 Task: Configure user preferences for a personalized Jira experience.
Action: Mouse moved to (1352, 109)
Screenshot: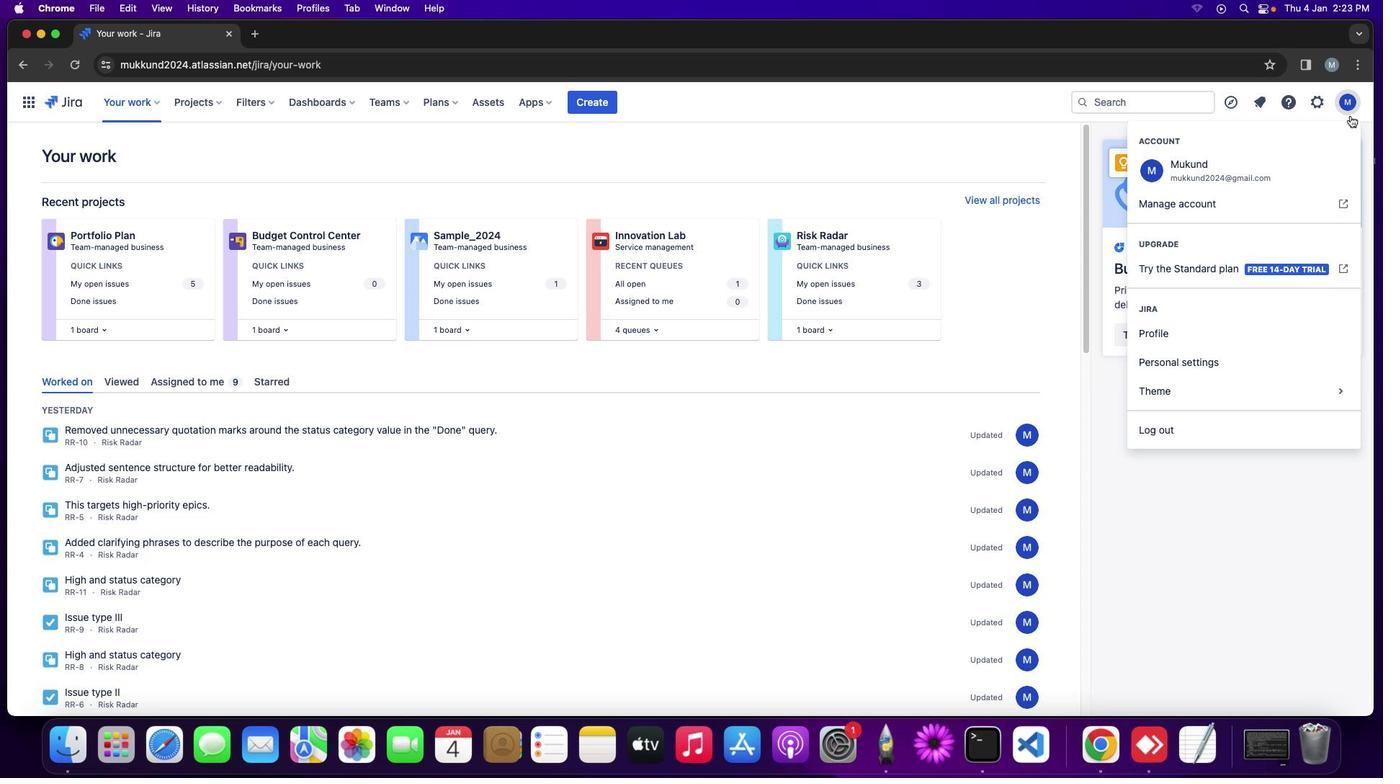 
Action: Mouse pressed left at (1352, 109)
Screenshot: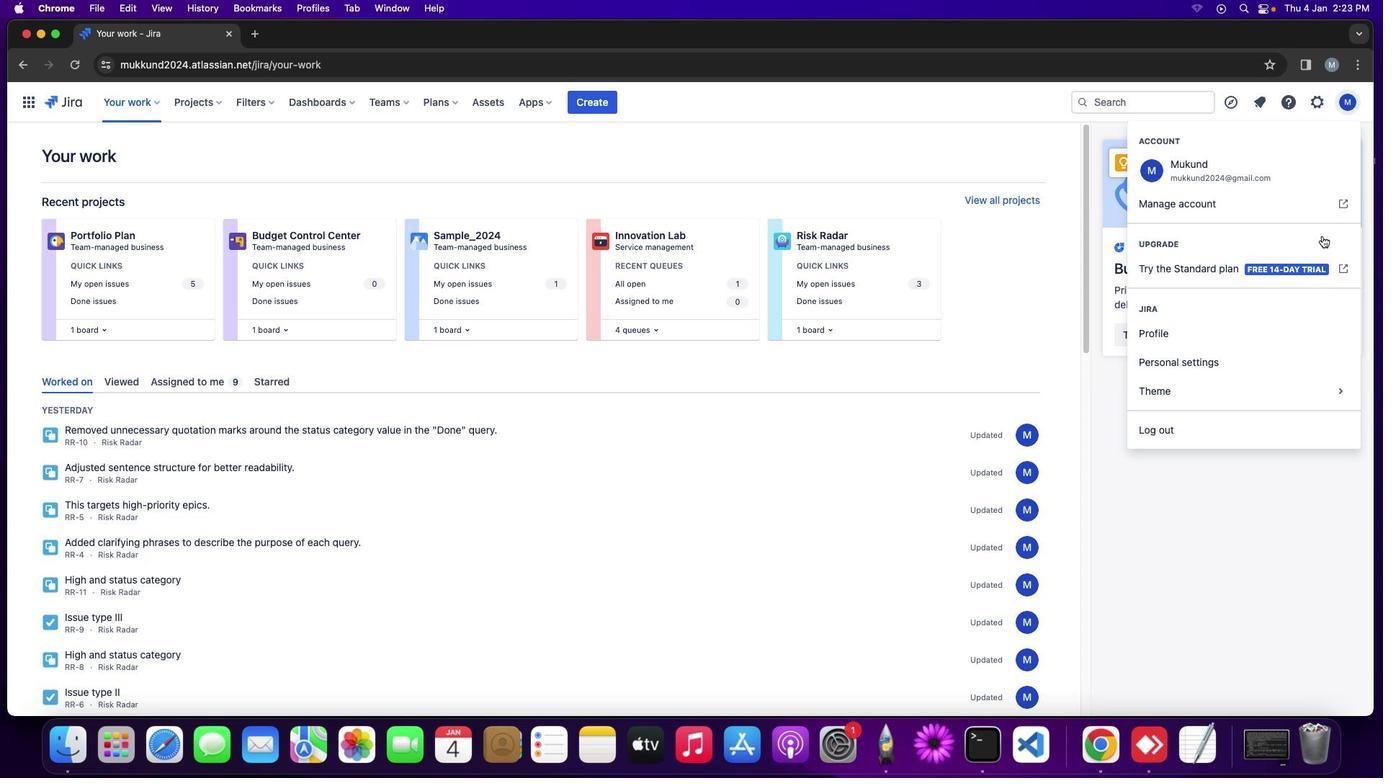 
Action: Mouse moved to (1218, 363)
Screenshot: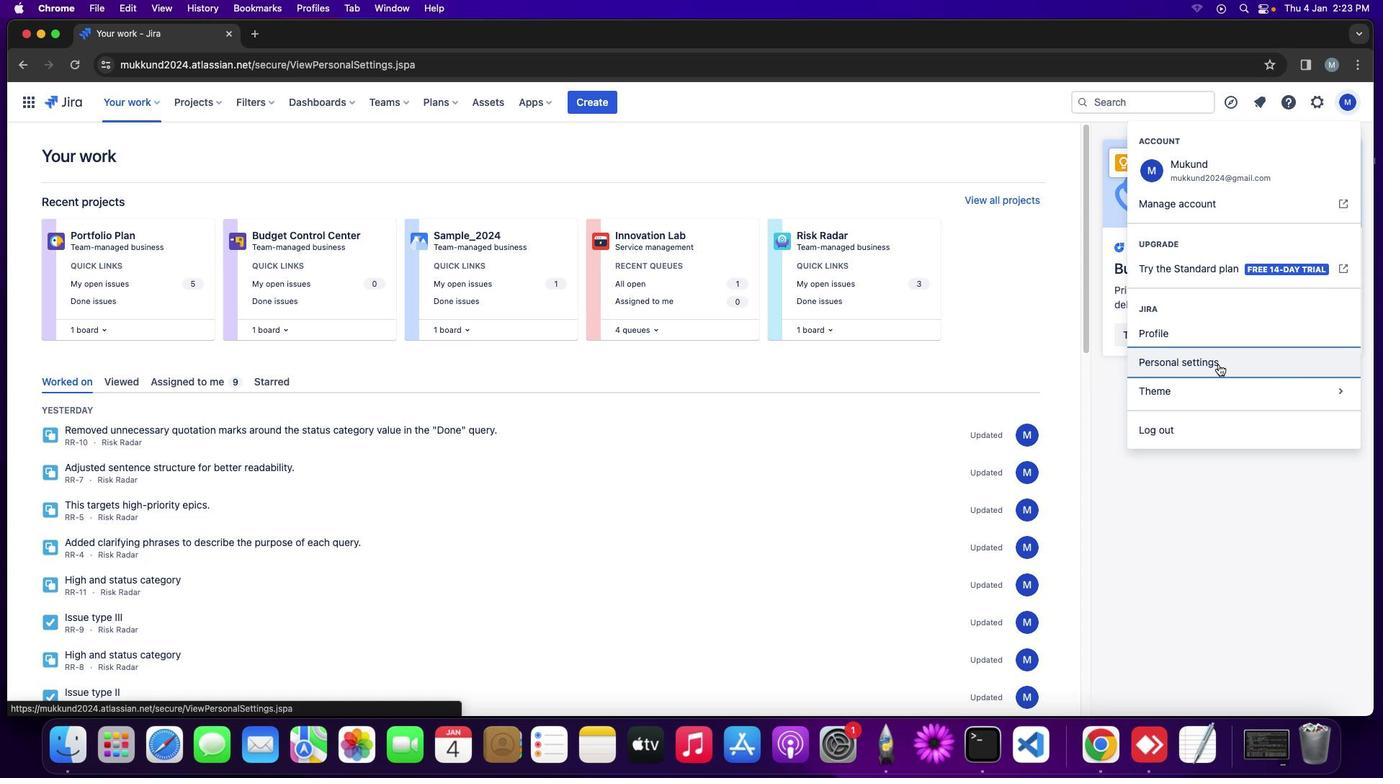
Action: Mouse pressed left at (1218, 363)
Screenshot: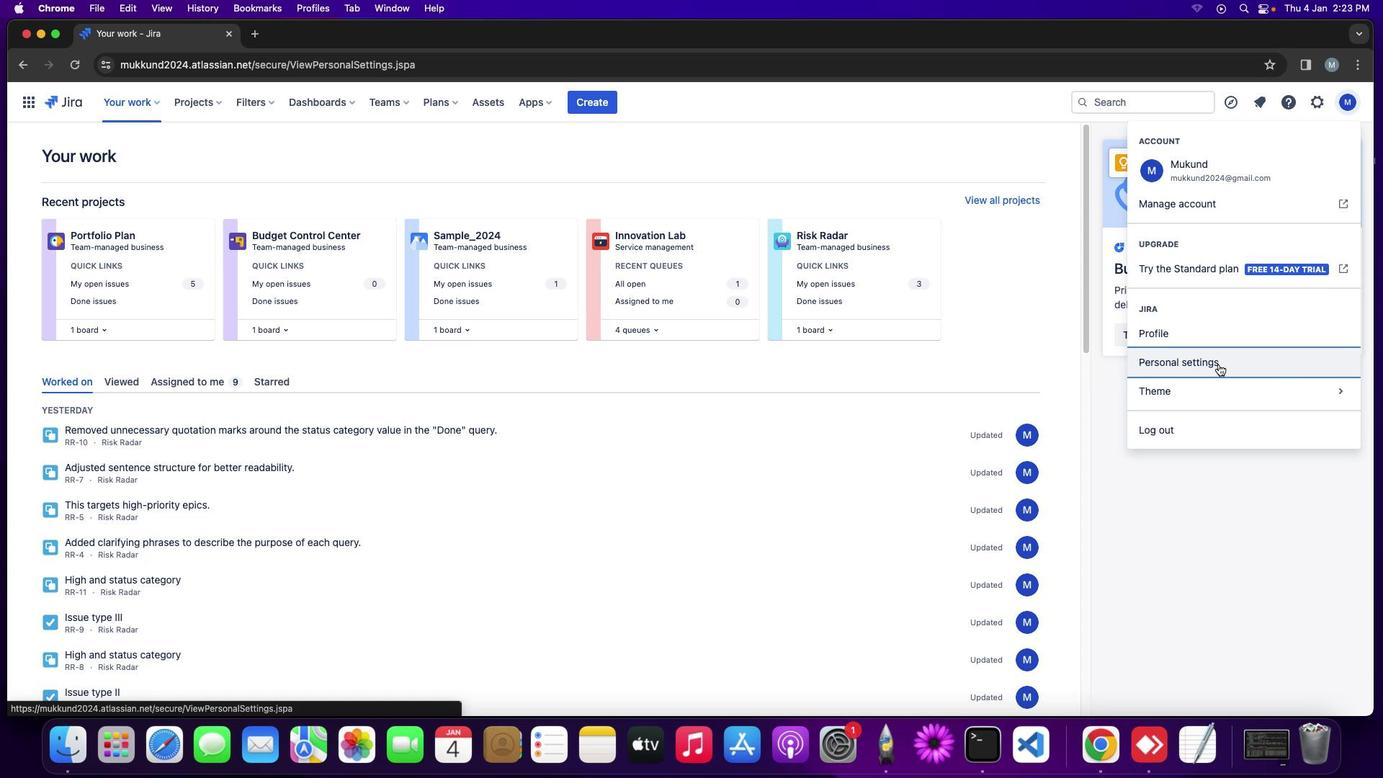 
Action: Mouse moved to (635, 389)
Screenshot: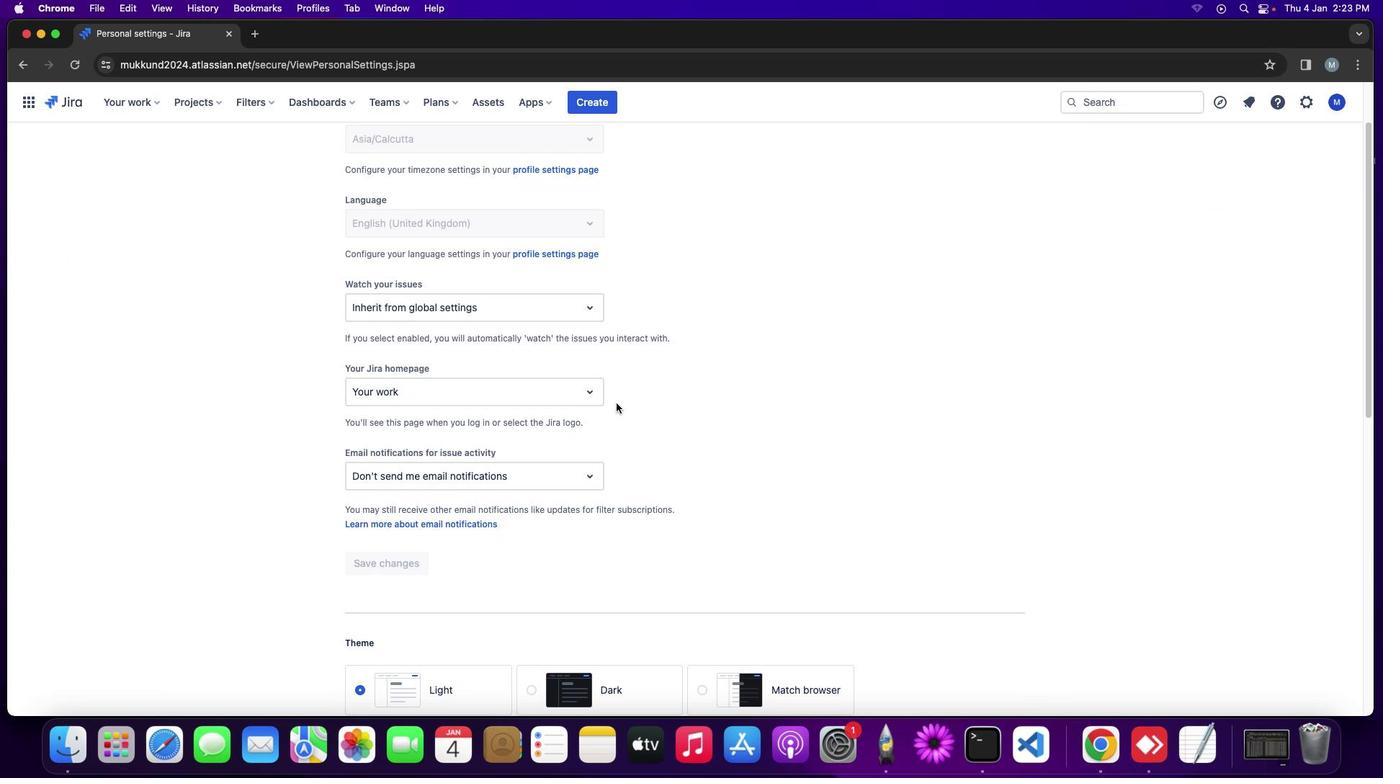 
Action: Mouse scrolled (635, 389) with delta (0, 0)
Screenshot: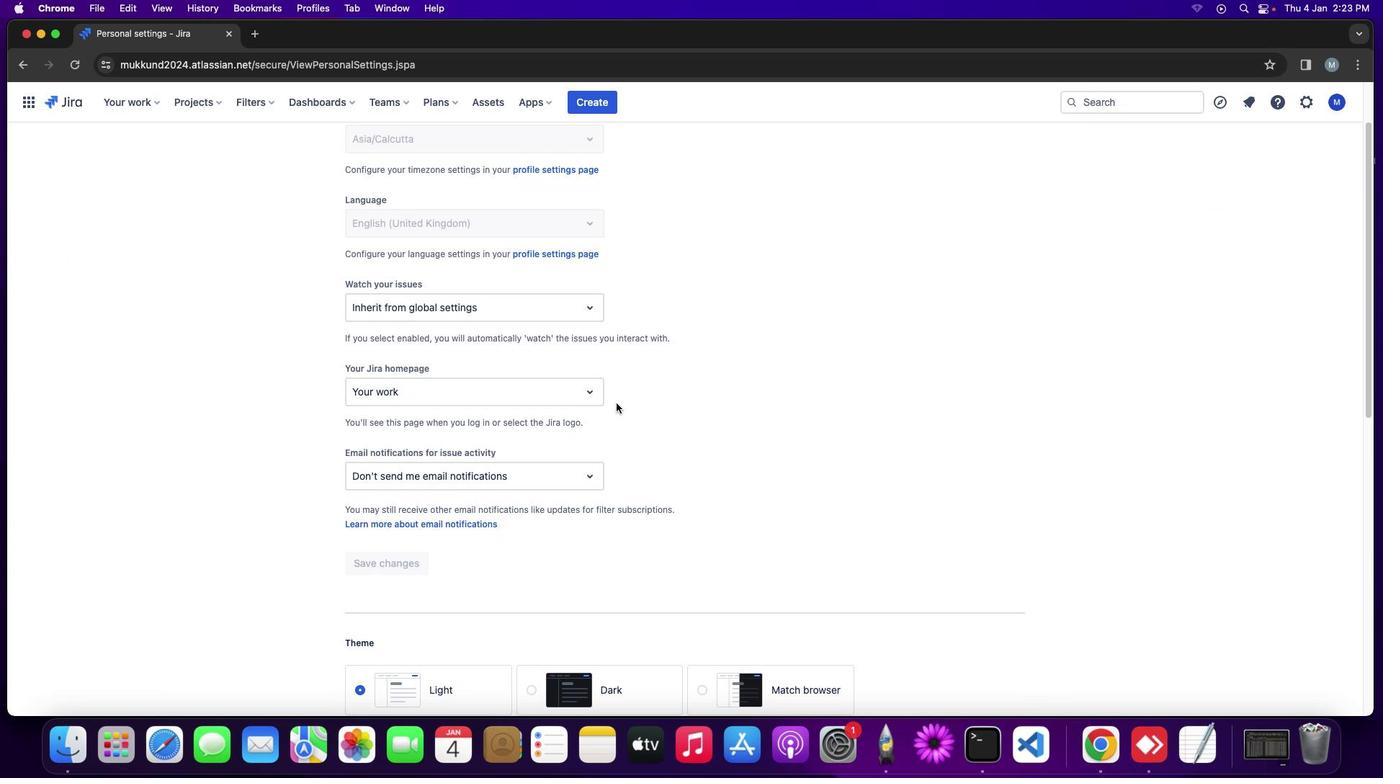 
Action: Mouse moved to (635, 390)
Screenshot: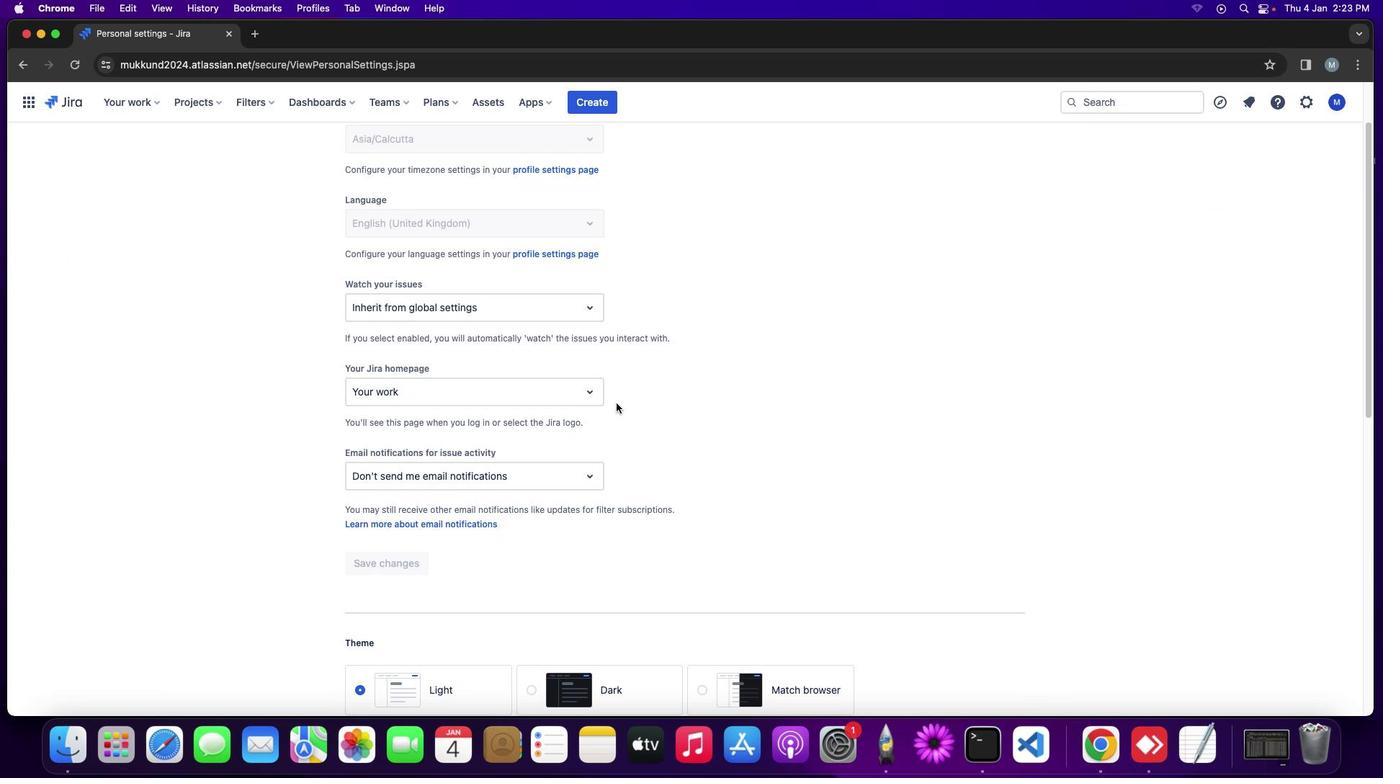
Action: Mouse scrolled (635, 390) with delta (0, 0)
Screenshot: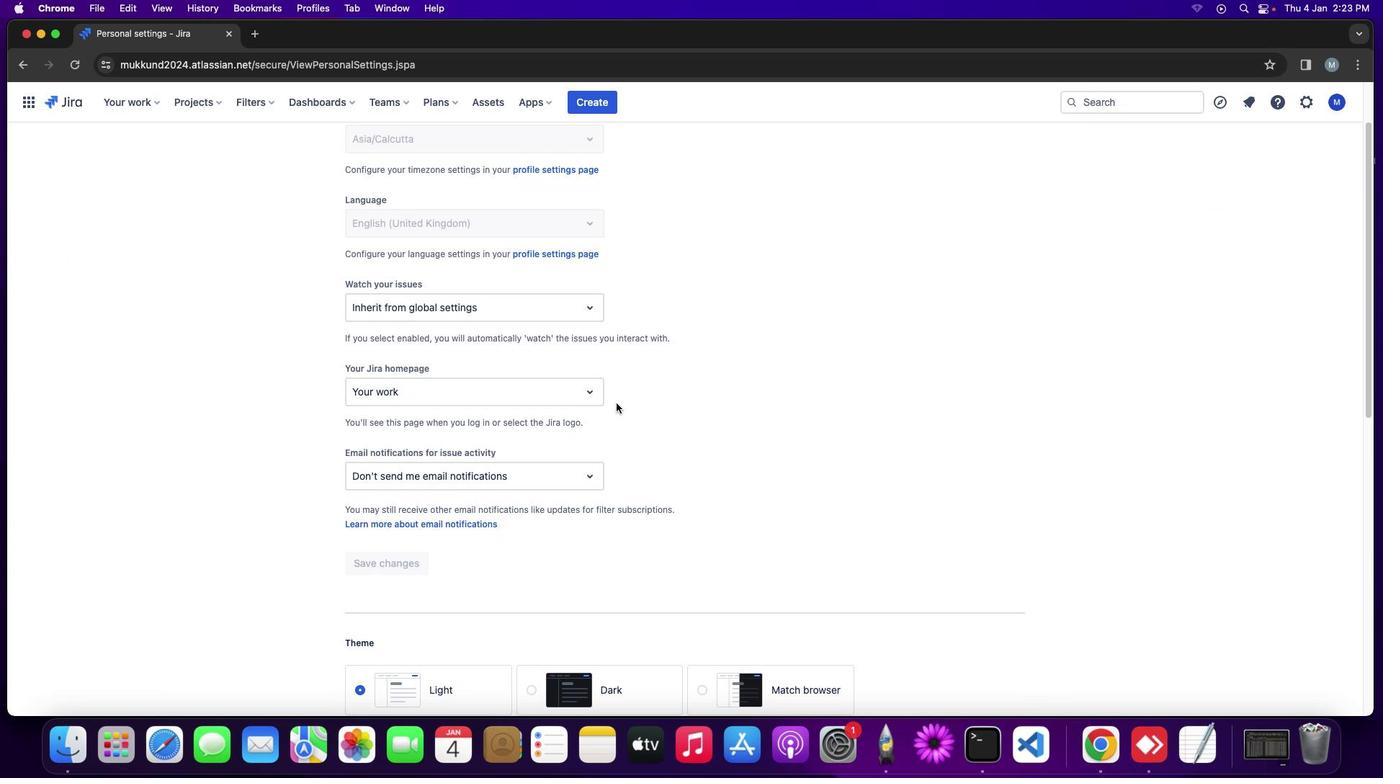 
Action: Mouse moved to (635, 390)
Screenshot: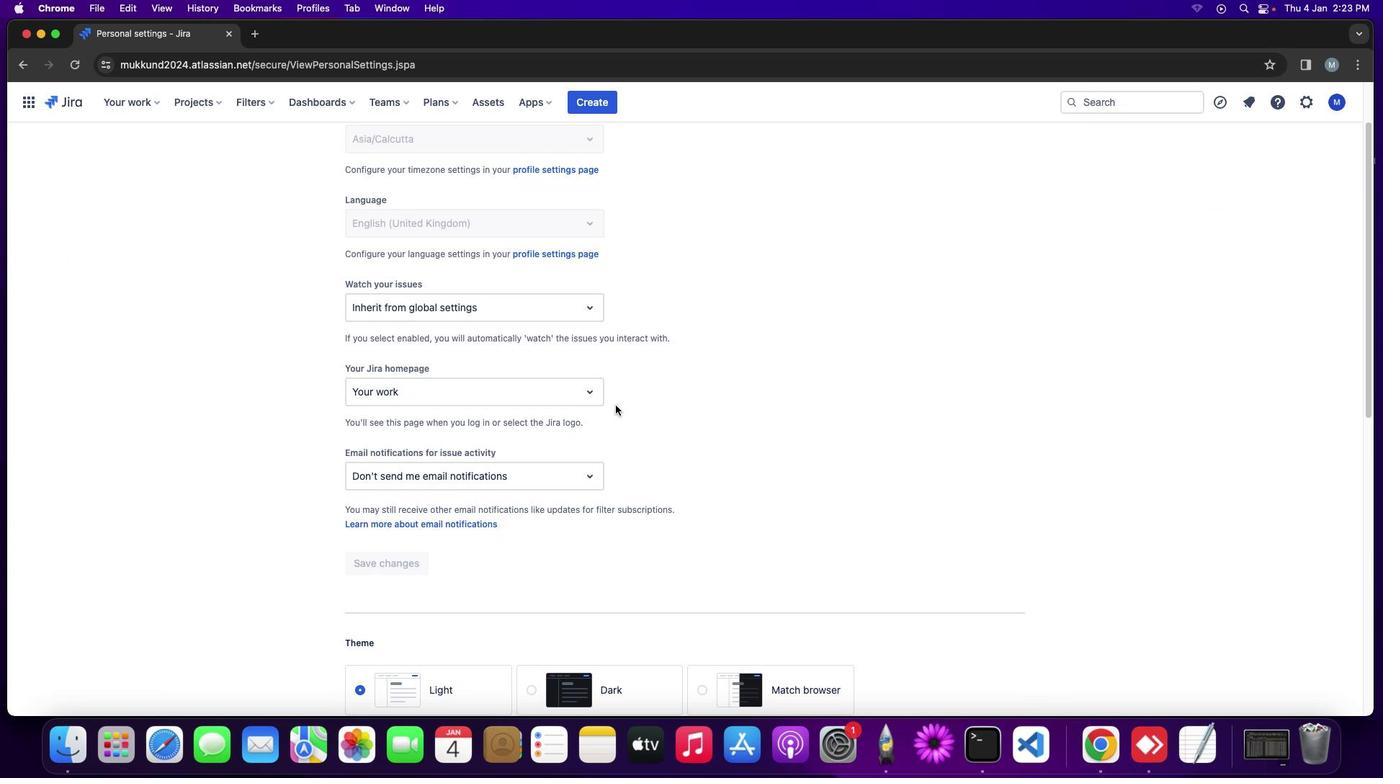
Action: Mouse scrolled (635, 390) with delta (0, 0)
Screenshot: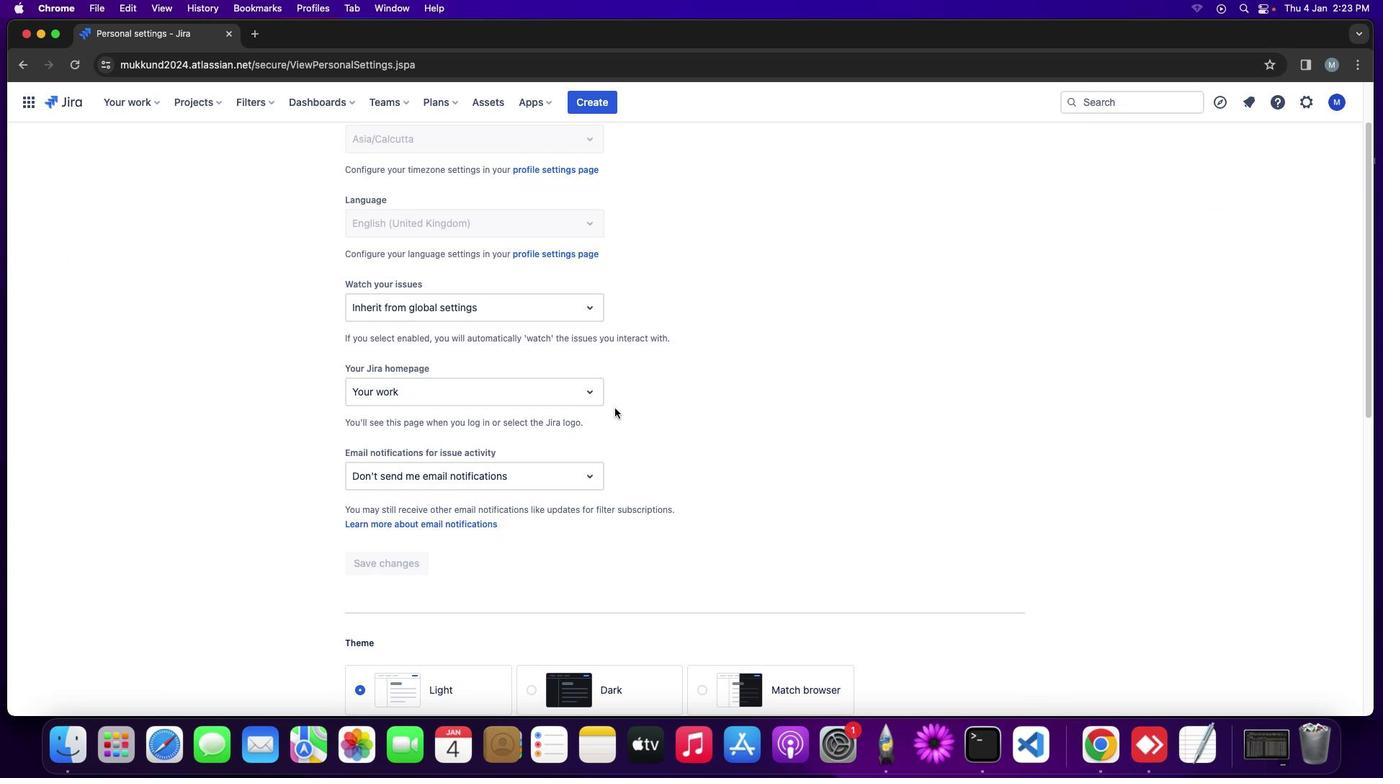 
Action: Mouse scrolled (635, 390) with delta (0, 0)
Screenshot: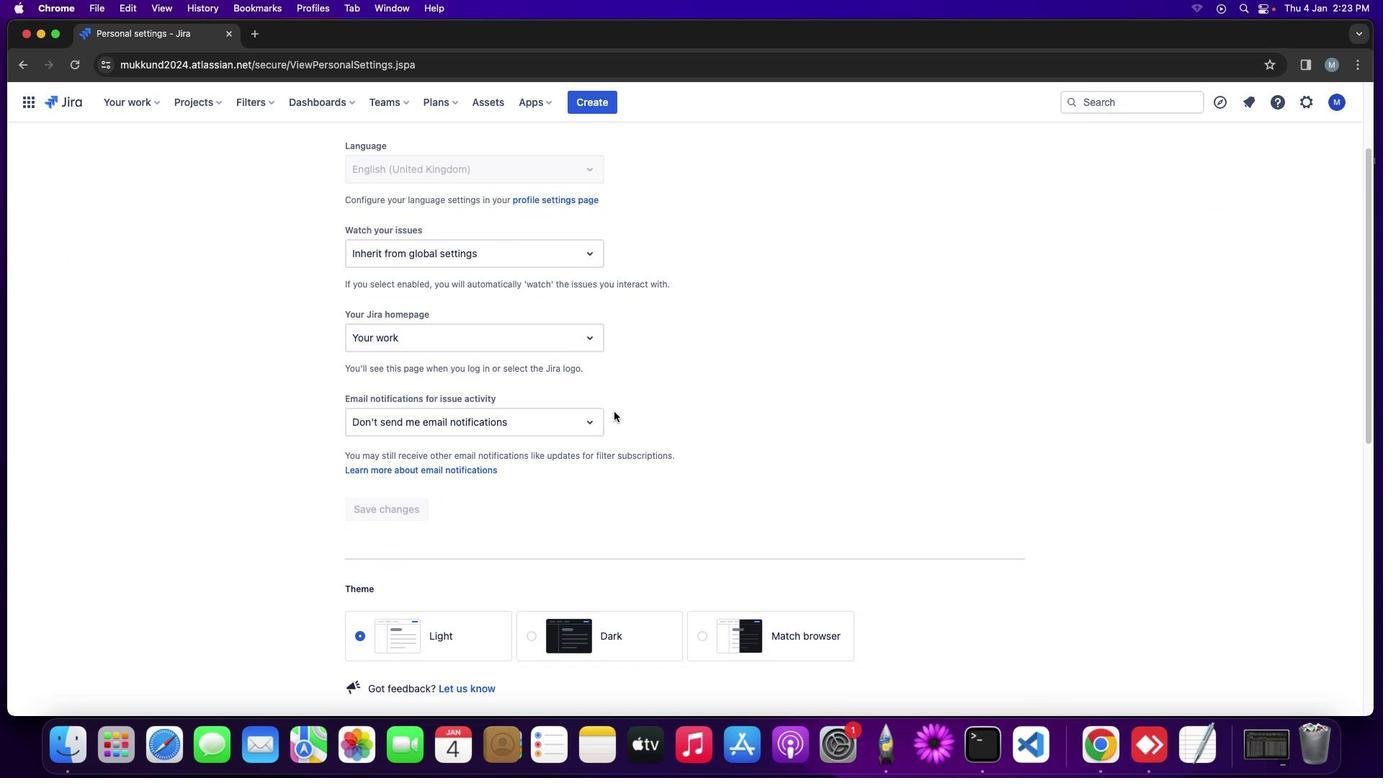 
Action: Mouse moved to (635, 392)
Screenshot: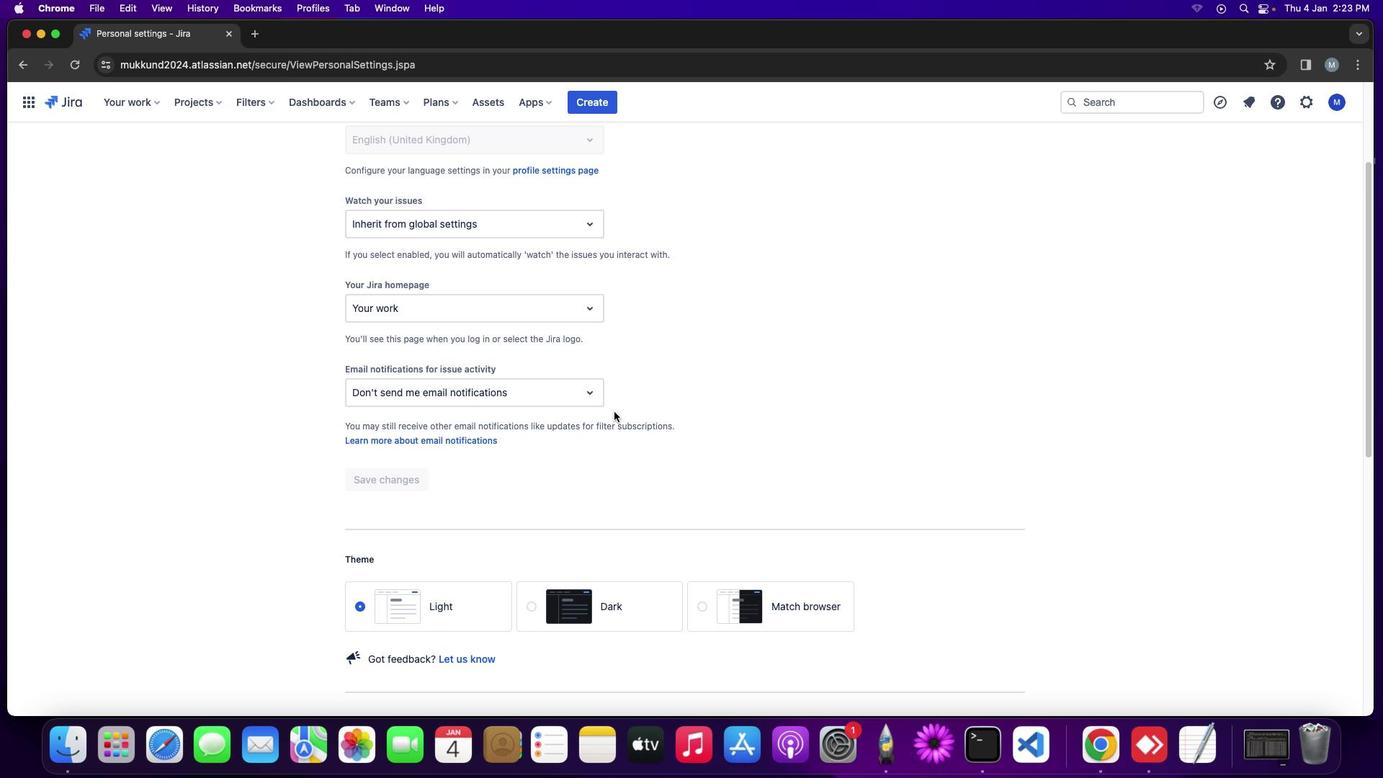 
Action: Mouse scrolled (635, 392) with delta (0, 0)
Screenshot: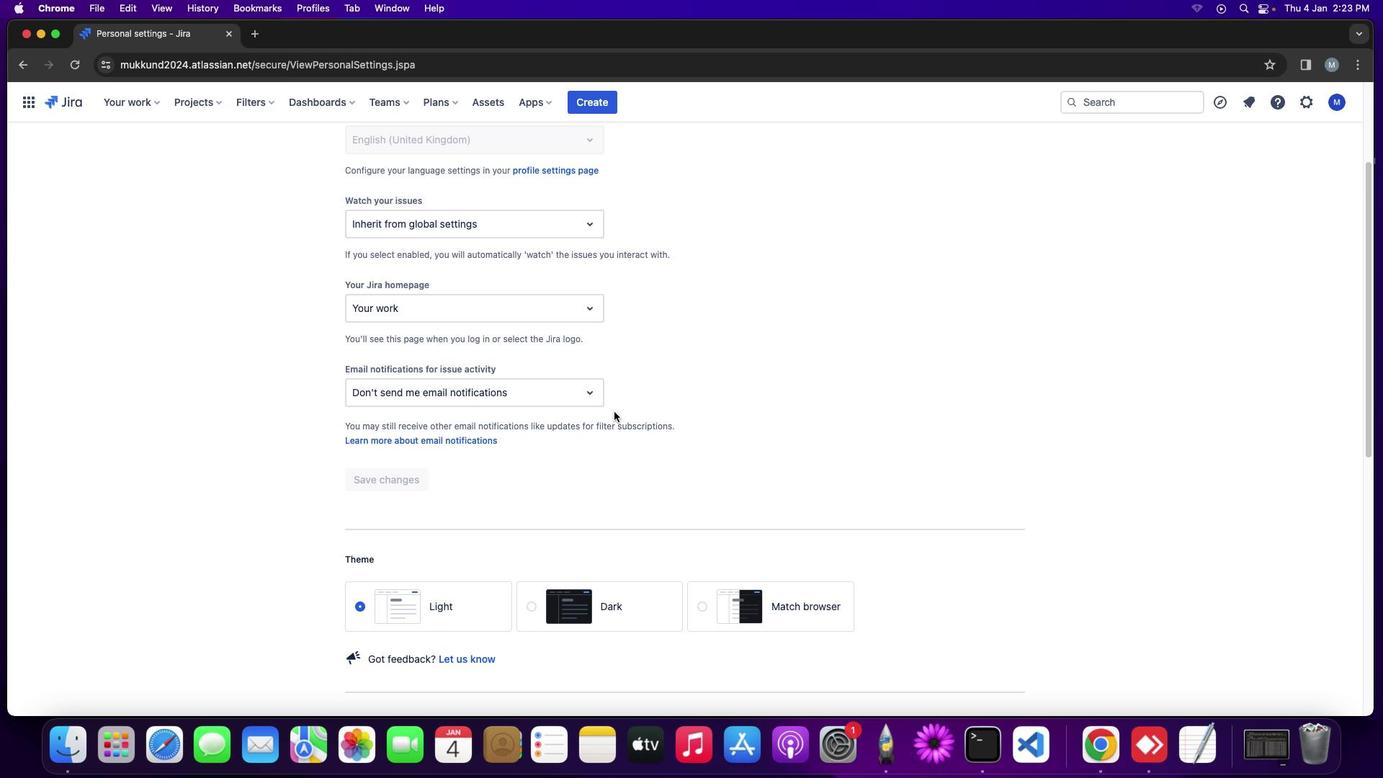 
Action: Mouse moved to (616, 403)
Screenshot: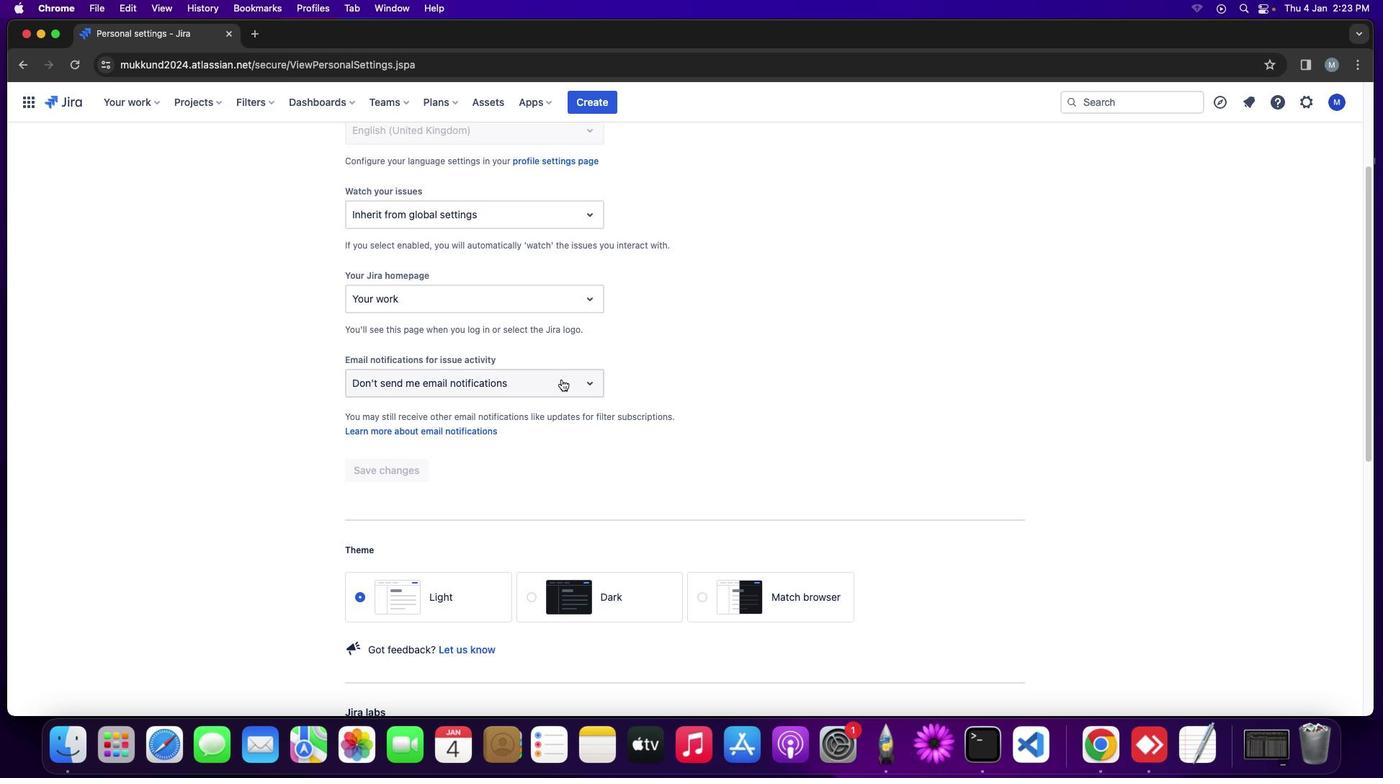 
Action: Mouse scrolled (616, 403) with delta (0, 0)
Screenshot: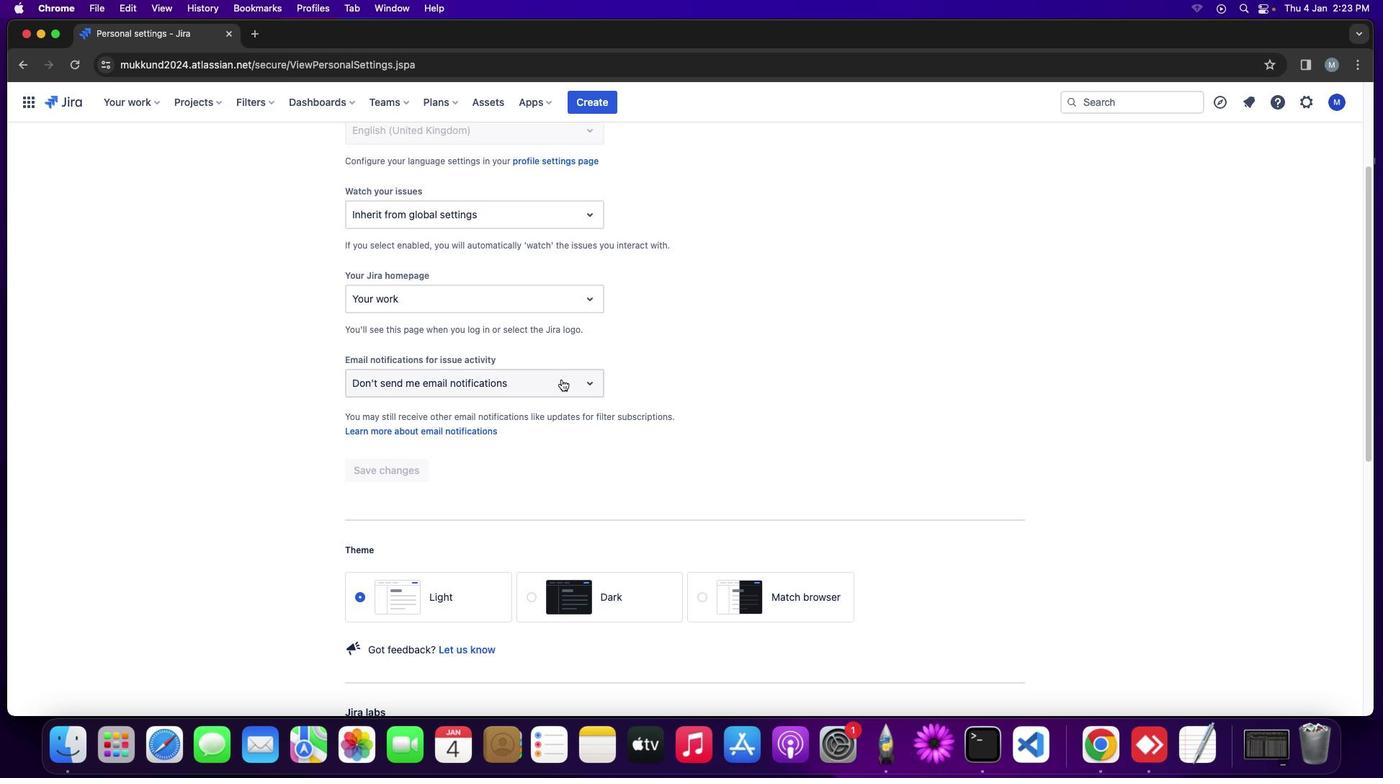 
Action: Mouse moved to (616, 406)
Screenshot: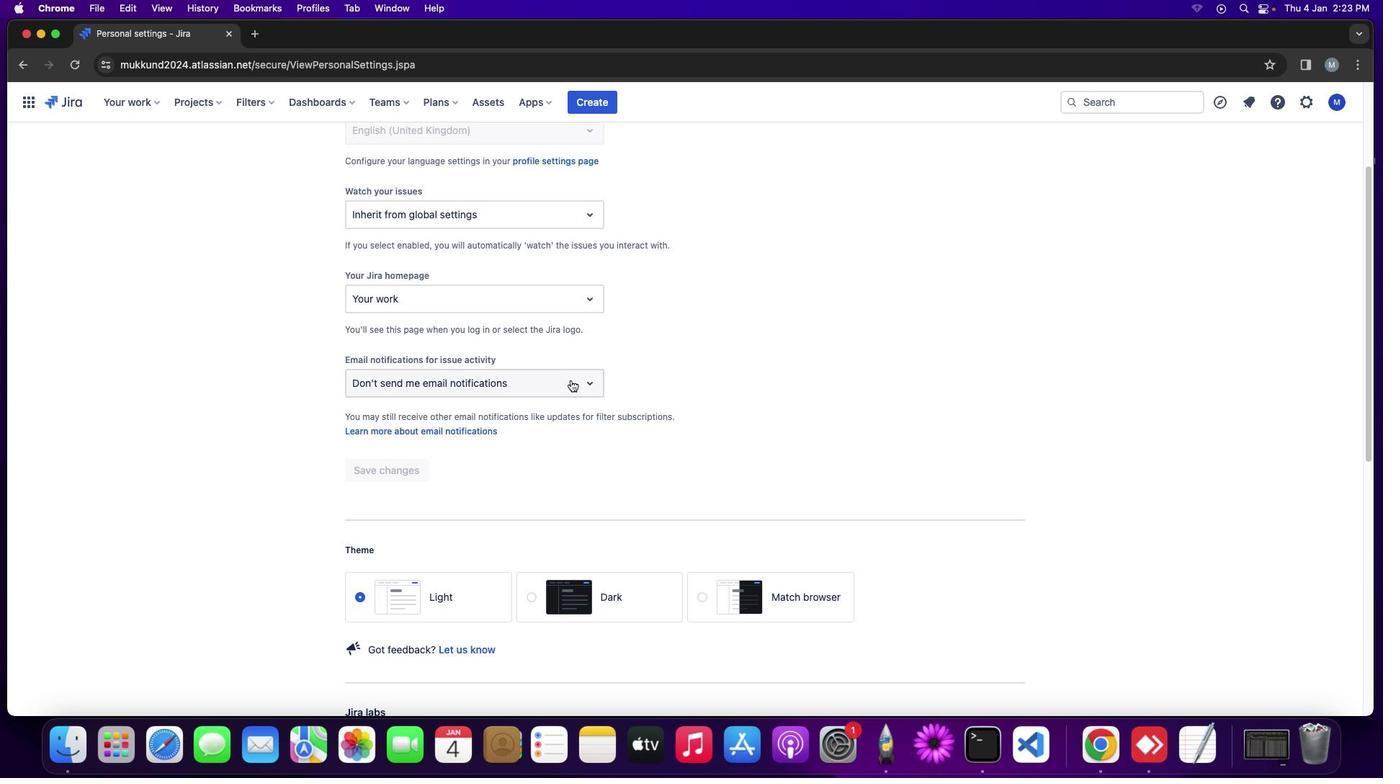 
Action: Mouse scrolled (616, 406) with delta (0, 0)
Screenshot: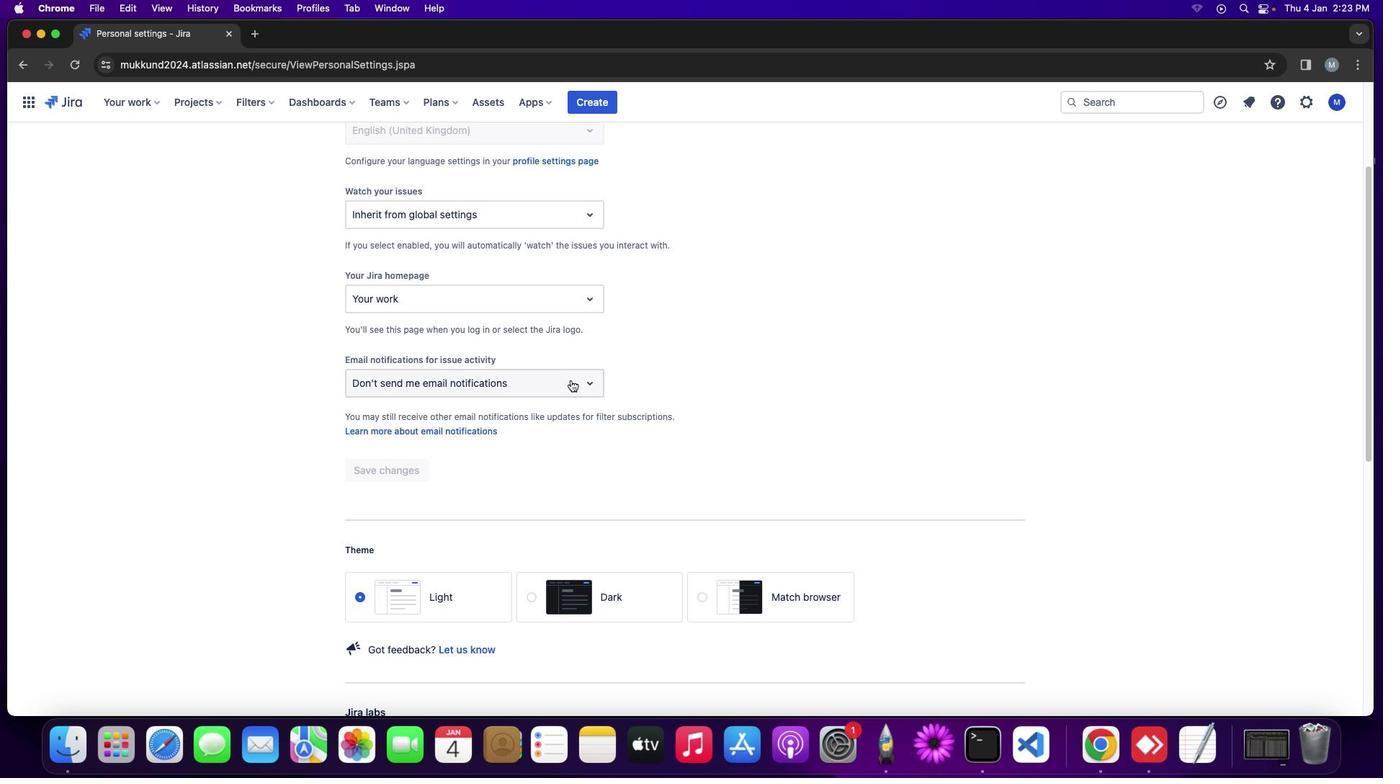 
Action: Mouse moved to (614, 410)
Screenshot: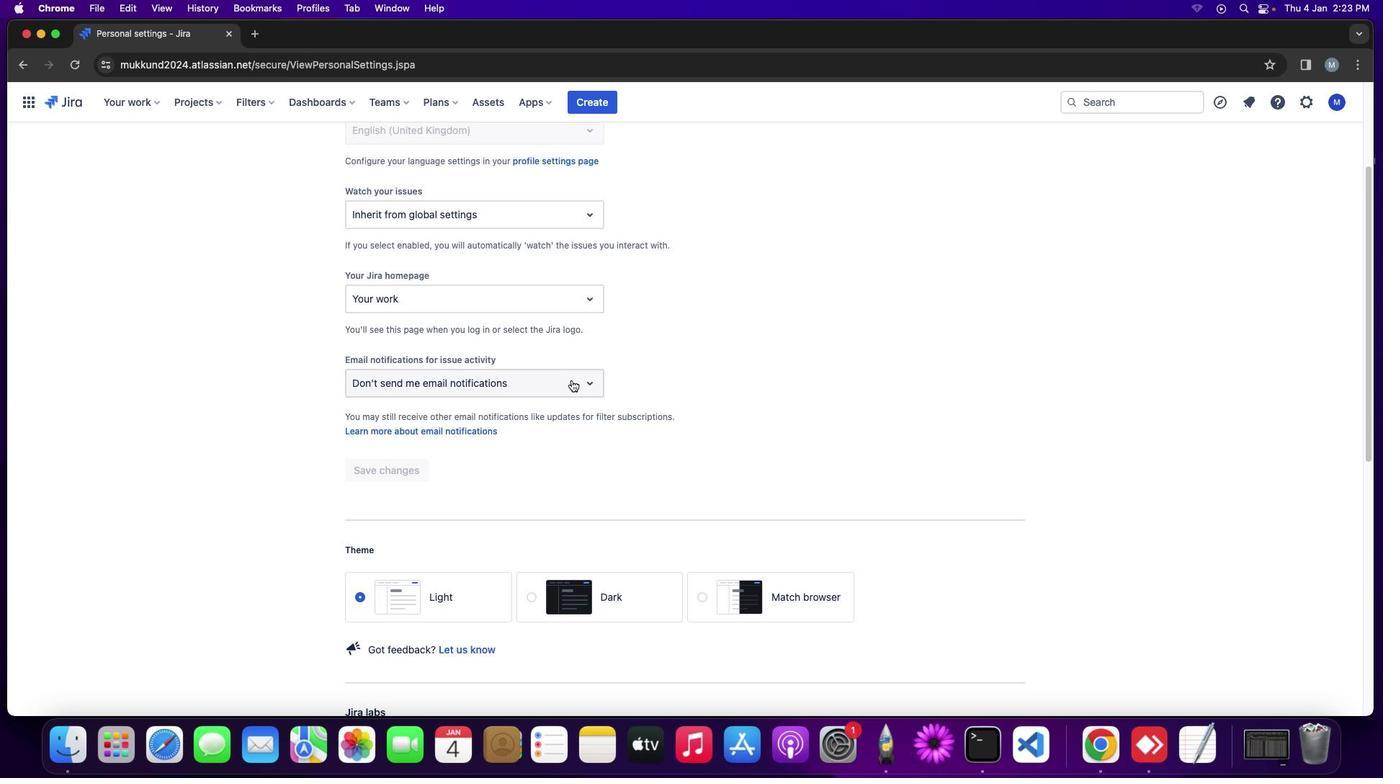 
Action: Mouse scrolled (614, 410) with delta (0, -1)
Screenshot: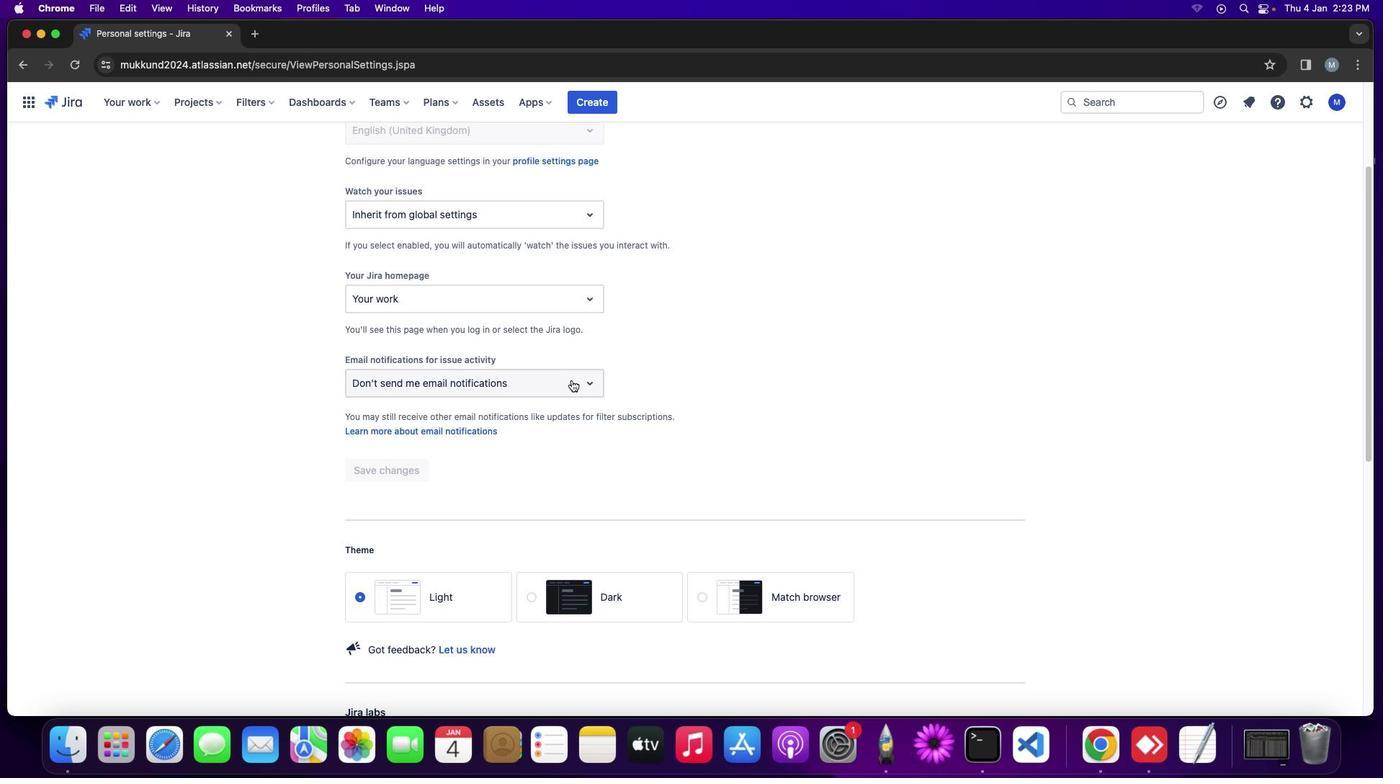 
Action: Mouse moved to (571, 379)
Screenshot: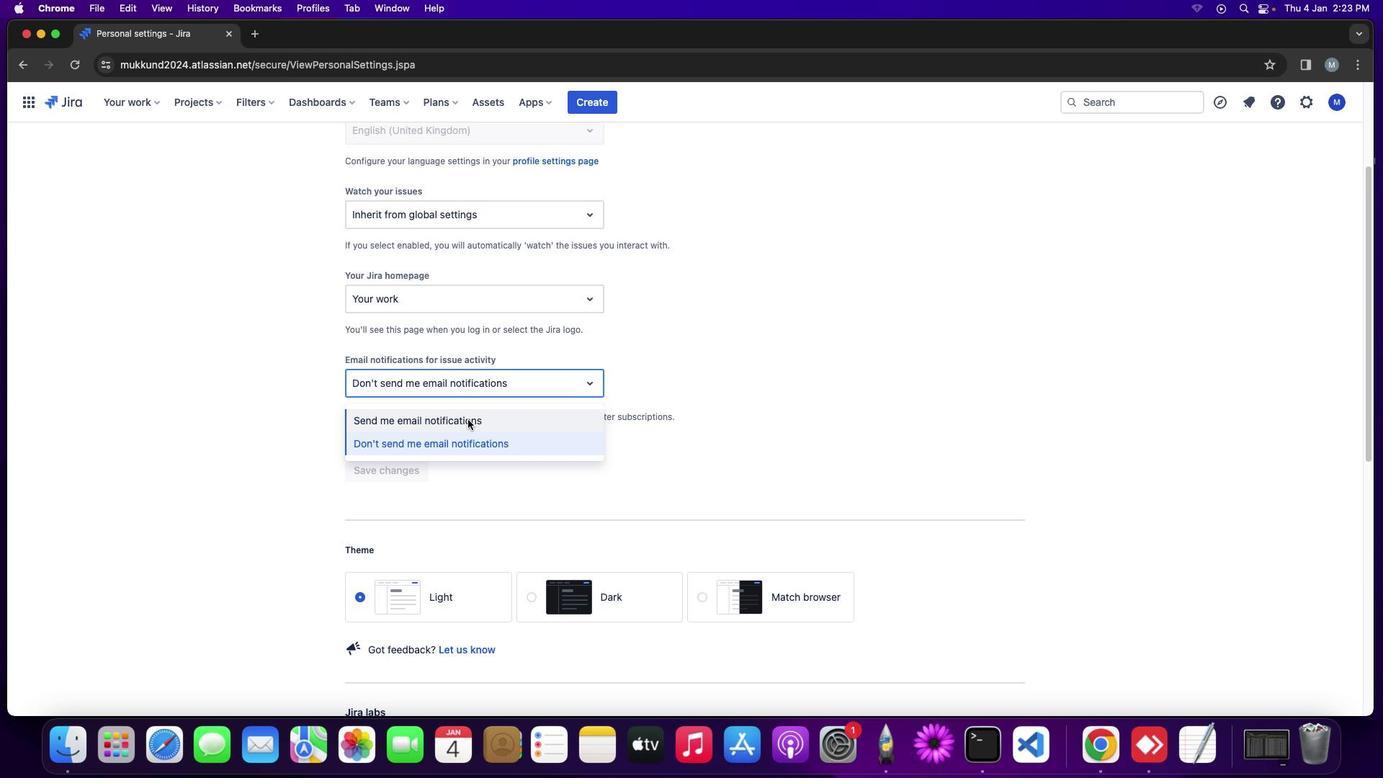 
Action: Mouse pressed left at (571, 379)
Screenshot: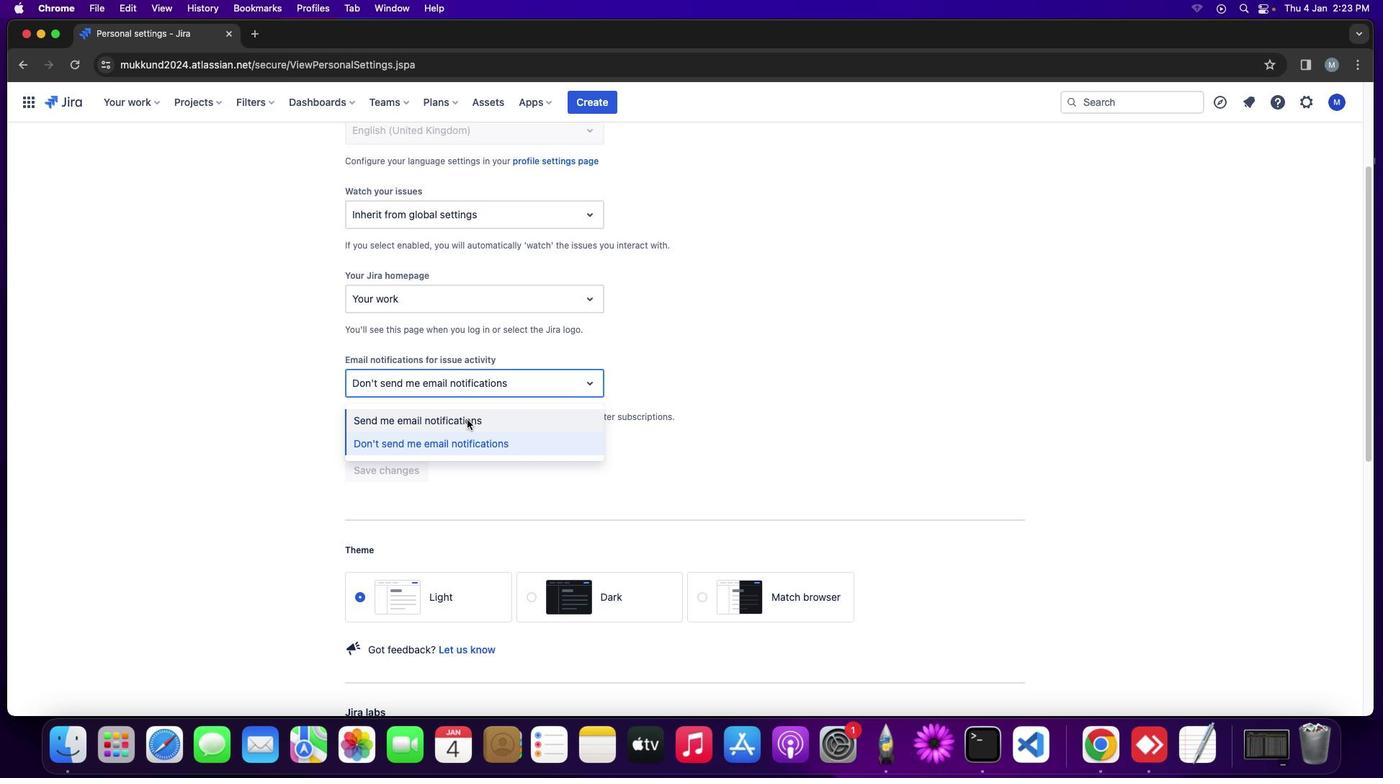 
Action: Mouse moved to (467, 419)
Screenshot: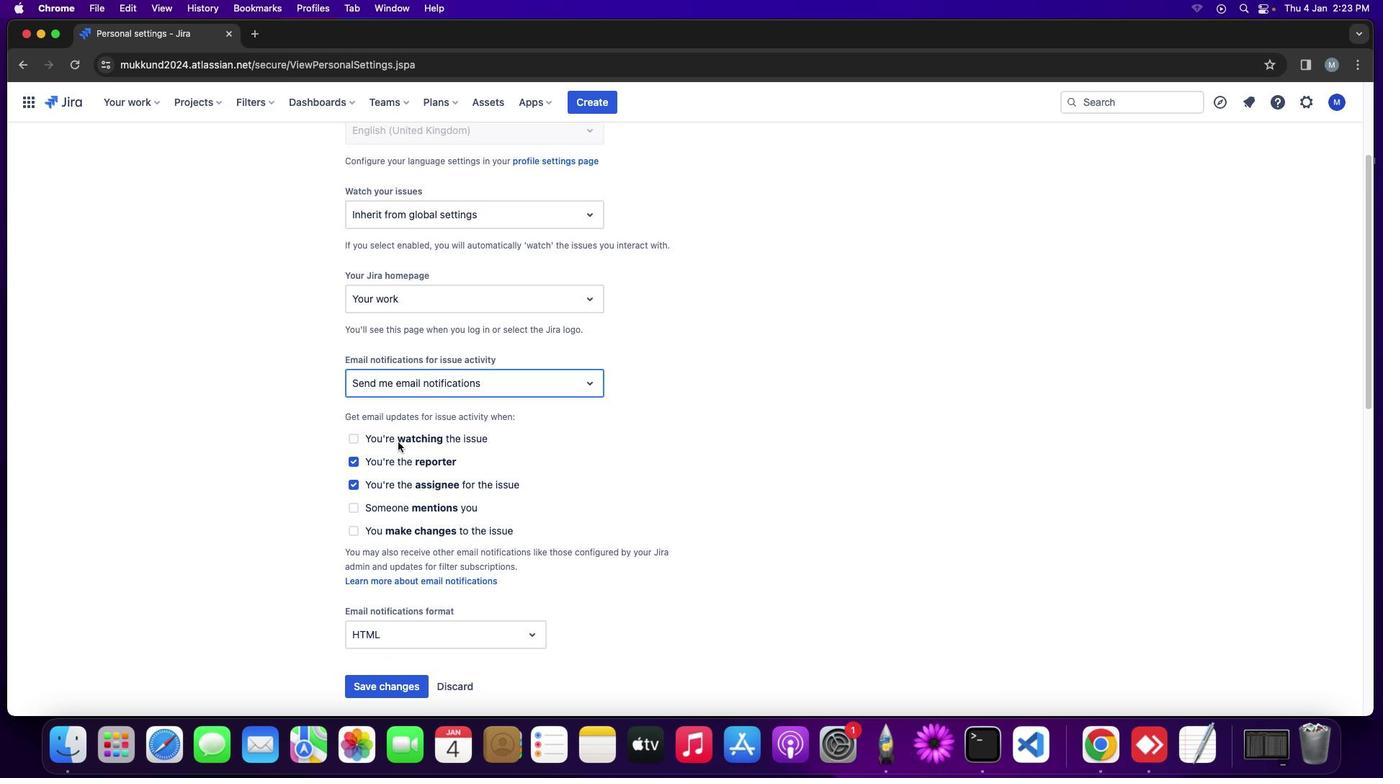 
Action: Mouse pressed left at (467, 419)
Screenshot: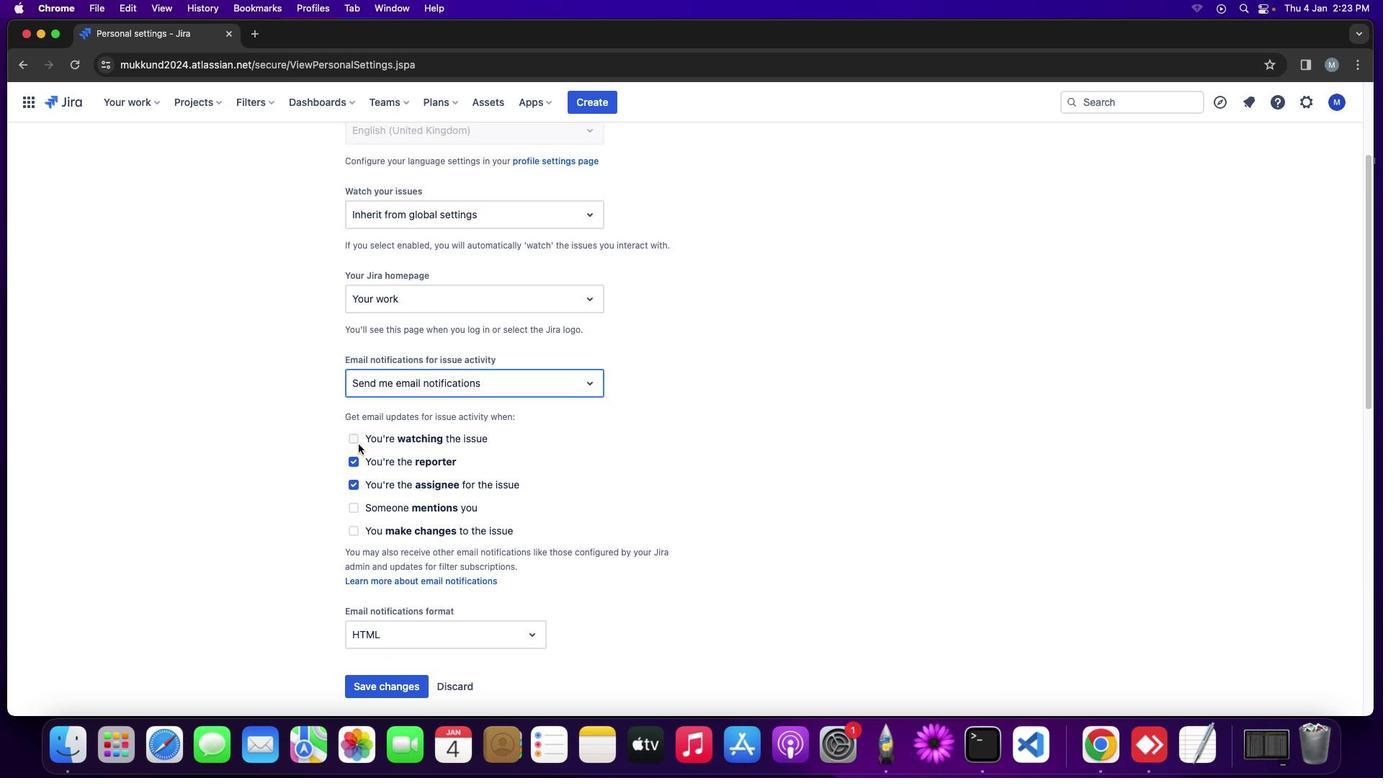 
Action: Mouse moved to (356, 508)
Screenshot: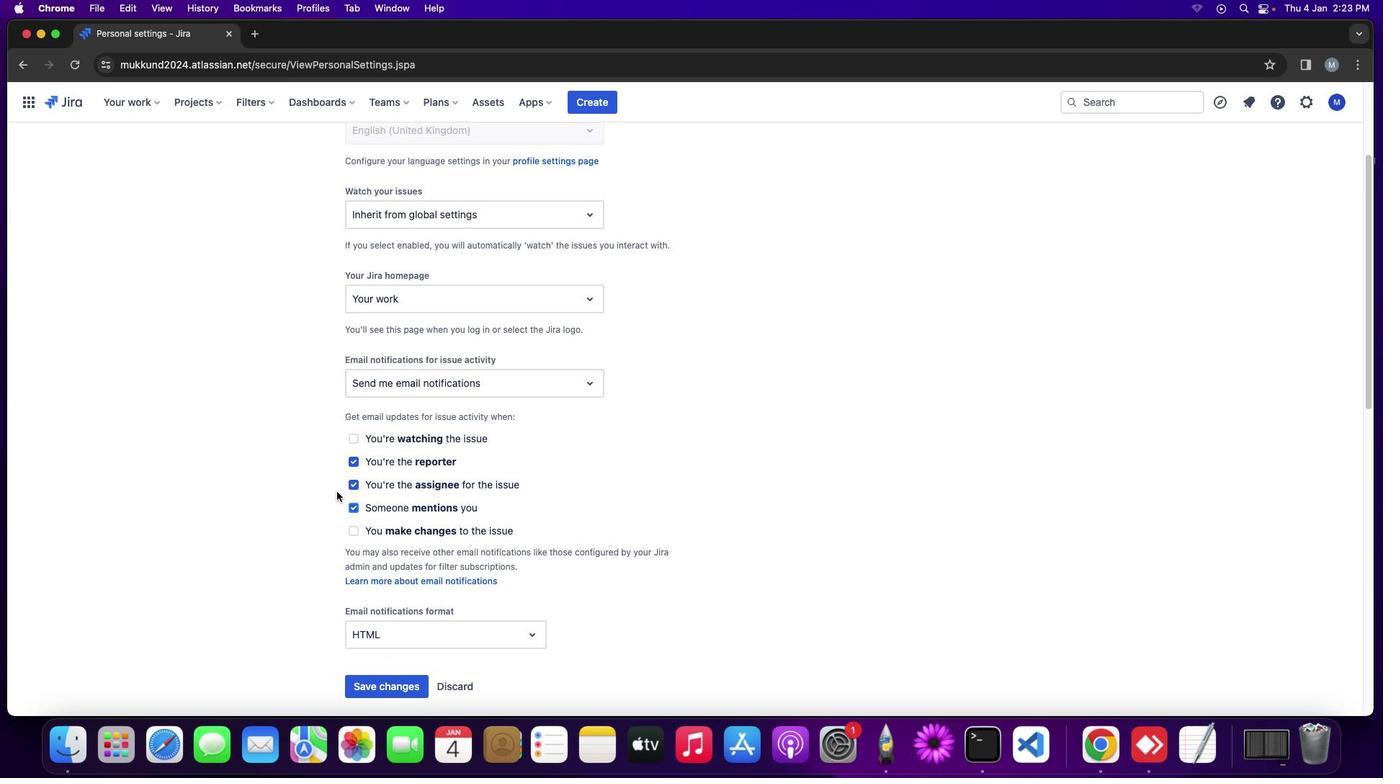 
Action: Mouse pressed left at (356, 508)
Screenshot: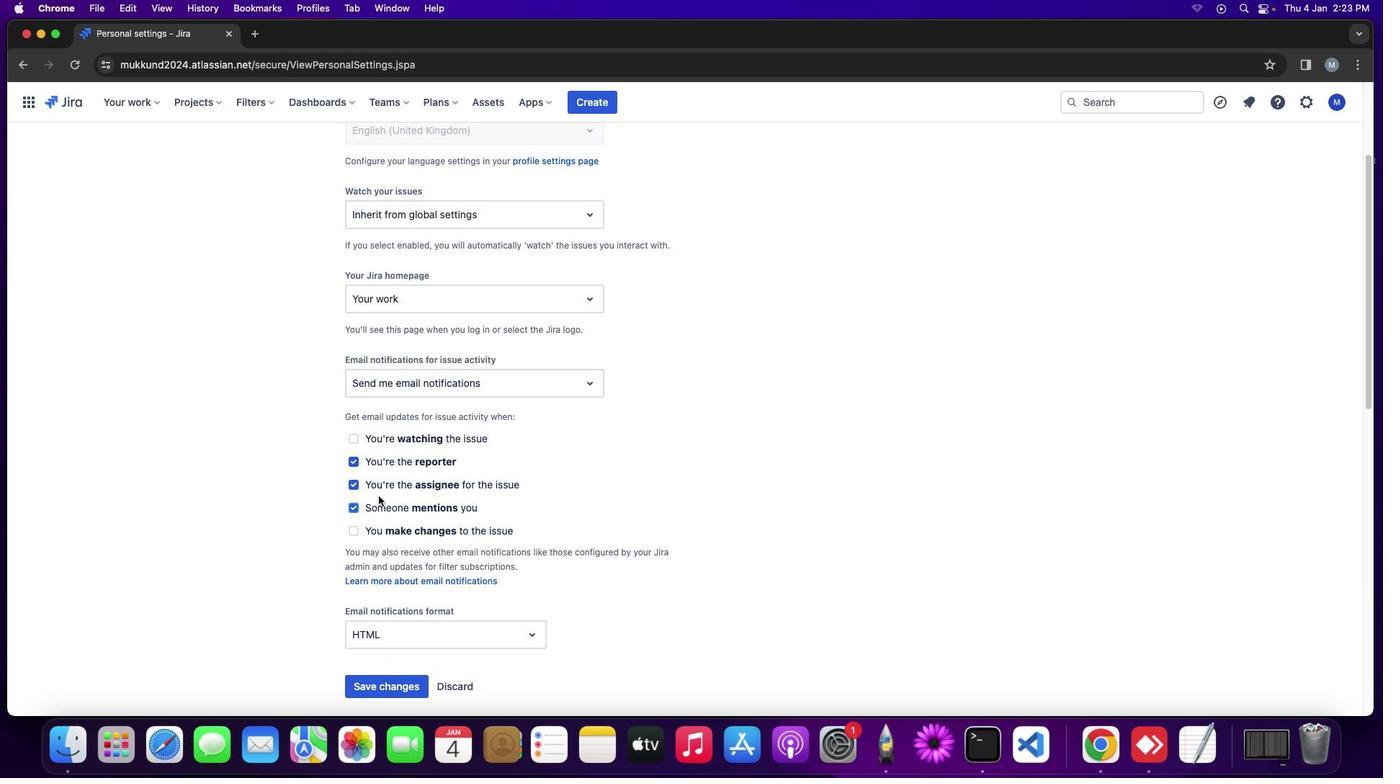 
Action: Mouse moved to (470, 505)
Screenshot: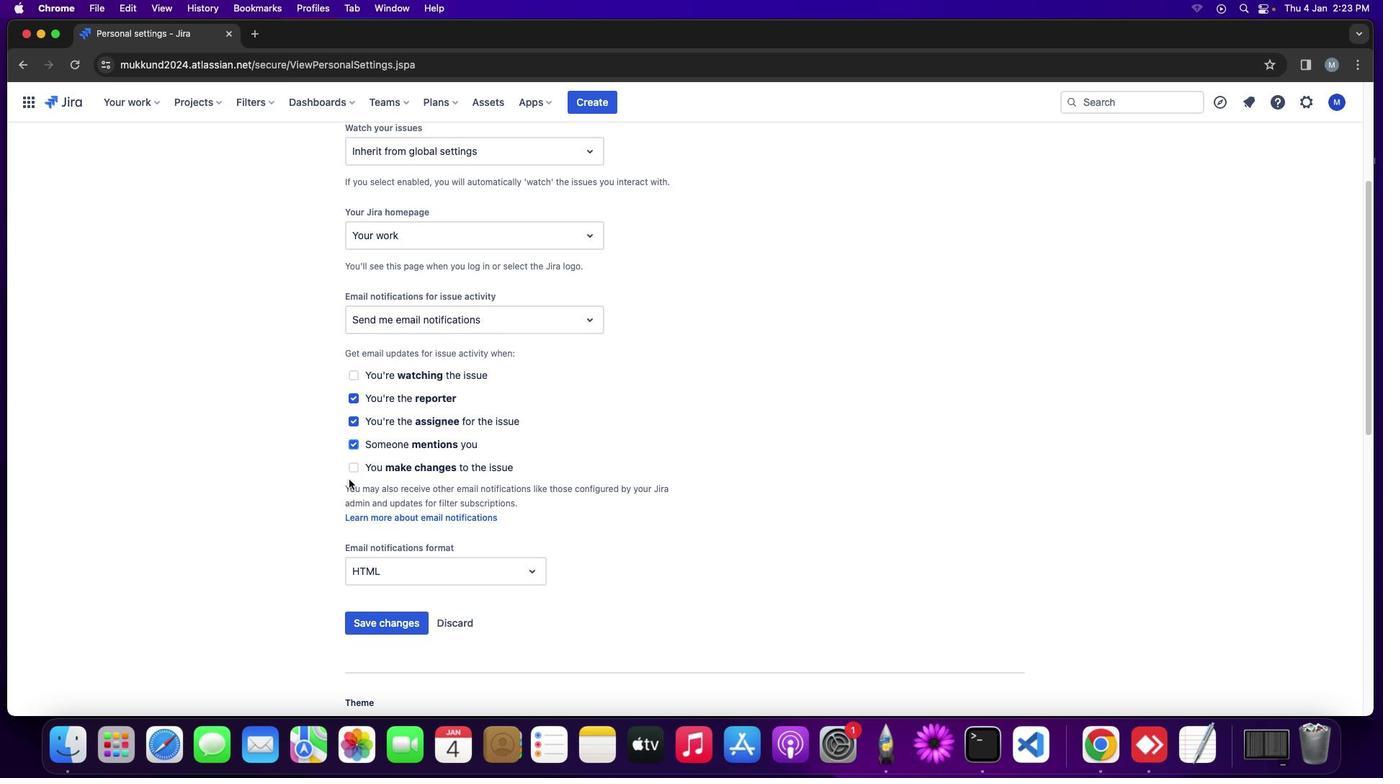 
Action: Mouse scrolled (470, 505) with delta (0, 0)
Screenshot: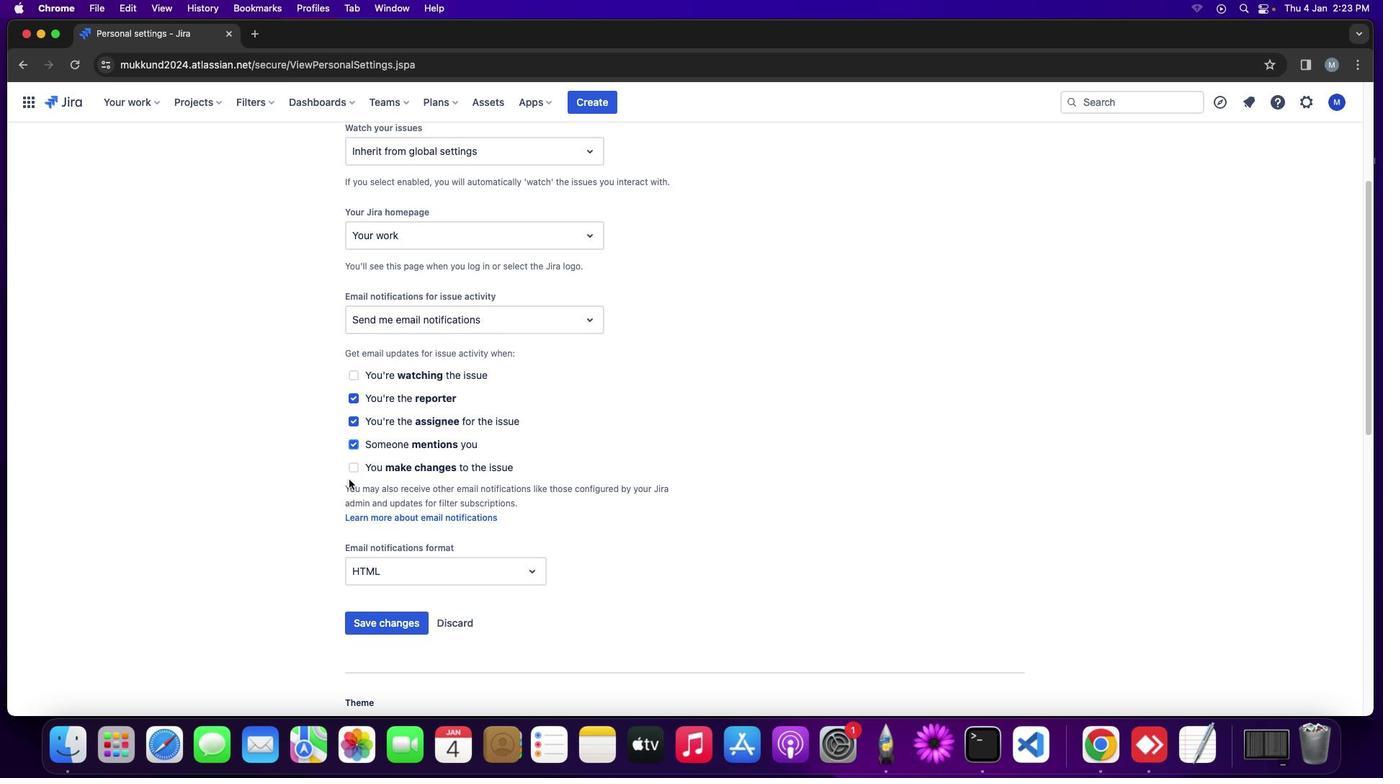 
Action: Mouse moved to (495, 504)
Screenshot: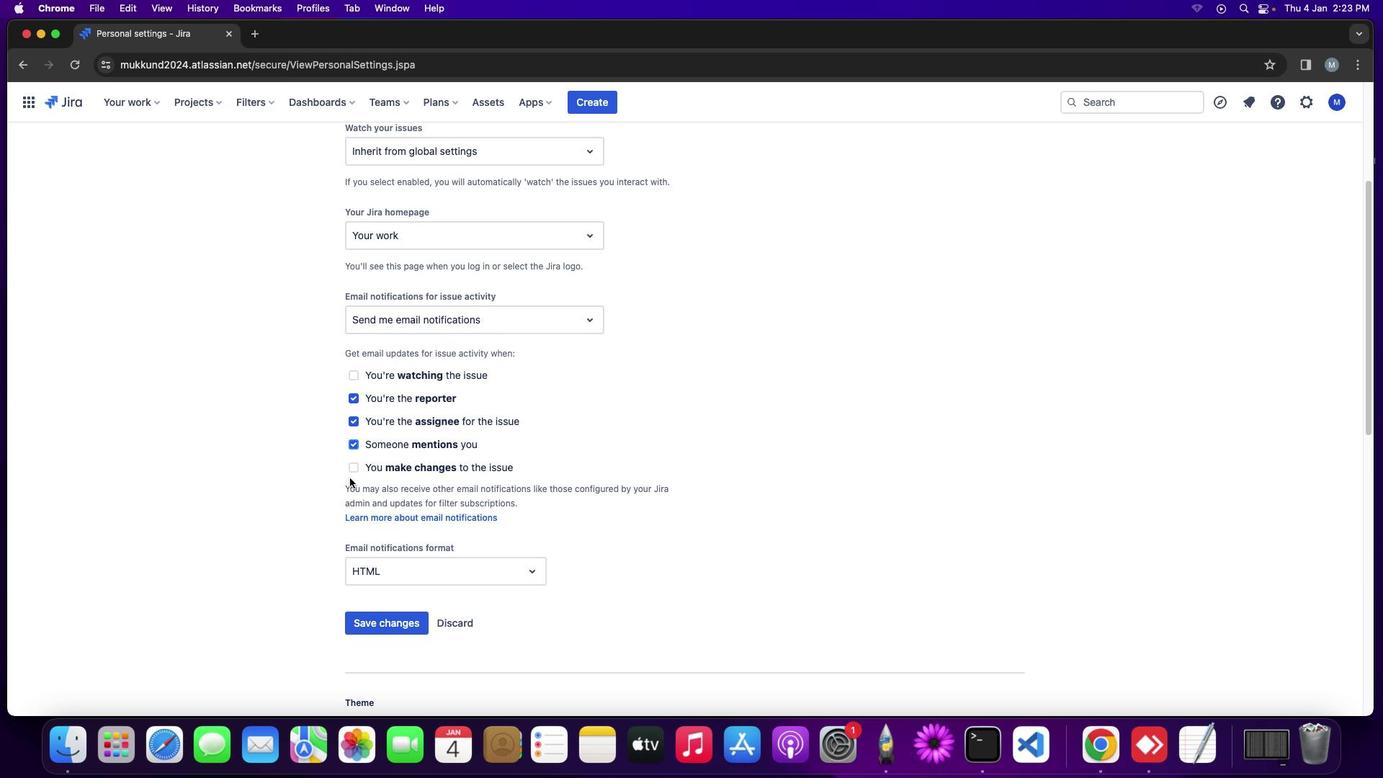 
Action: Mouse scrolled (495, 504) with delta (0, 0)
Screenshot: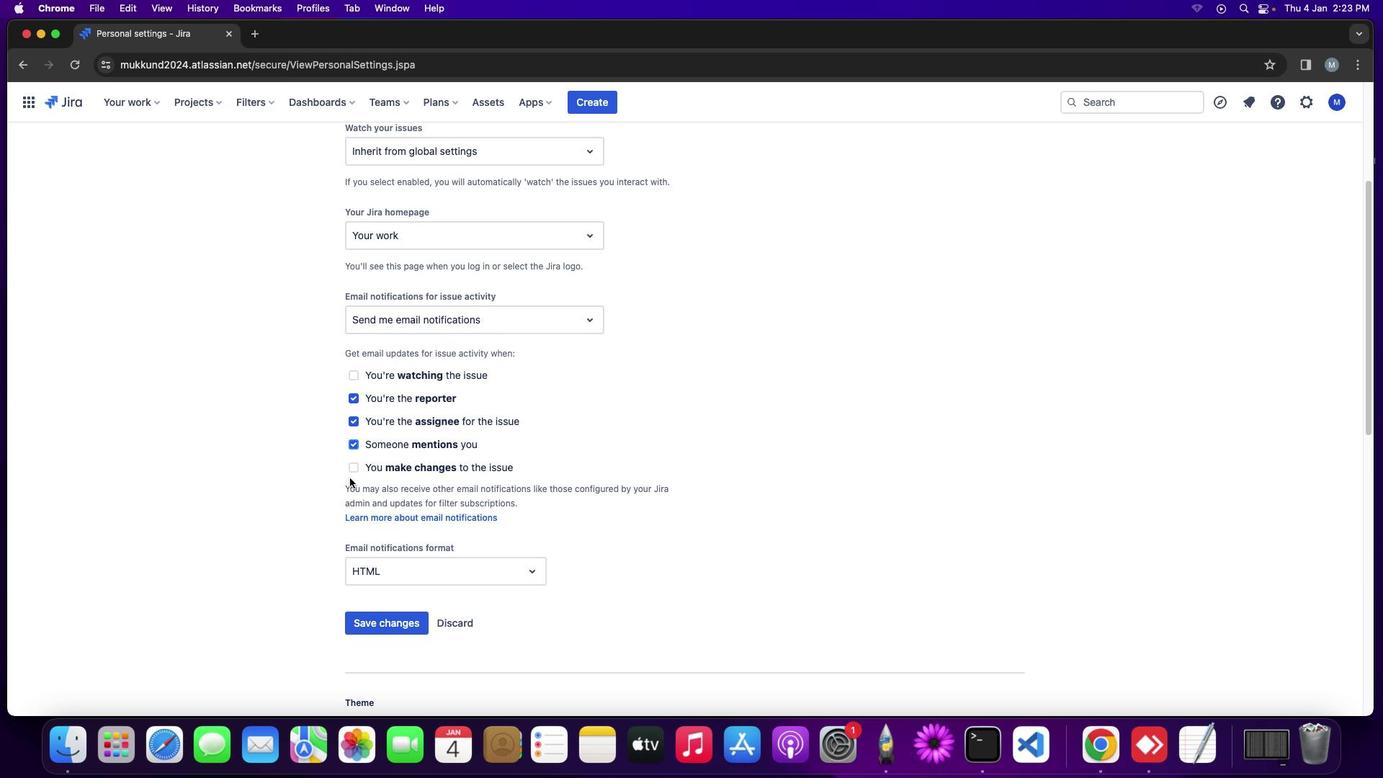 
Action: Mouse moved to (495, 504)
Screenshot: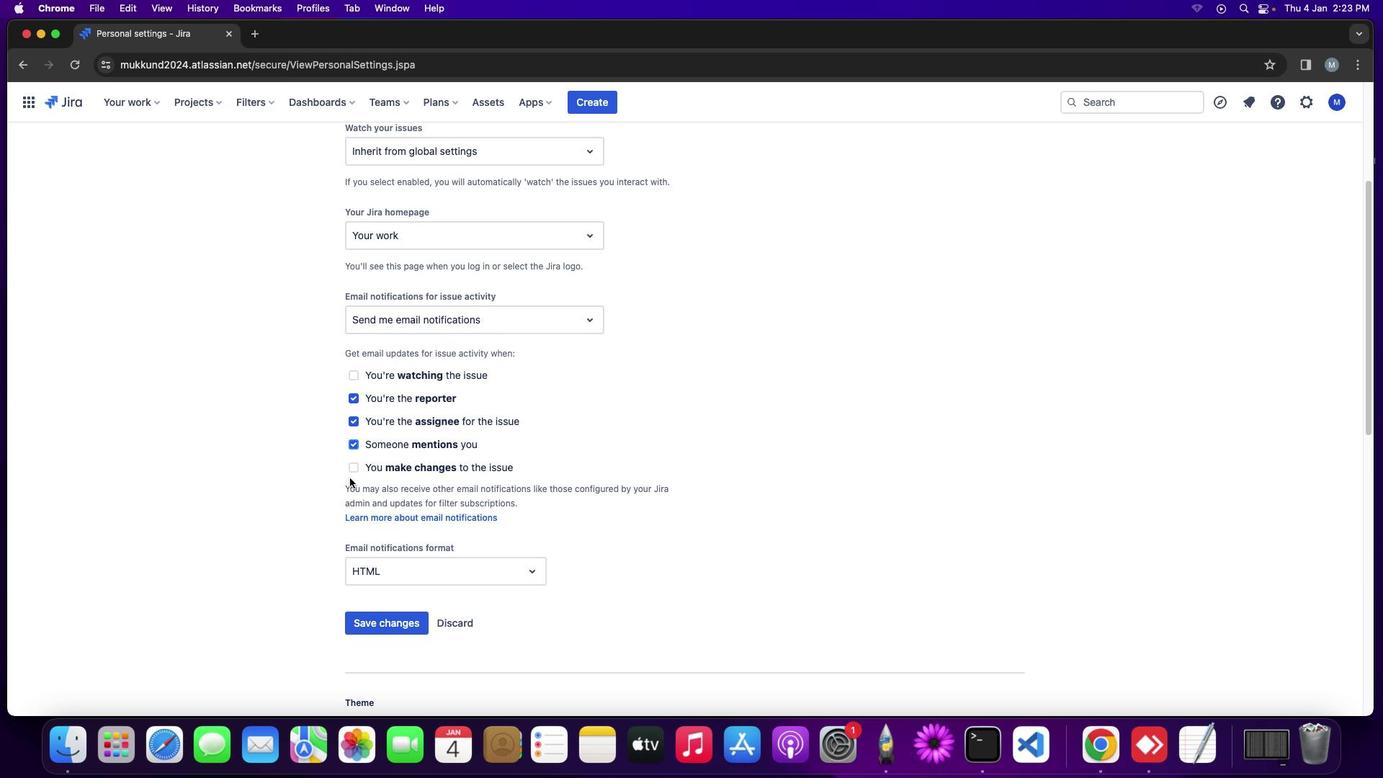 
Action: Mouse scrolled (495, 504) with delta (0, 0)
Screenshot: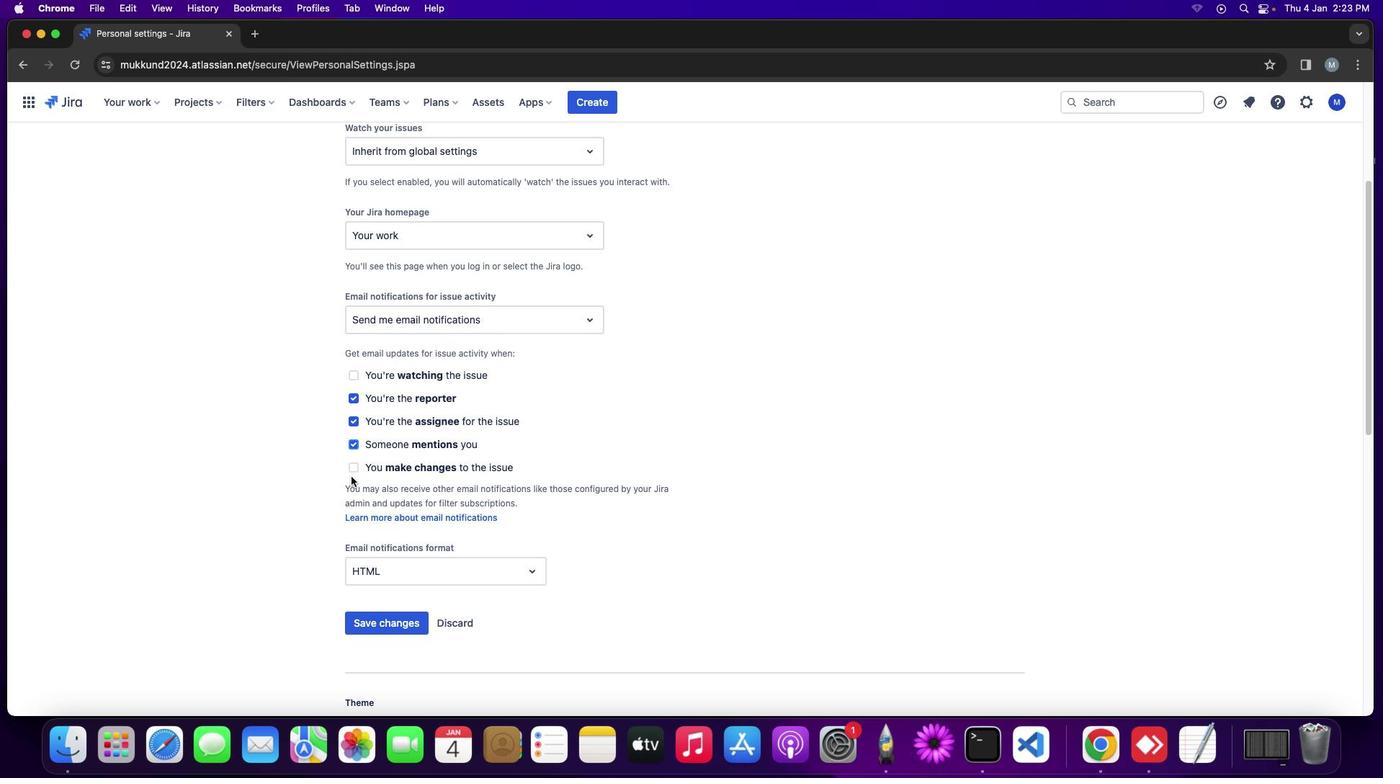 
Action: Mouse moved to (354, 465)
Screenshot: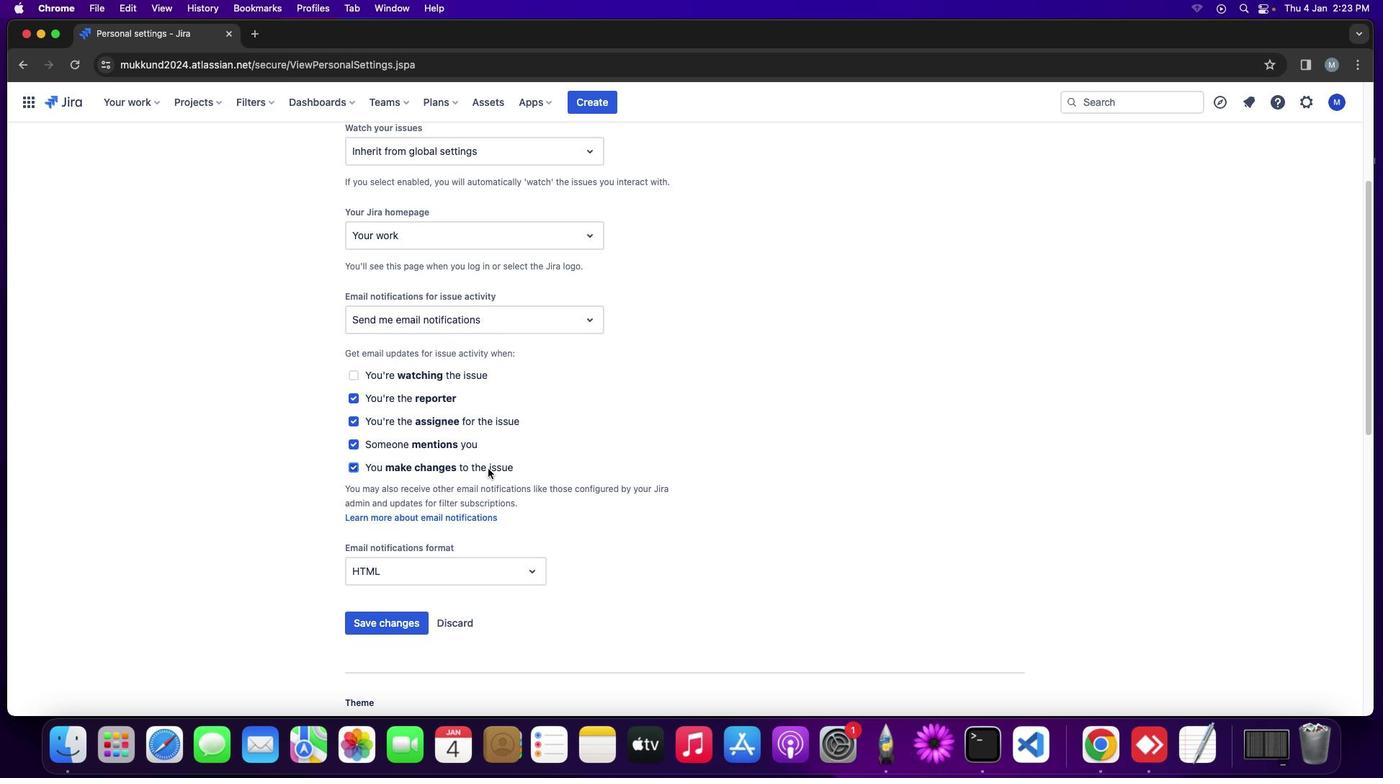 
Action: Mouse pressed left at (354, 465)
Screenshot: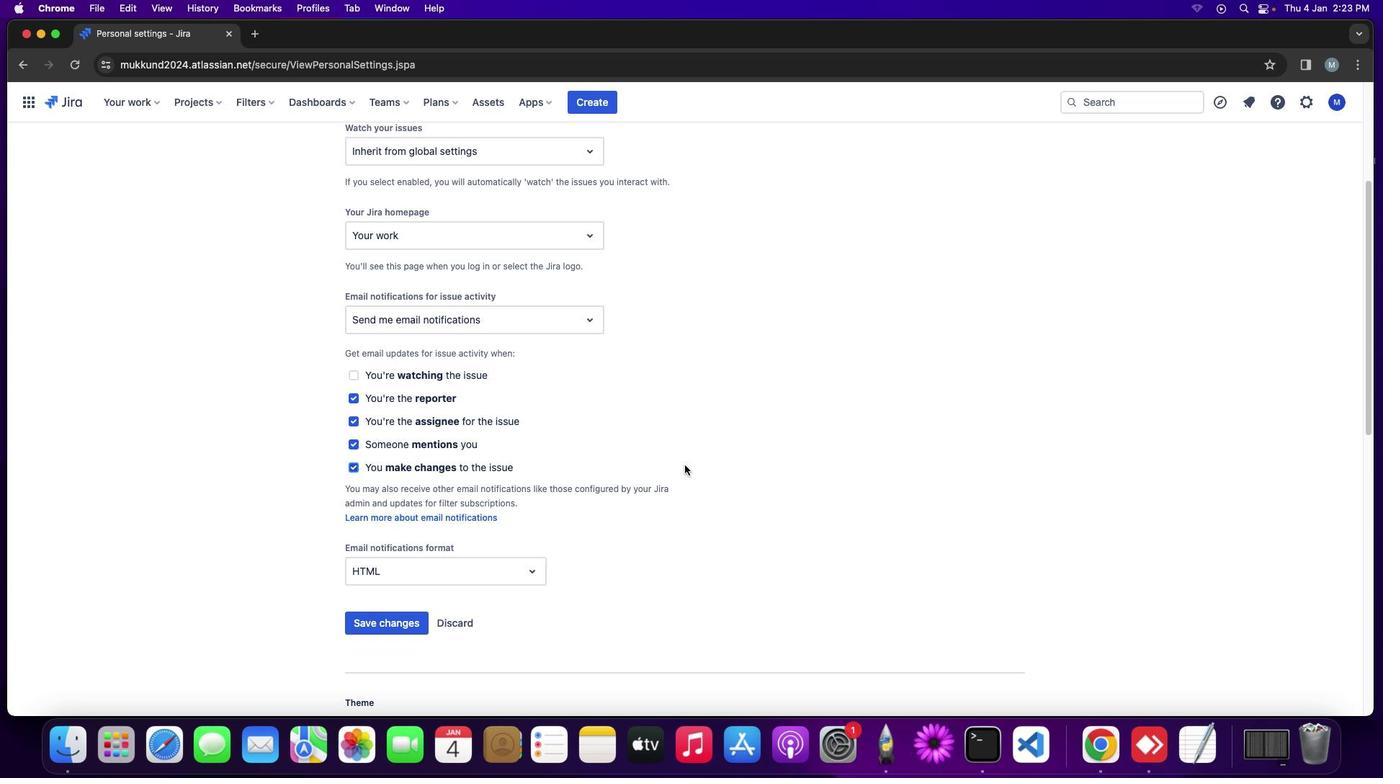 
Action: Mouse moved to (695, 467)
Screenshot: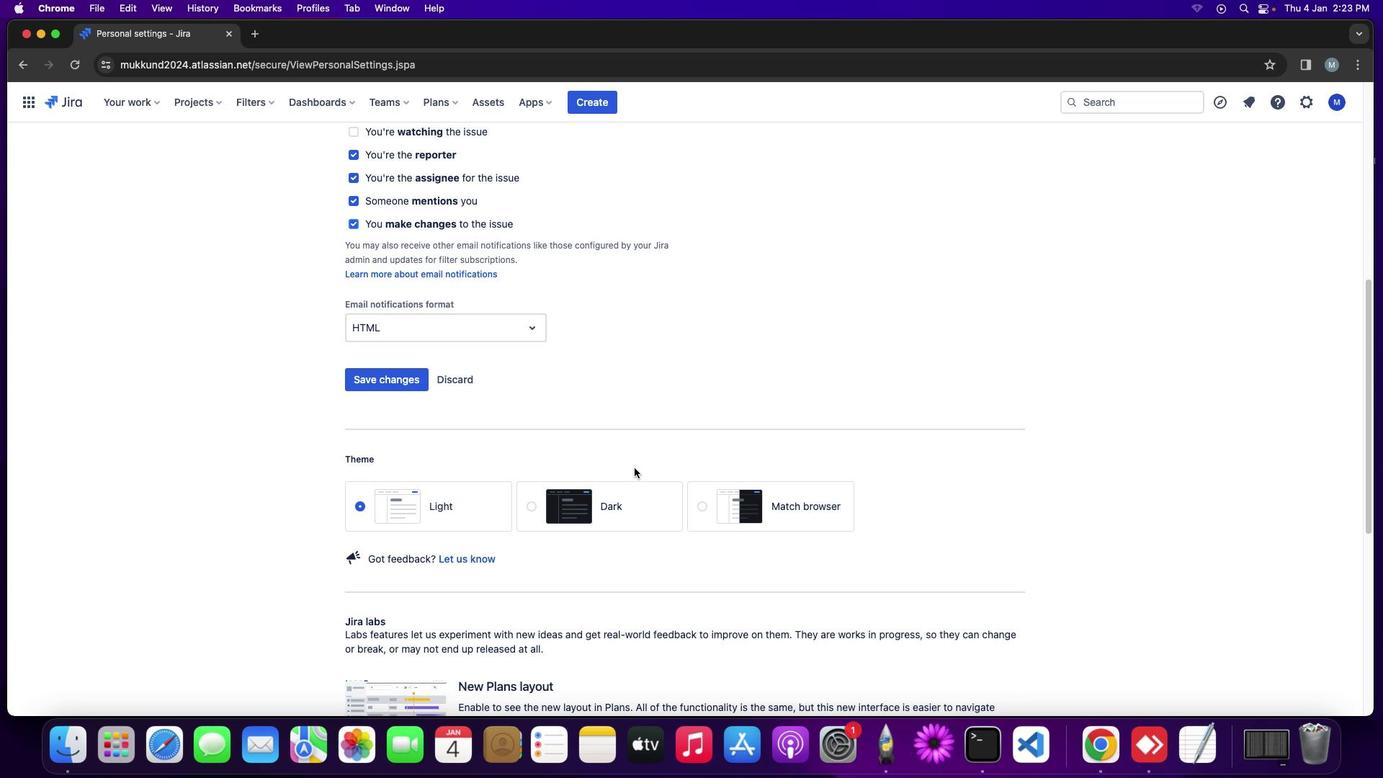 
Action: Mouse scrolled (695, 467) with delta (0, 0)
Screenshot: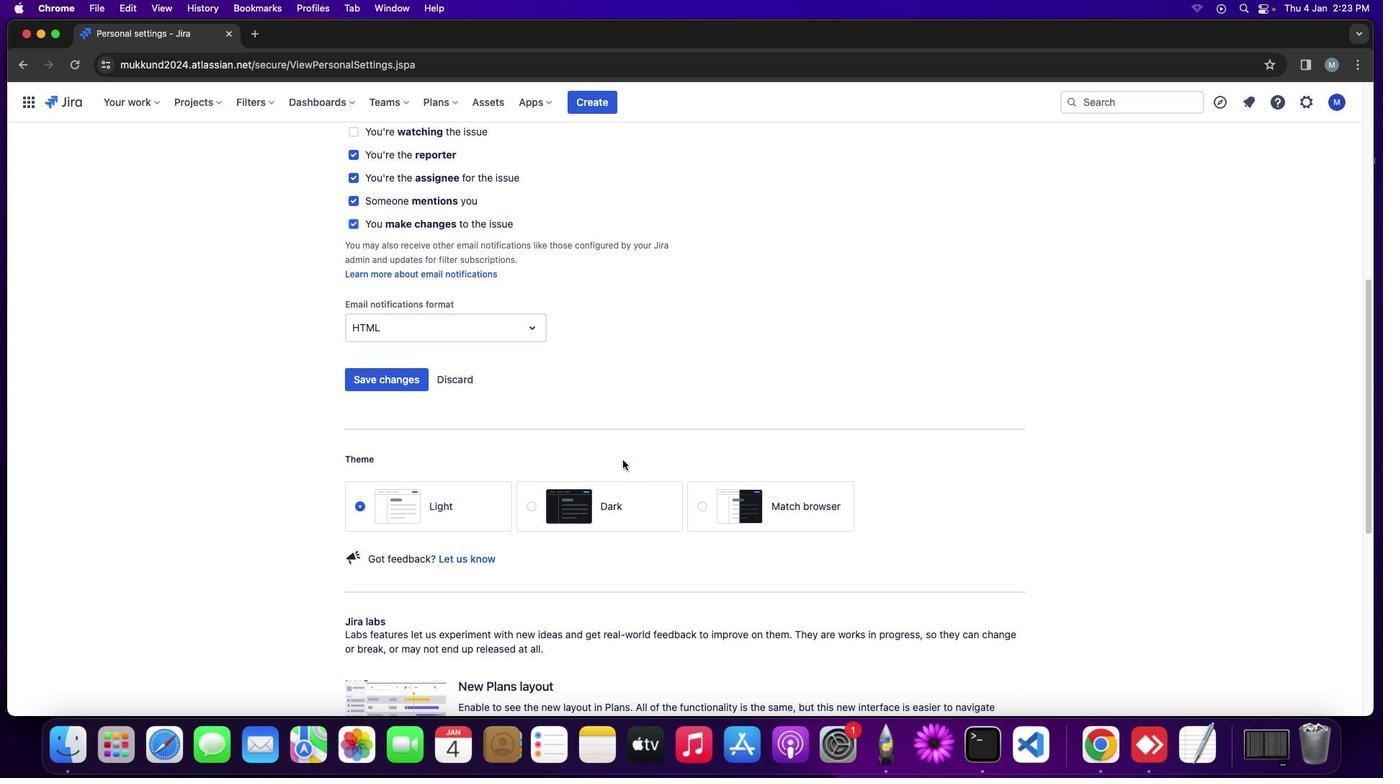 
Action: Mouse moved to (695, 468)
Screenshot: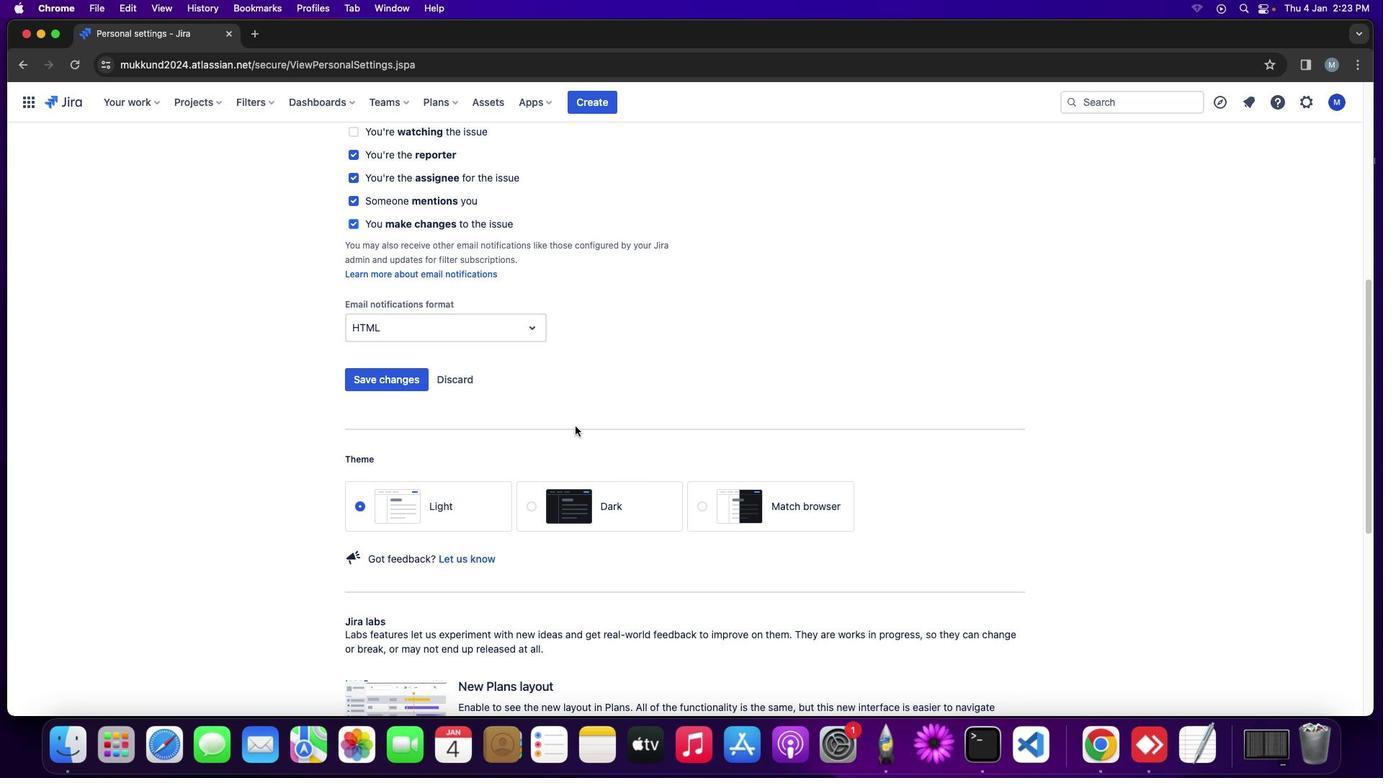 
Action: Mouse scrolled (695, 468) with delta (0, 0)
Screenshot: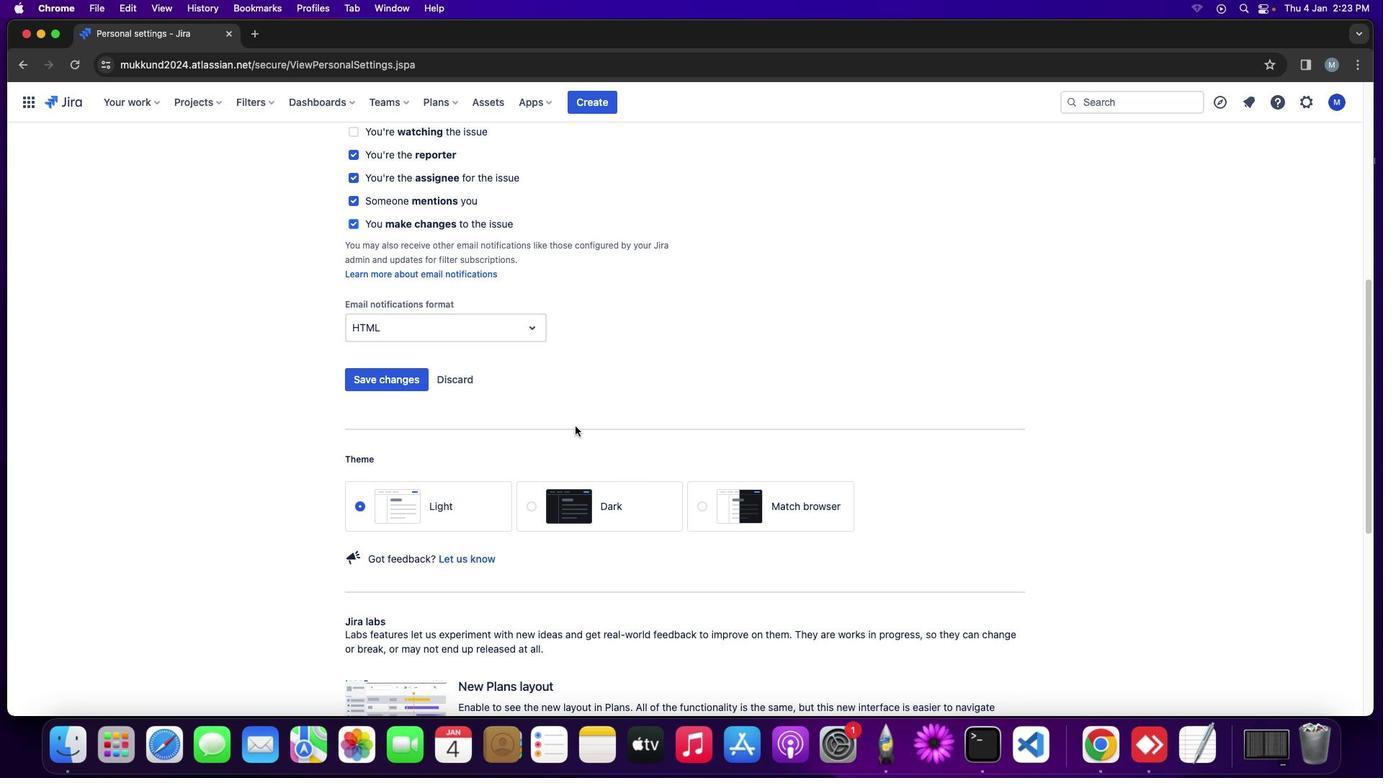 
Action: Mouse scrolled (695, 468) with delta (0, -1)
Screenshot: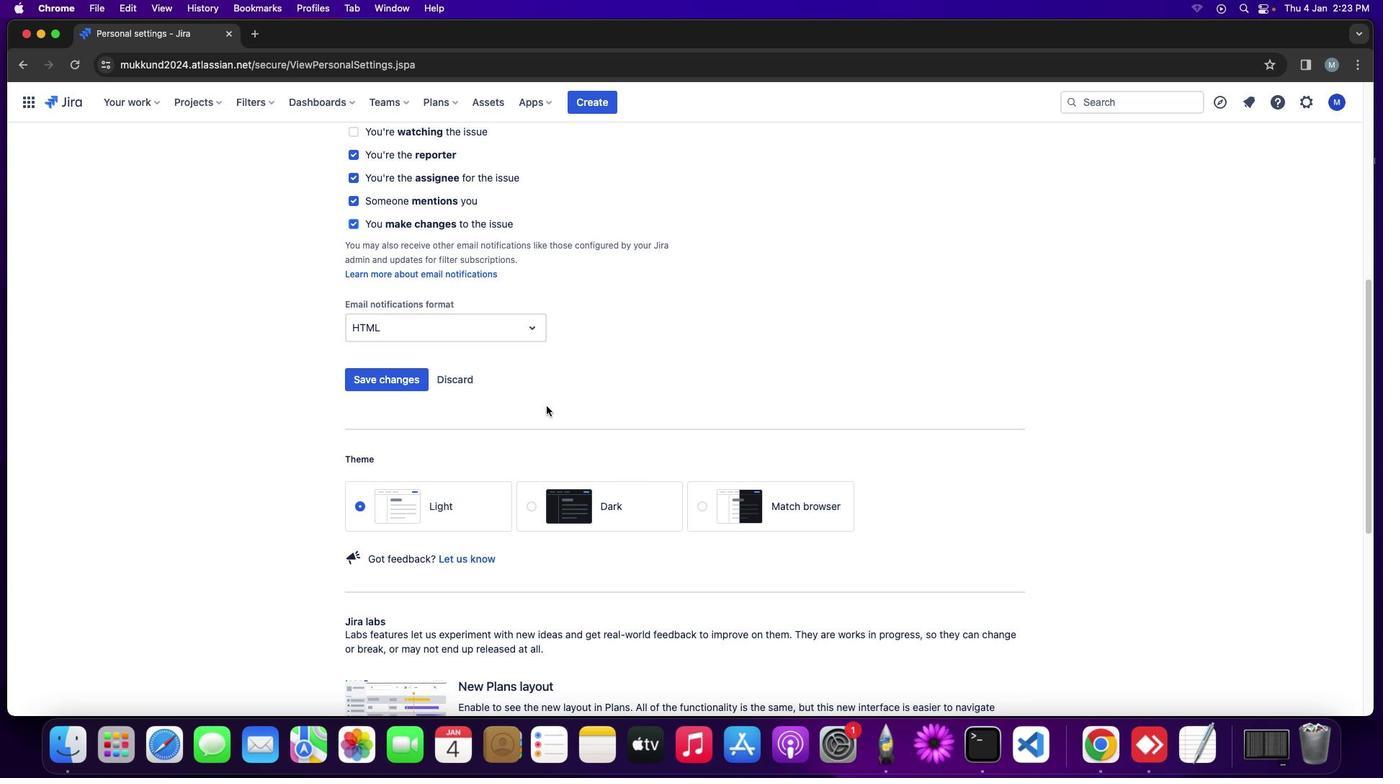
Action: Mouse moved to (695, 468)
Screenshot: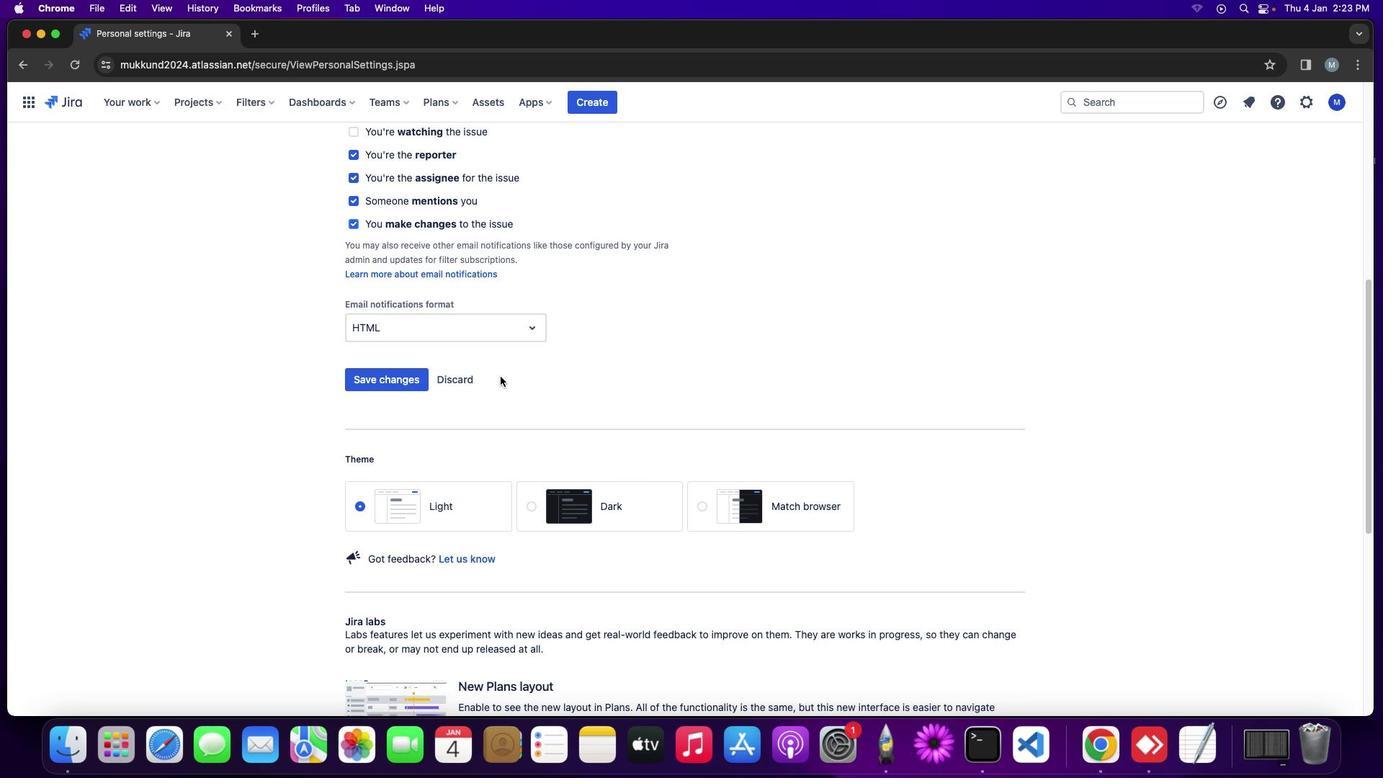 
Action: Mouse scrolled (695, 468) with delta (0, -1)
Screenshot: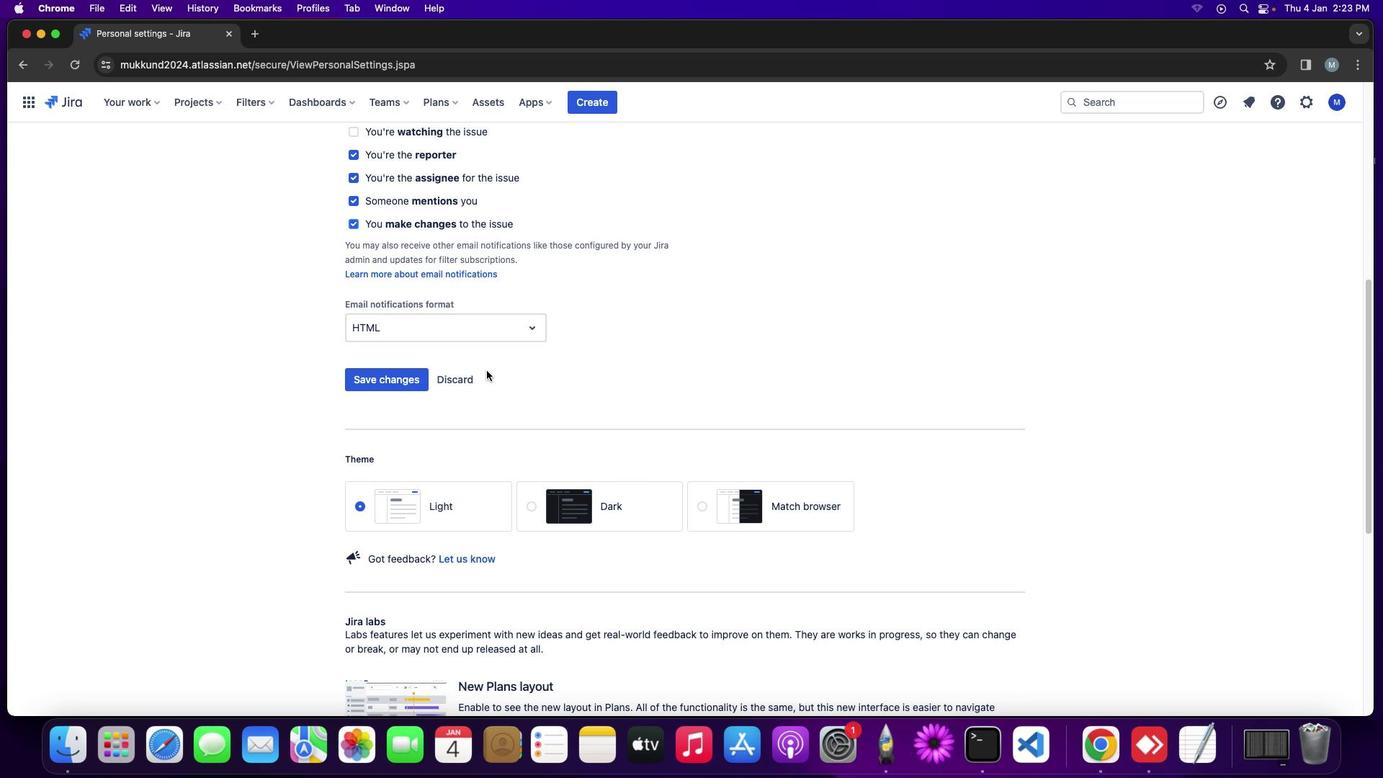 
Action: Mouse moved to (694, 469)
Screenshot: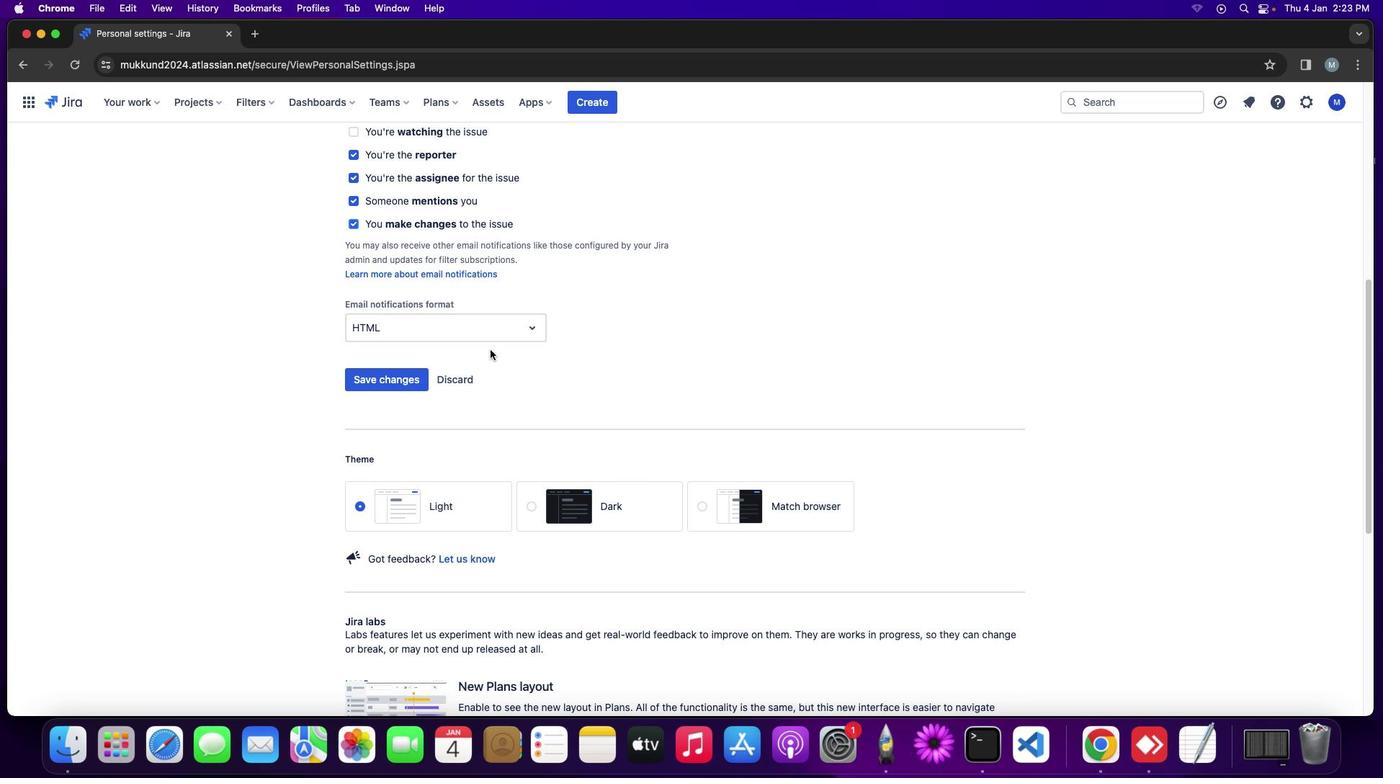 
Action: Mouse scrolled (694, 469) with delta (0, -1)
Screenshot: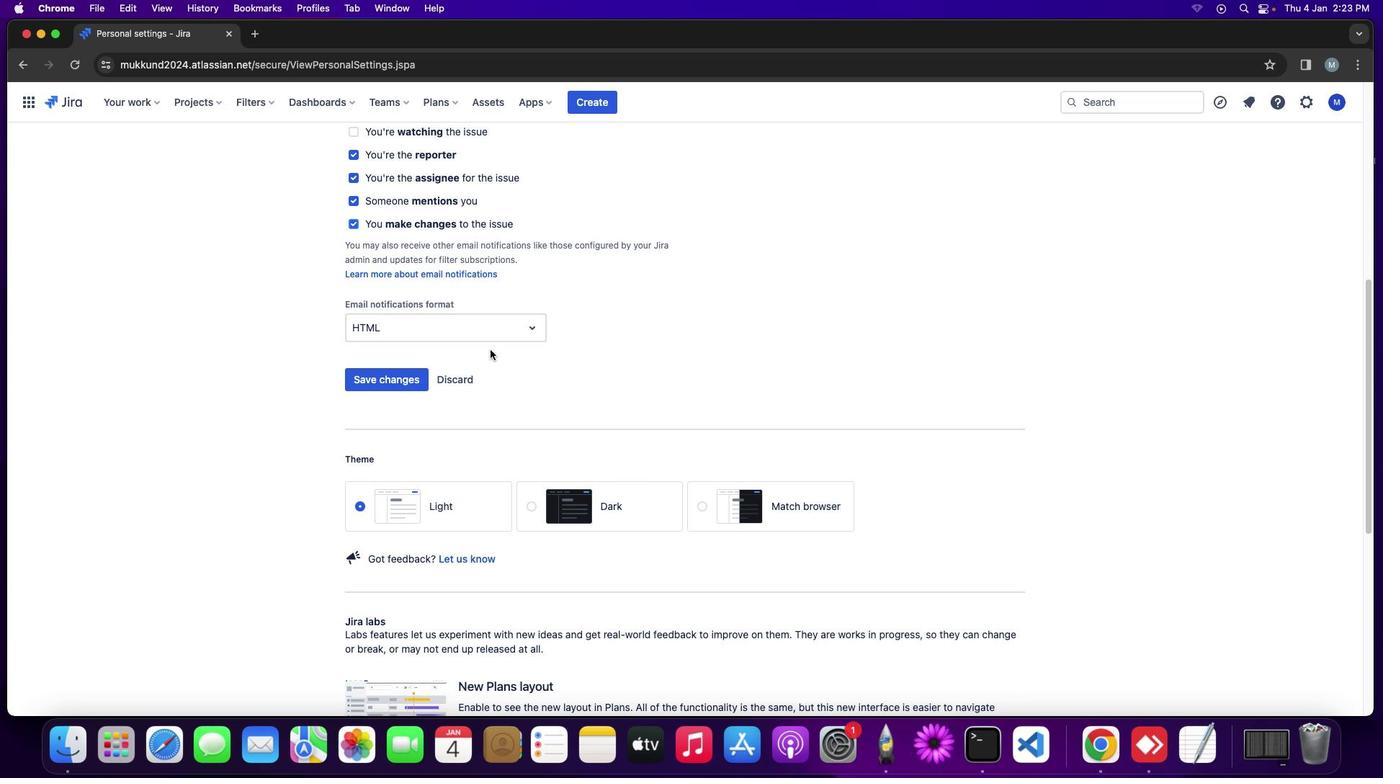 
Action: Mouse moved to (512, 334)
Screenshot: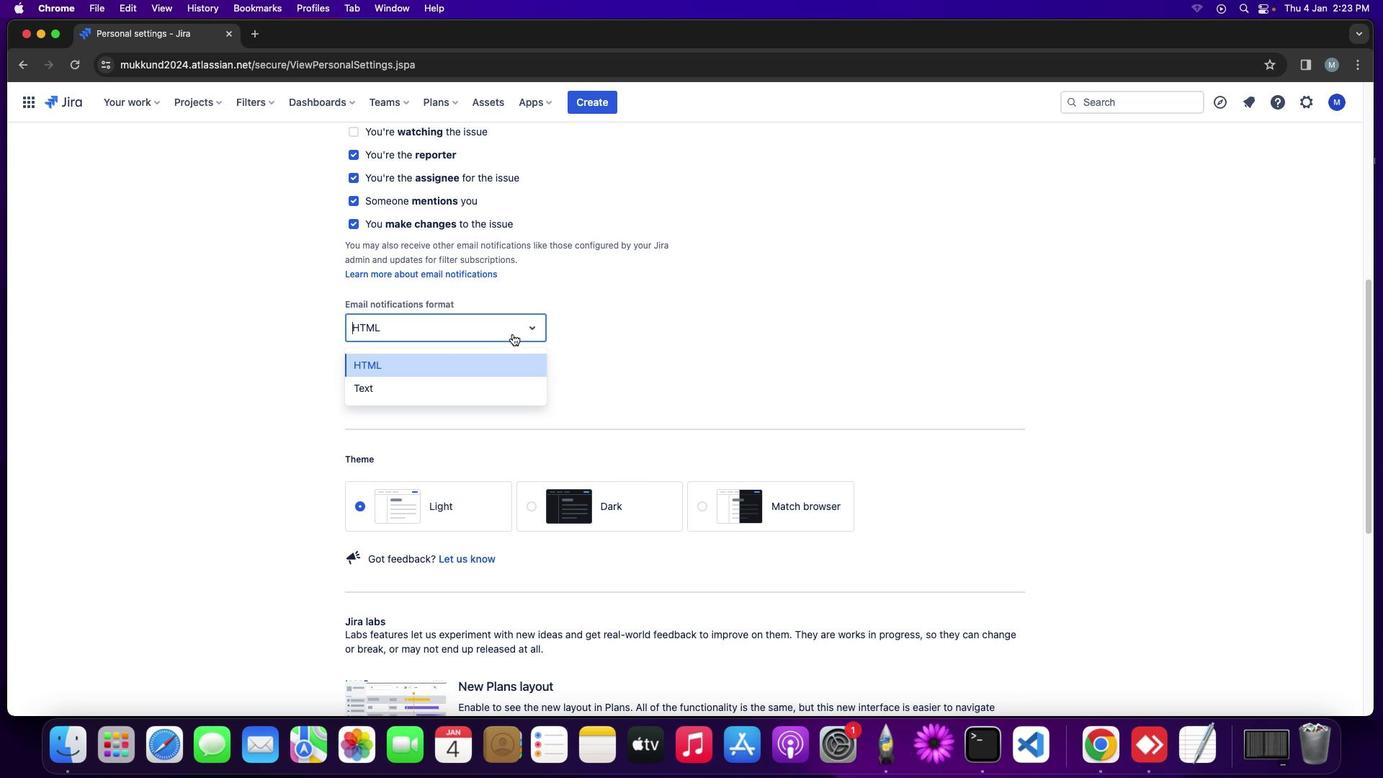 
Action: Mouse pressed left at (512, 334)
Screenshot: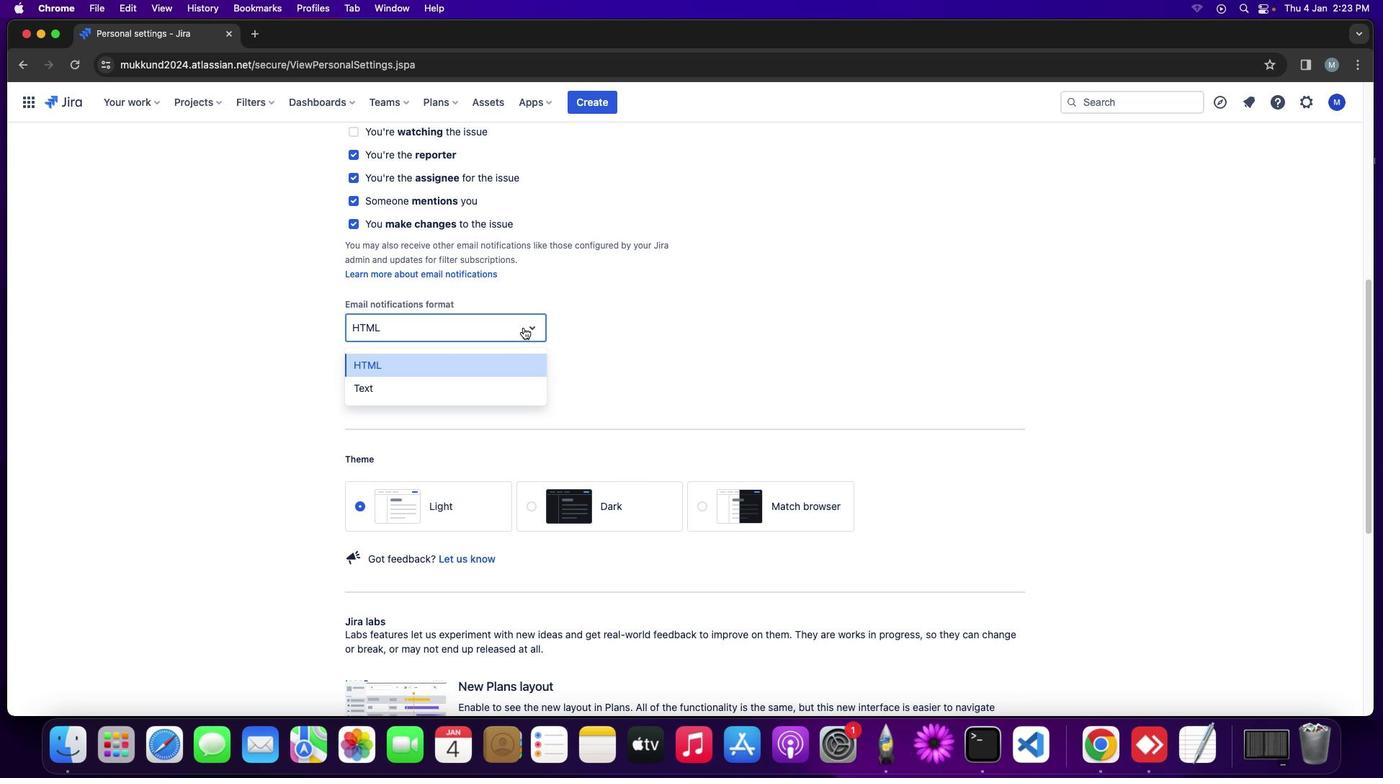 
Action: Mouse moved to (523, 327)
Screenshot: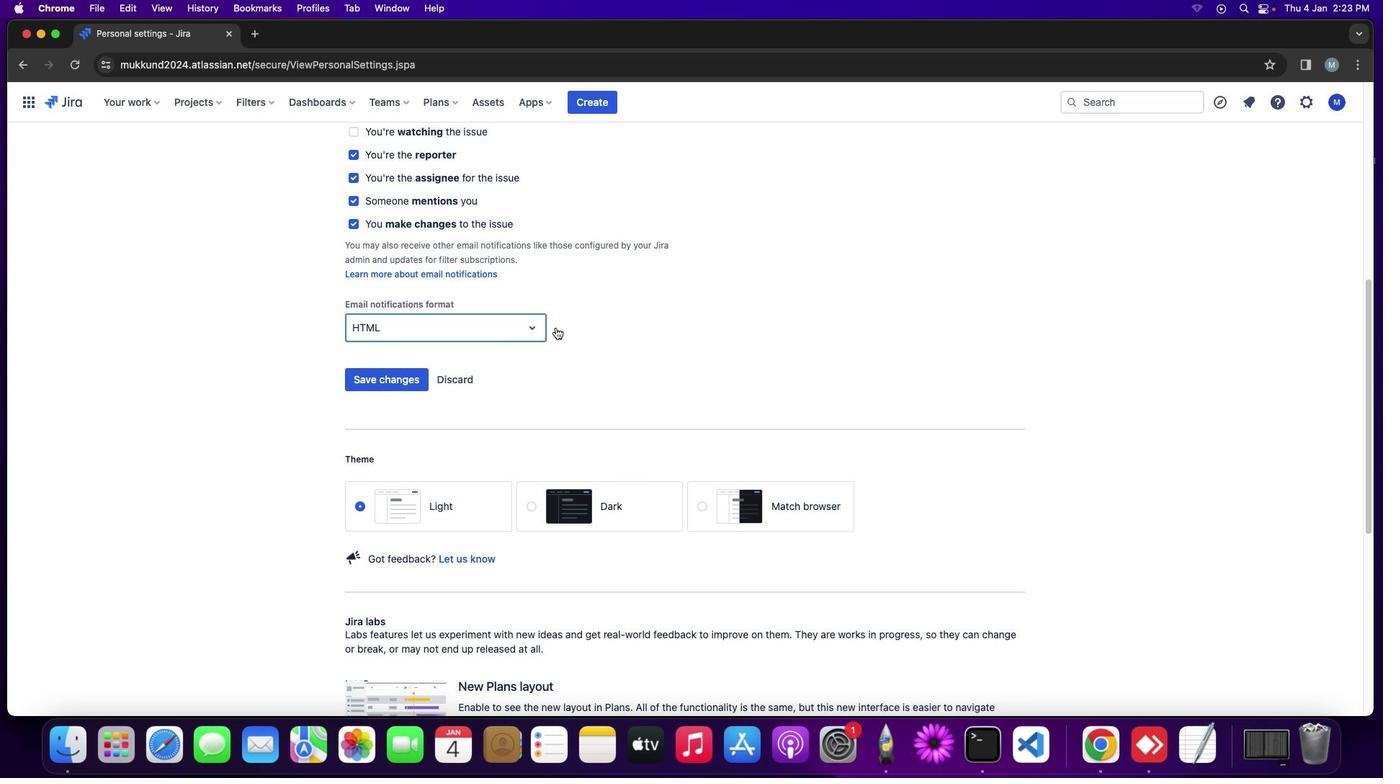 
Action: Mouse pressed left at (523, 327)
Screenshot: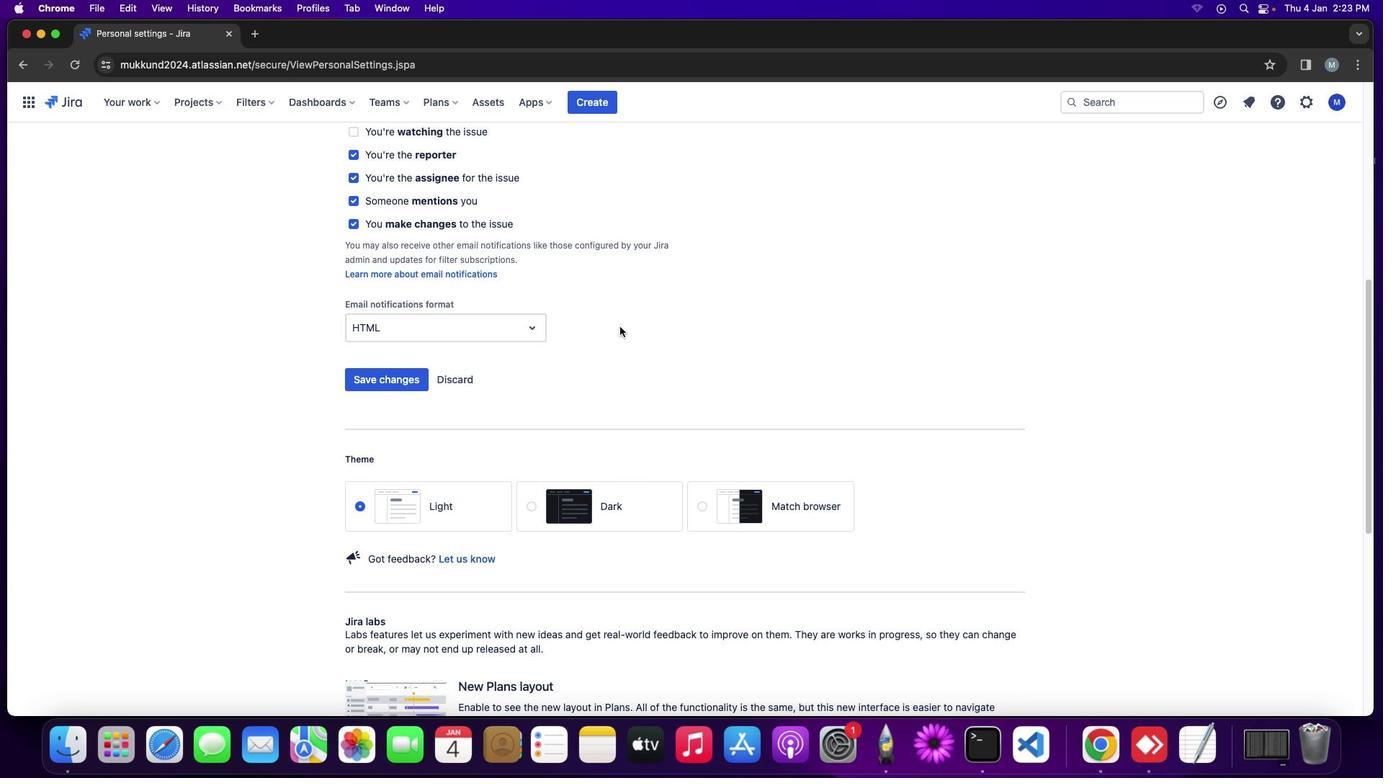 
Action: Mouse moved to (617, 325)
Screenshot: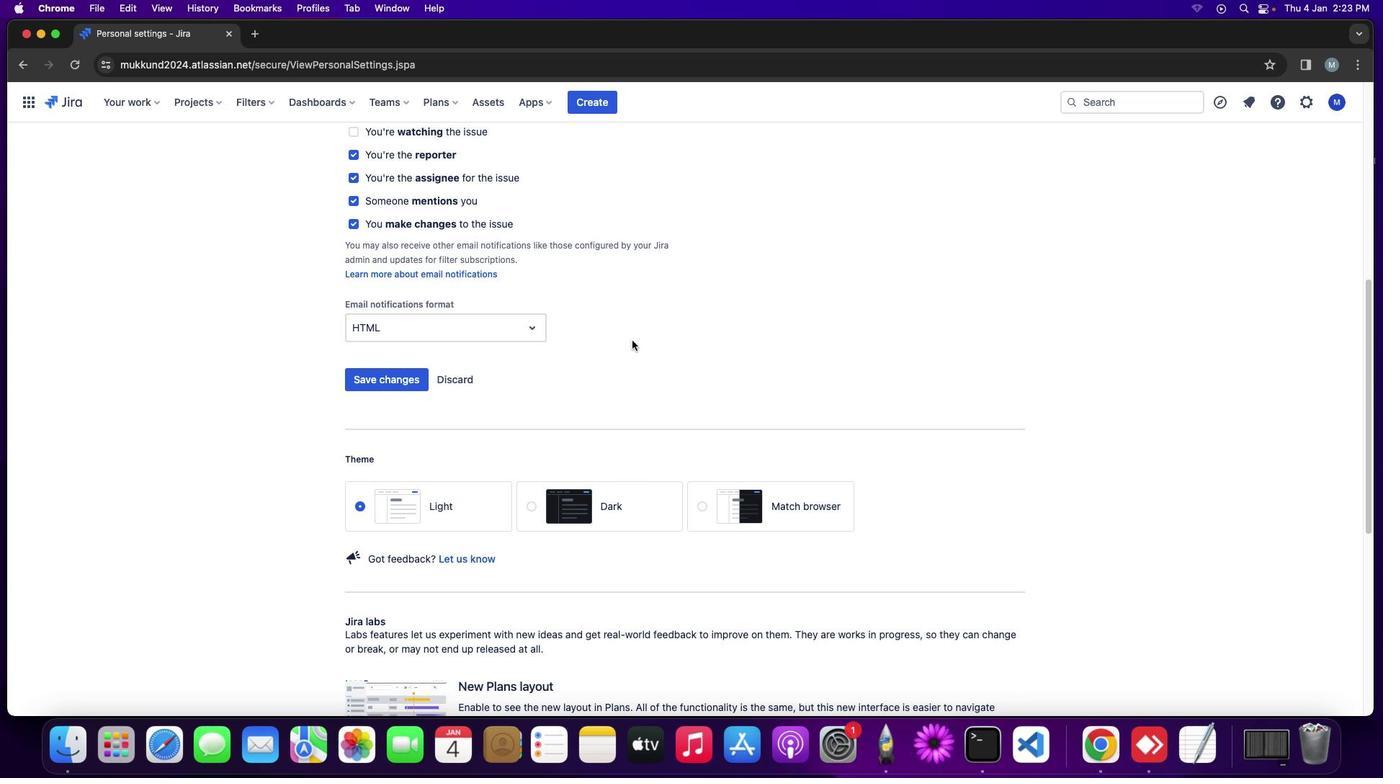 
Action: Mouse pressed left at (617, 325)
Screenshot: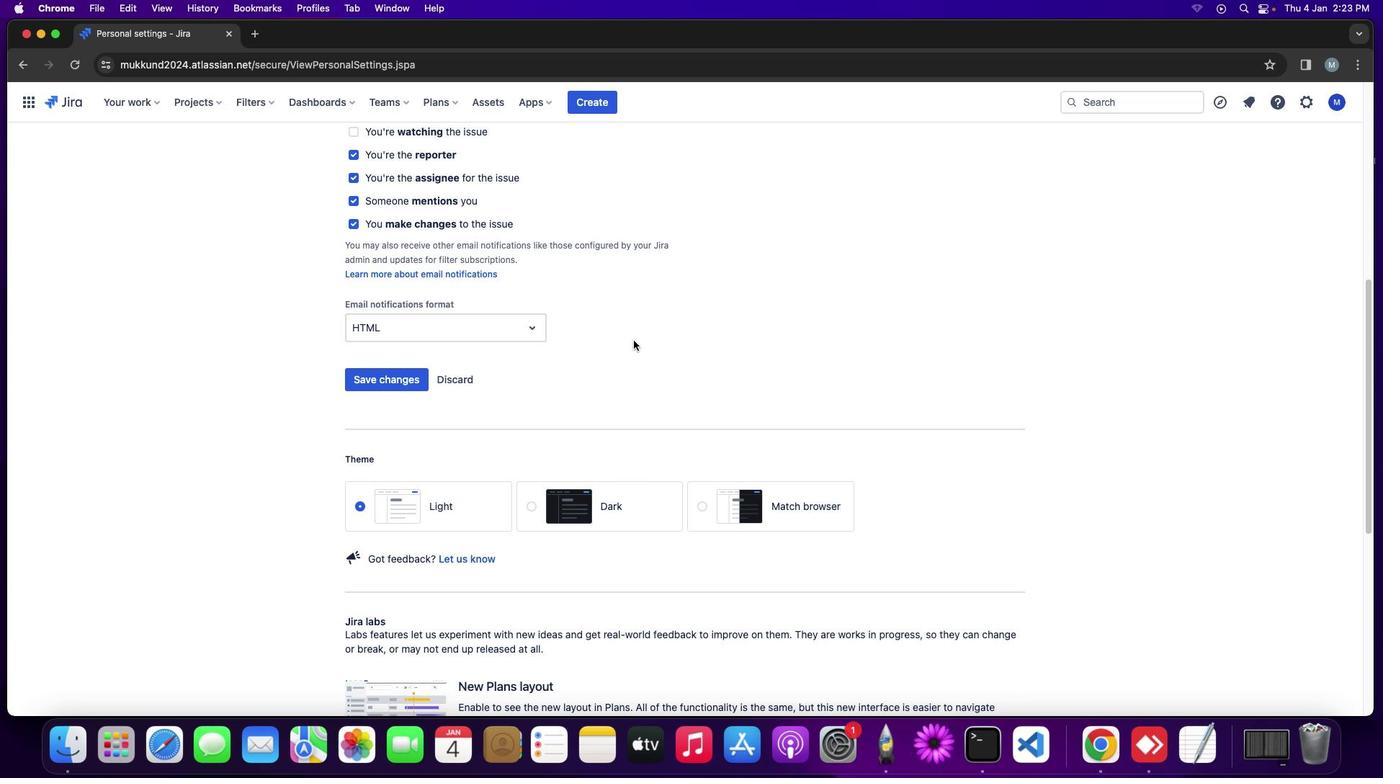 
Action: Mouse moved to (634, 341)
Screenshot: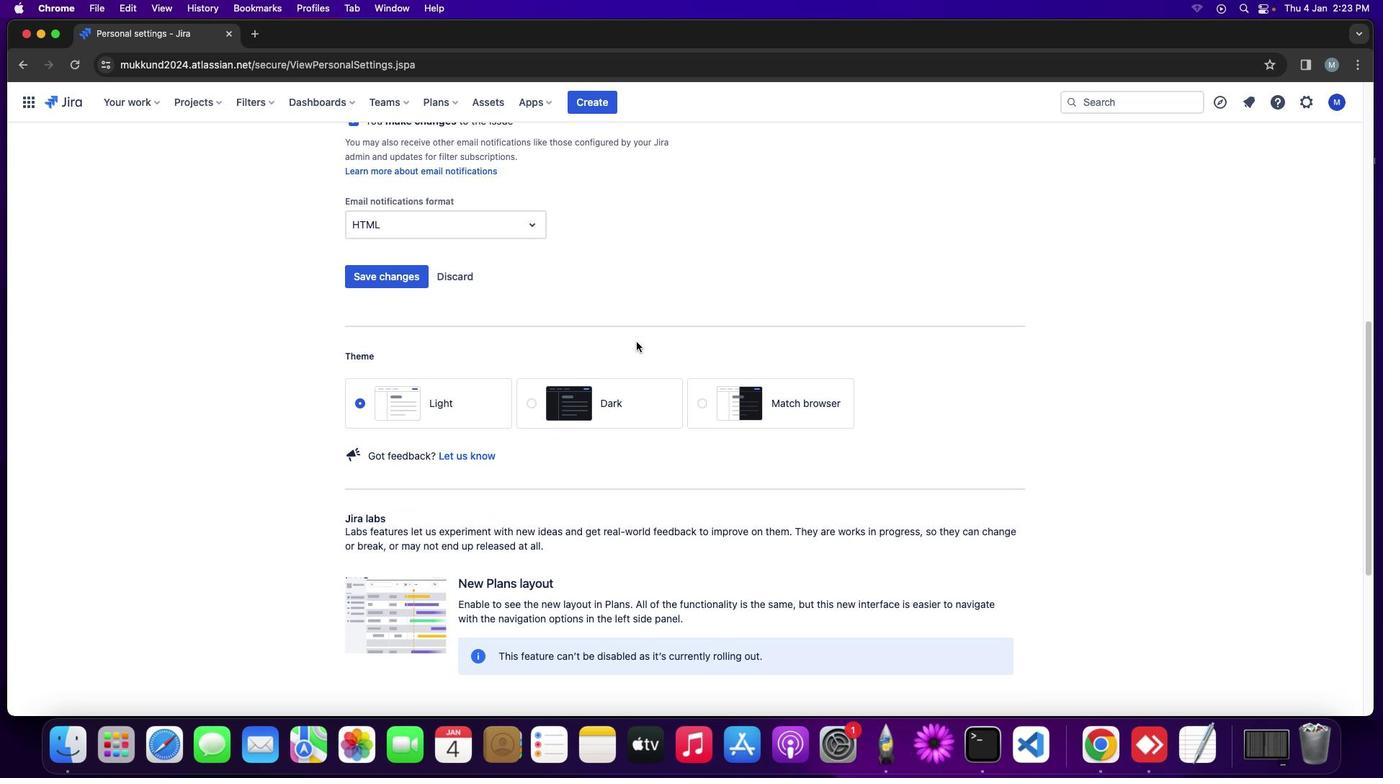 
Action: Mouse scrolled (634, 341) with delta (0, 0)
Screenshot: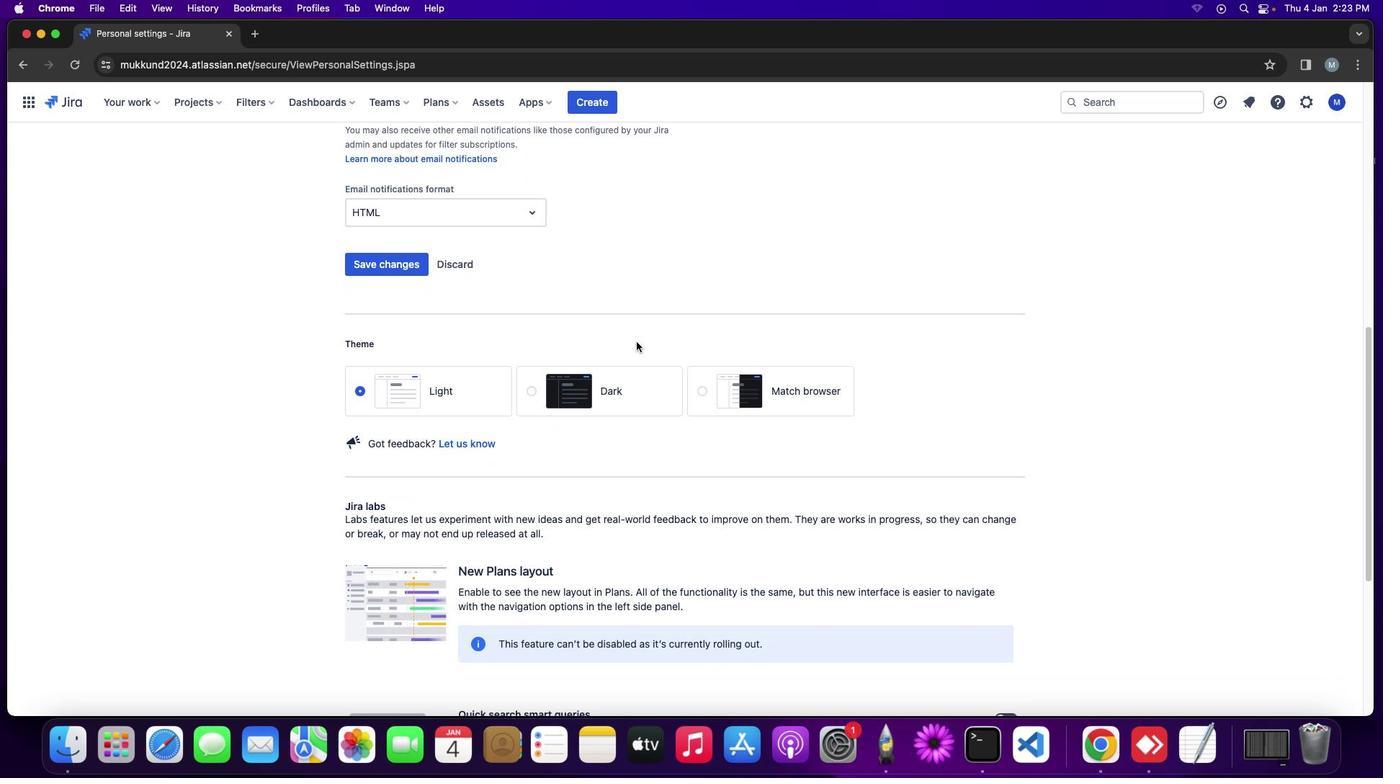 
Action: Mouse moved to (635, 341)
Screenshot: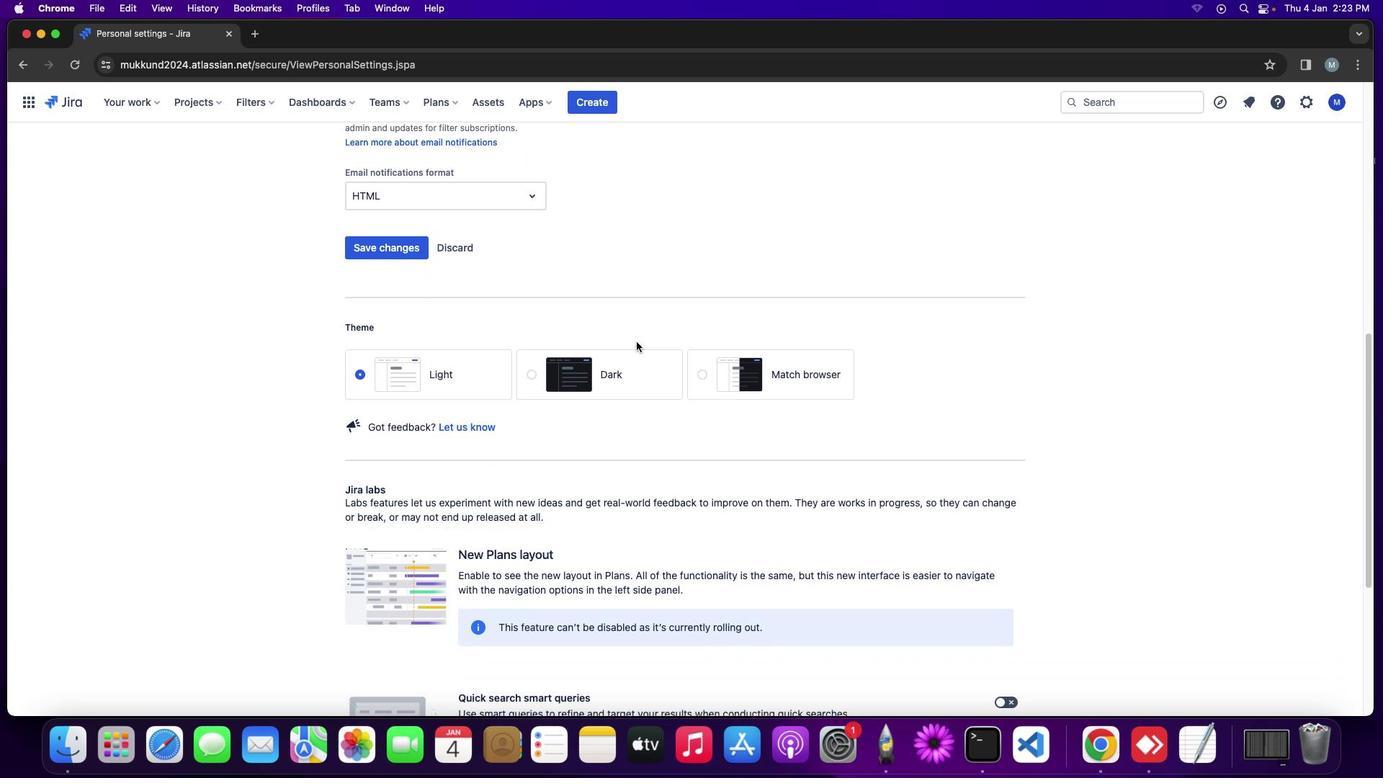 
Action: Mouse scrolled (635, 341) with delta (0, 0)
Screenshot: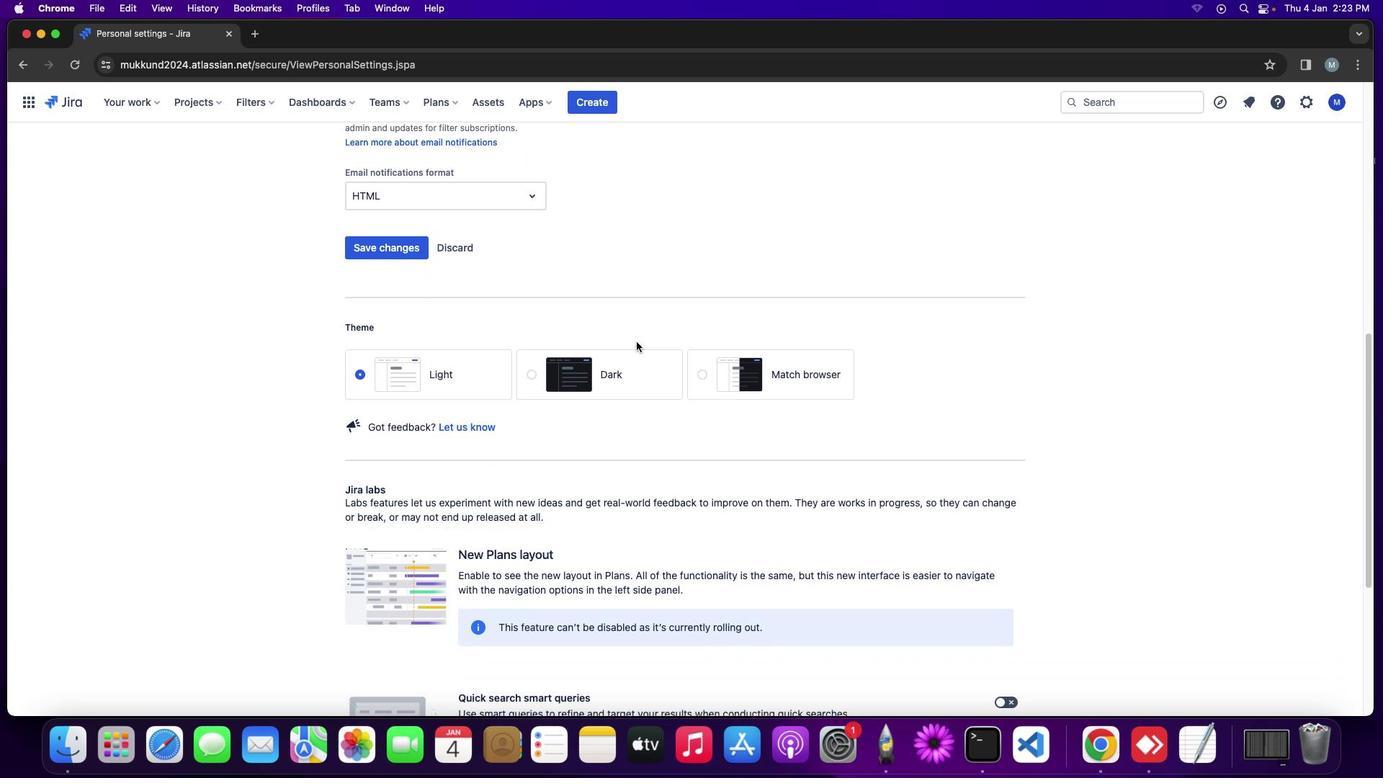 
Action: Mouse moved to (635, 342)
Screenshot: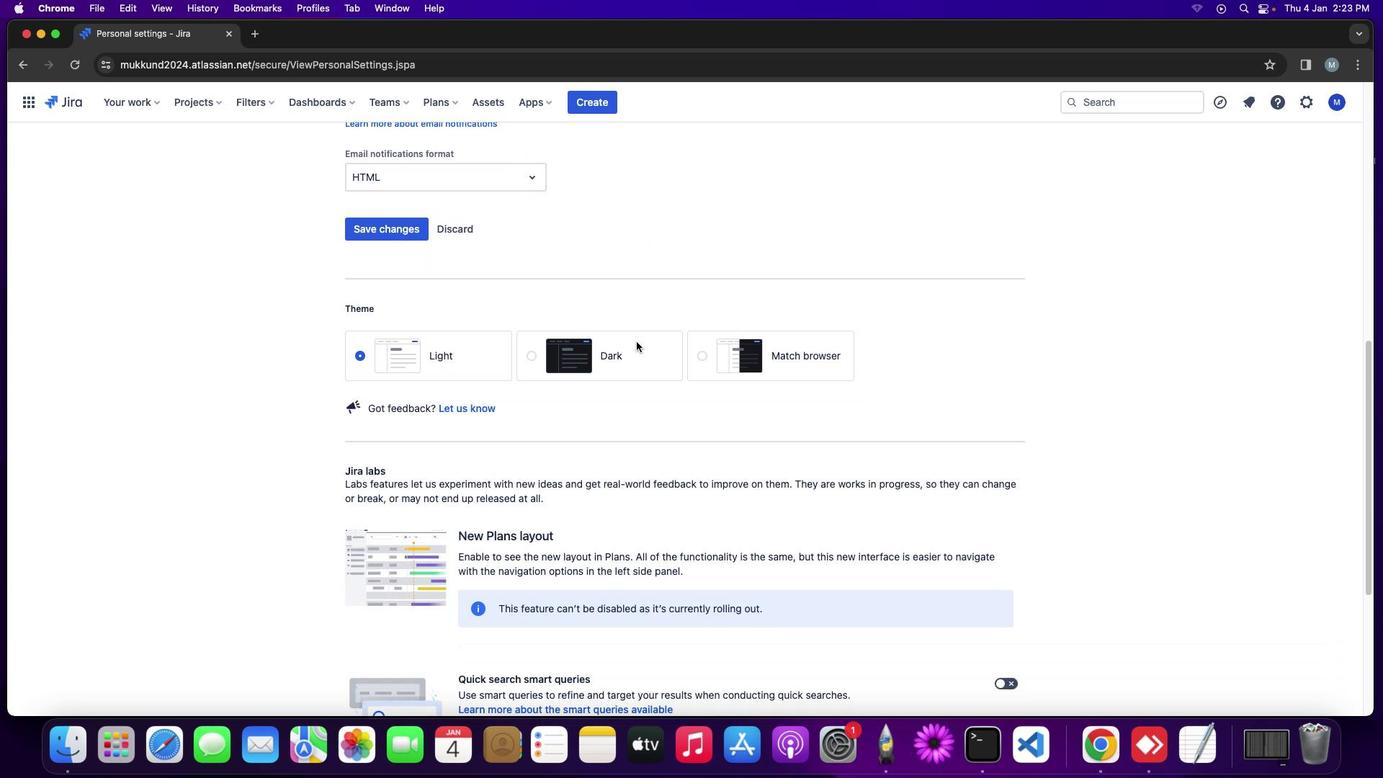 
Action: Mouse scrolled (635, 342) with delta (0, -1)
Screenshot: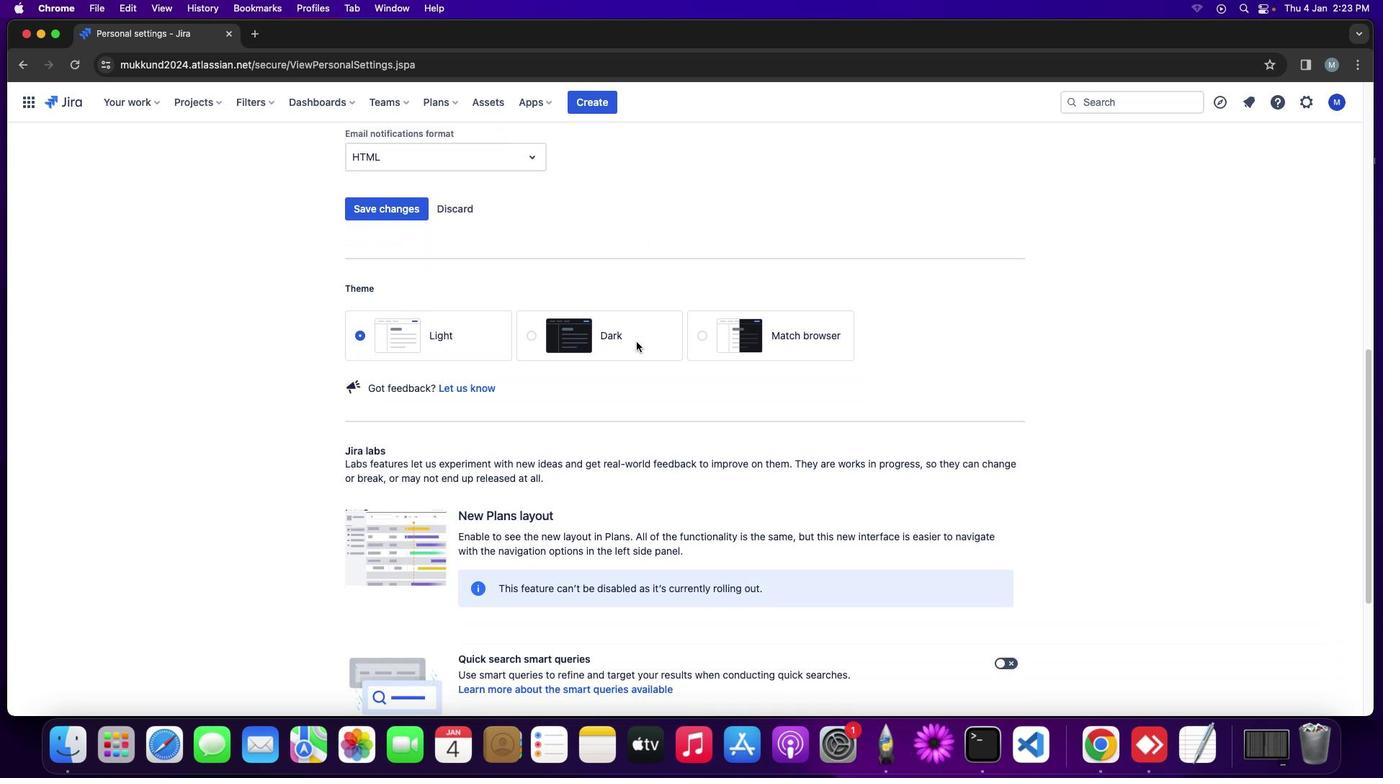 
Action: Mouse moved to (636, 342)
Screenshot: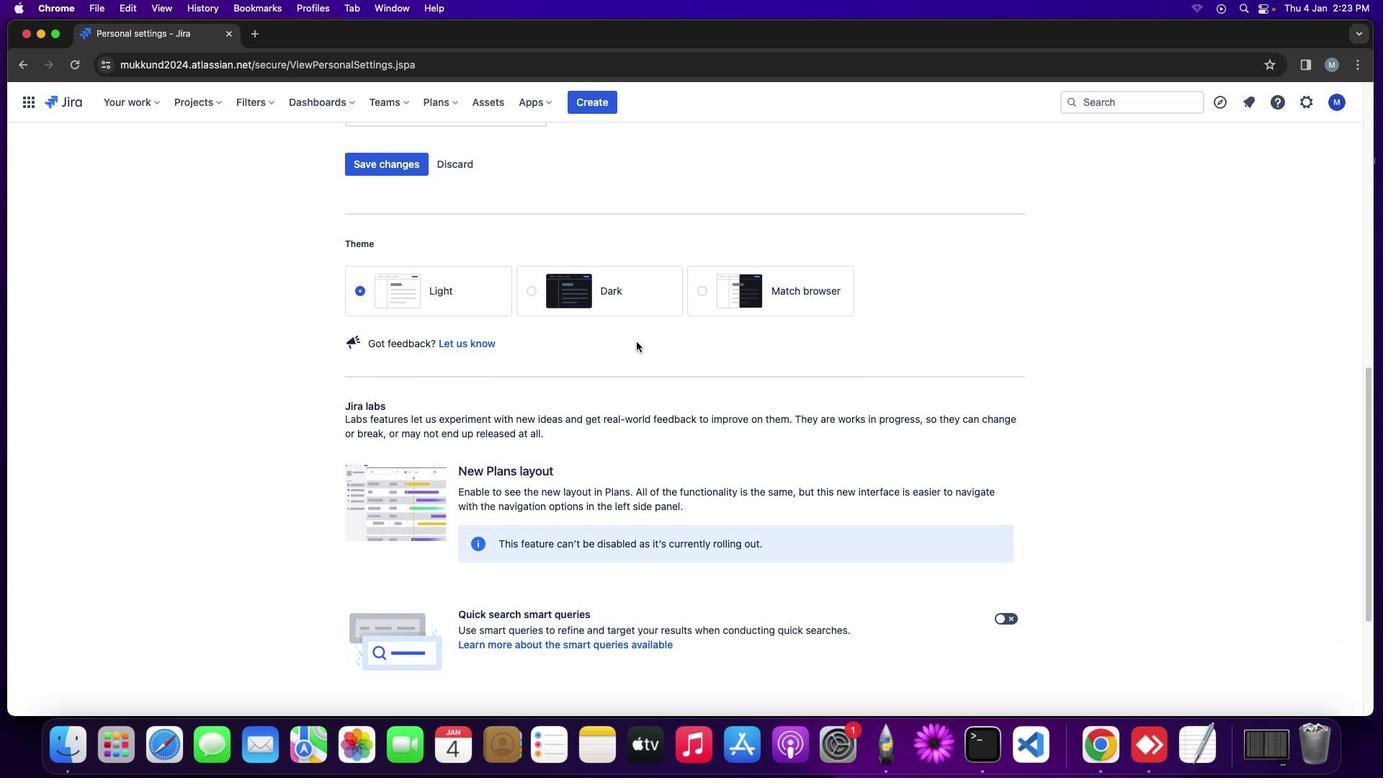 
Action: Mouse scrolled (636, 342) with delta (0, 0)
Screenshot: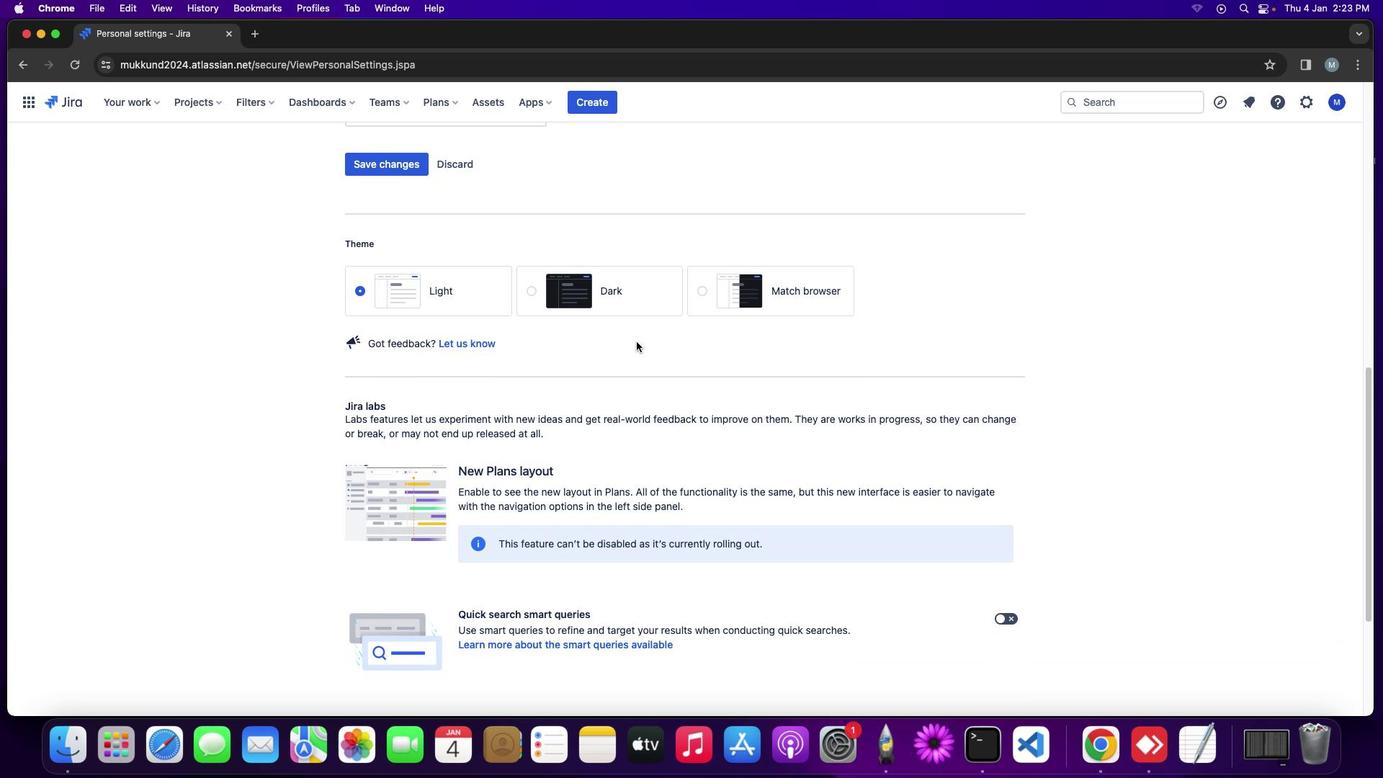 
Action: Mouse scrolled (636, 342) with delta (0, 0)
Screenshot: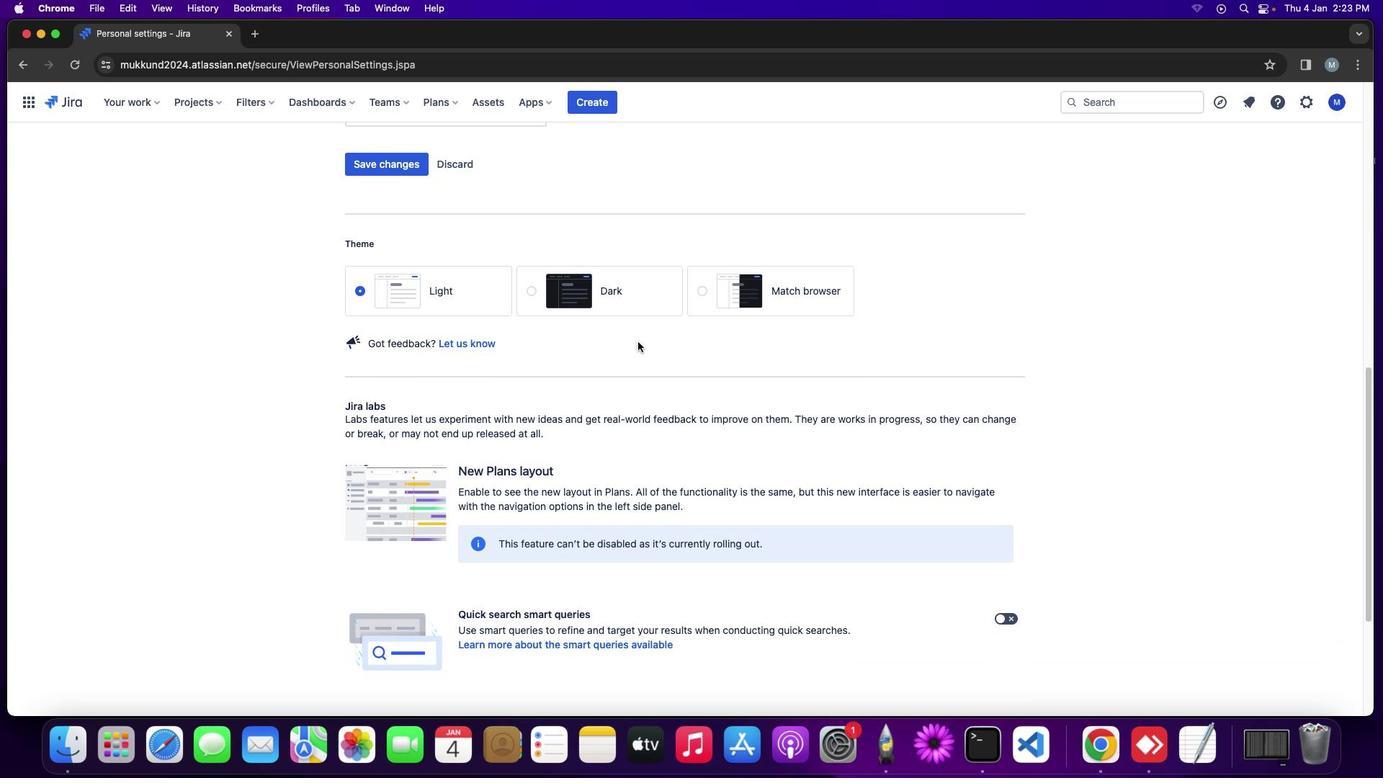 
Action: Mouse scrolled (636, 342) with delta (0, 0)
Screenshot: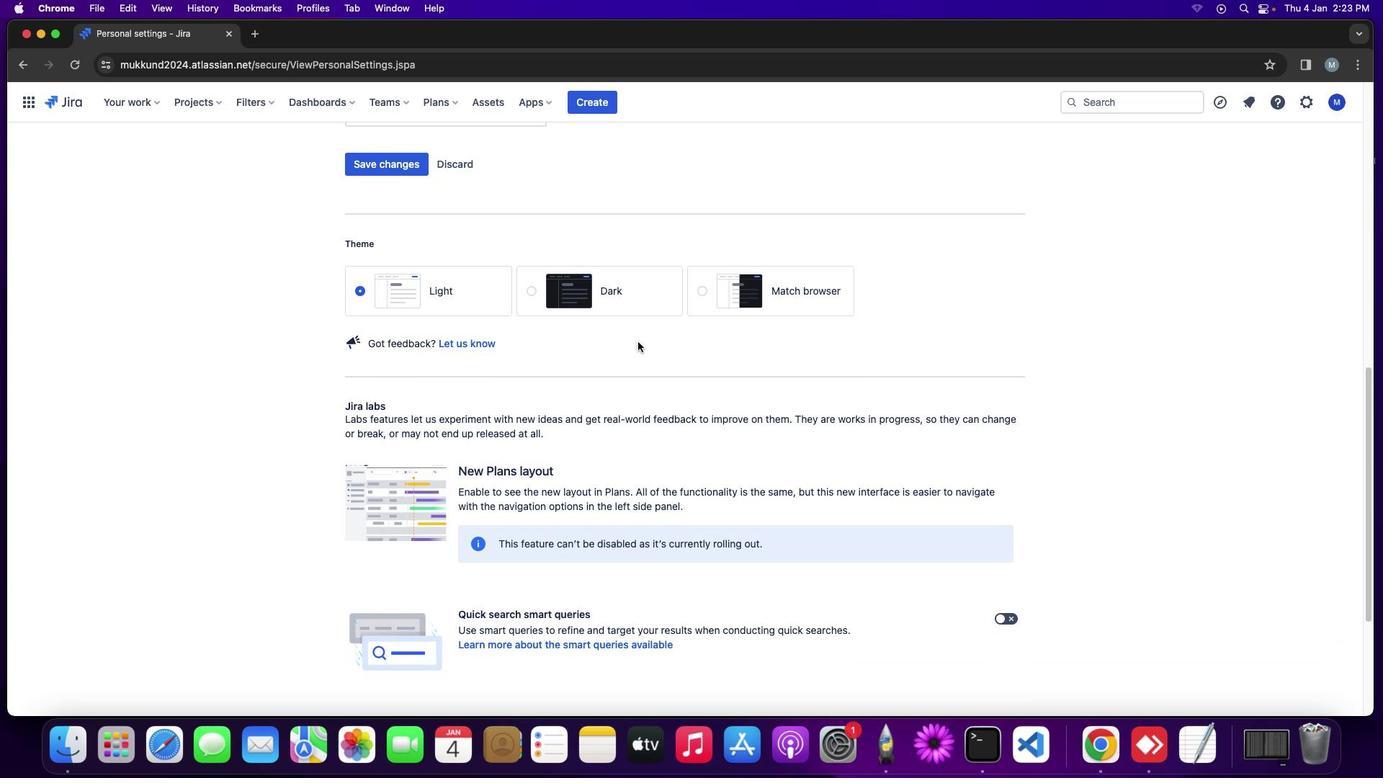 
Action: Mouse scrolled (636, 342) with delta (0, 0)
Screenshot: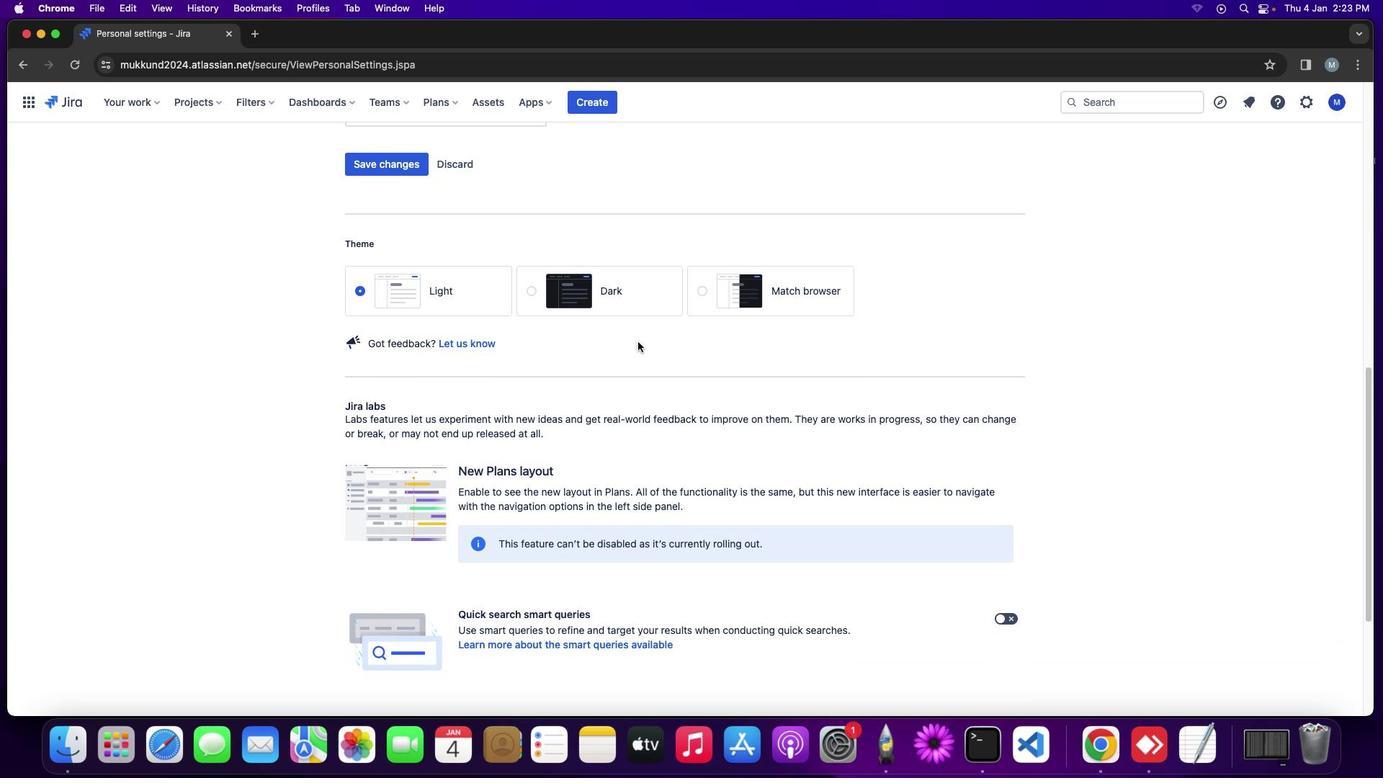
Action: Mouse moved to (637, 341)
Screenshot: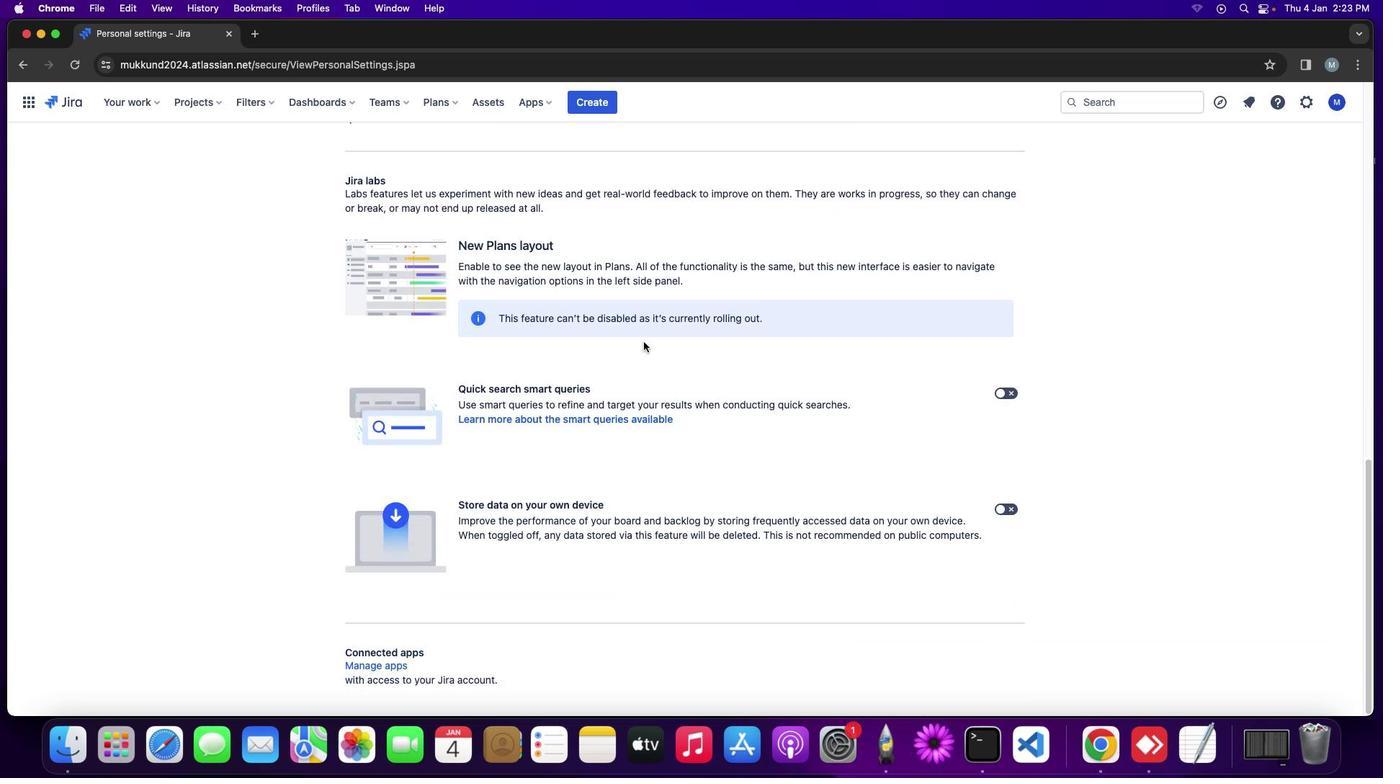 
Action: Mouse scrolled (637, 341) with delta (0, 0)
Screenshot: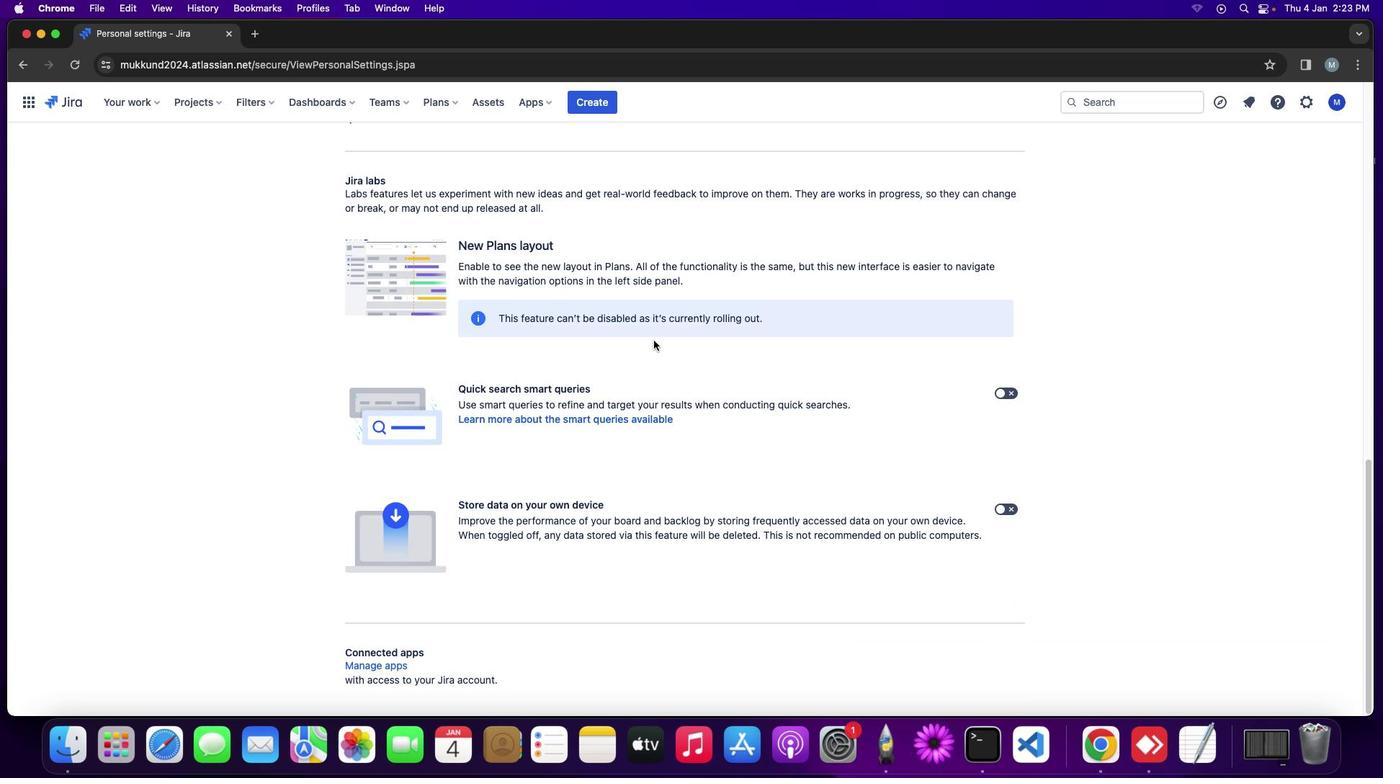 
Action: Mouse scrolled (637, 341) with delta (0, 0)
Screenshot: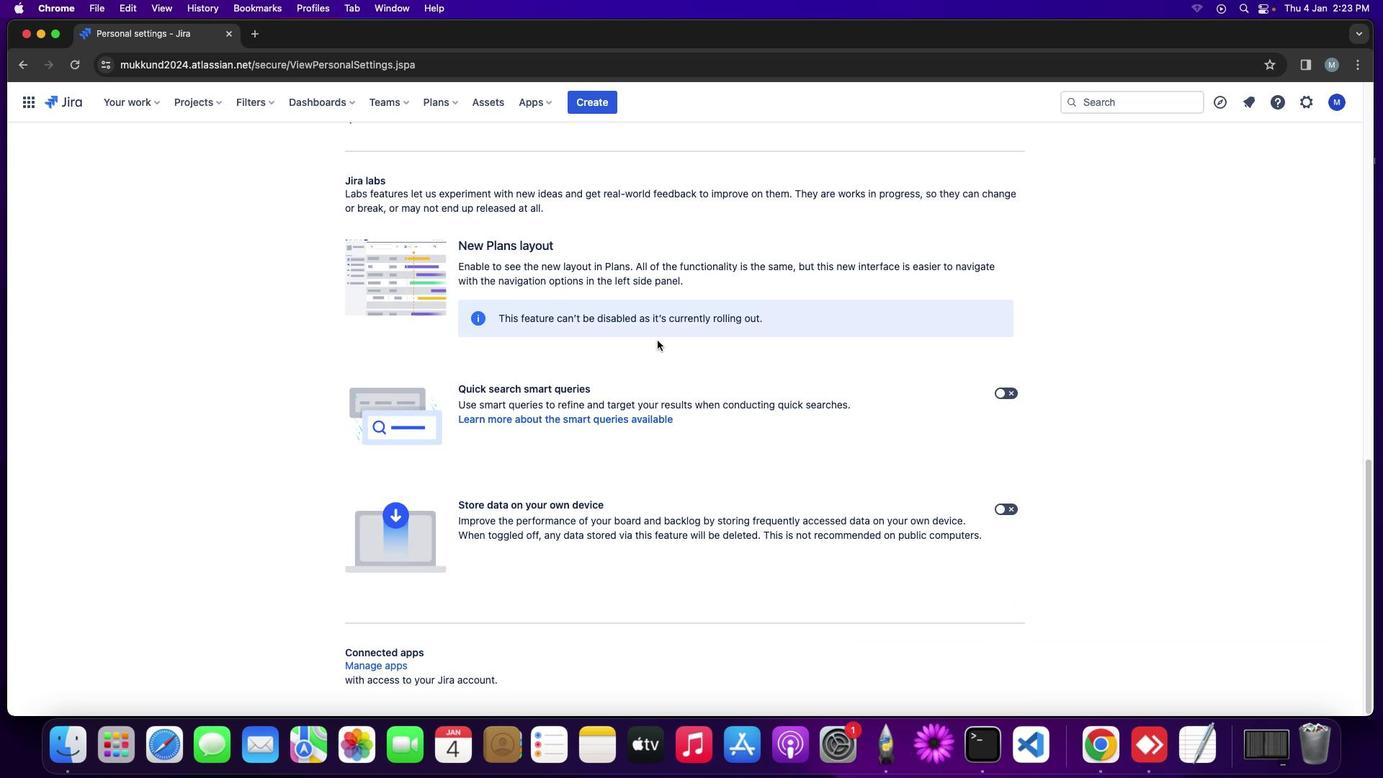 
Action: Mouse moved to (638, 341)
Screenshot: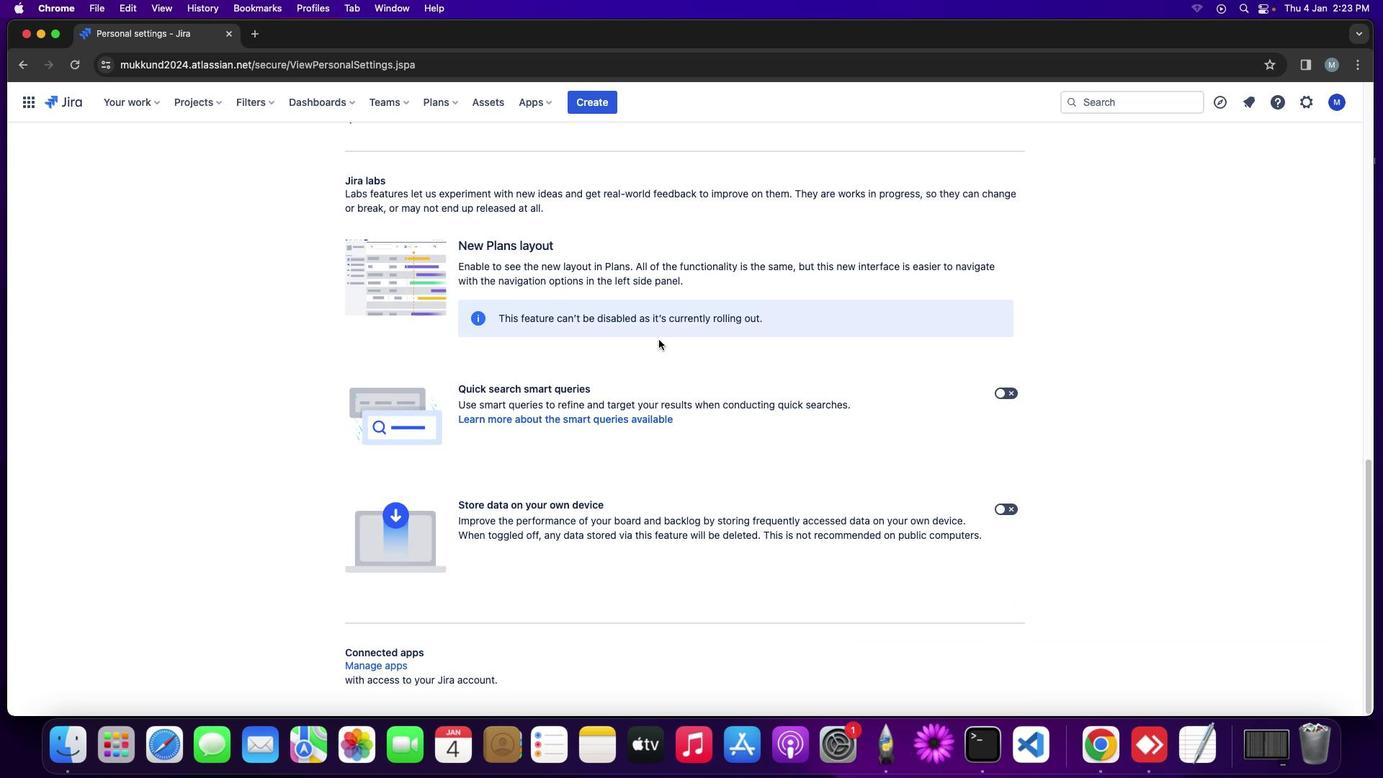 
Action: Mouse scrolled (638, 341) with delta (0, 0)
Screenshot: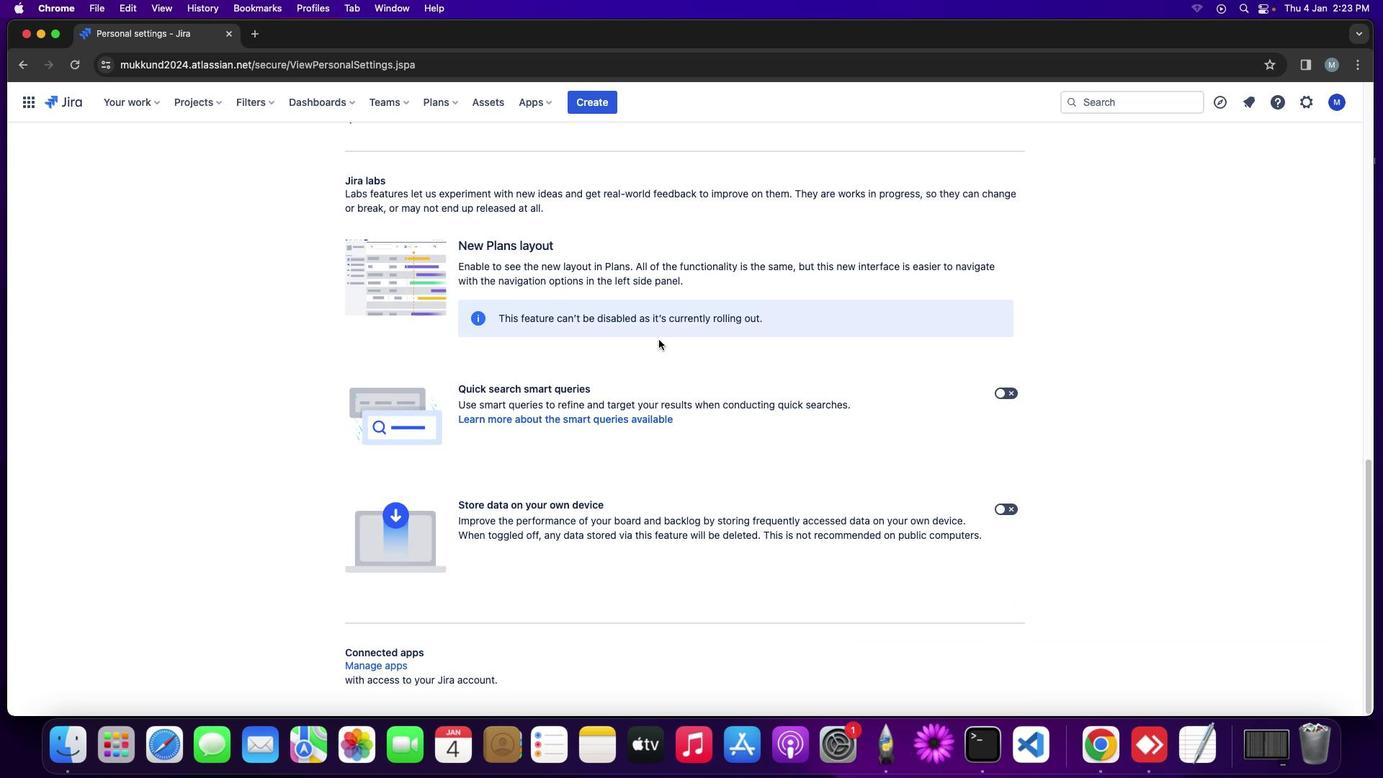 
Action: Mouse moved to (639, 342)
Screenshot: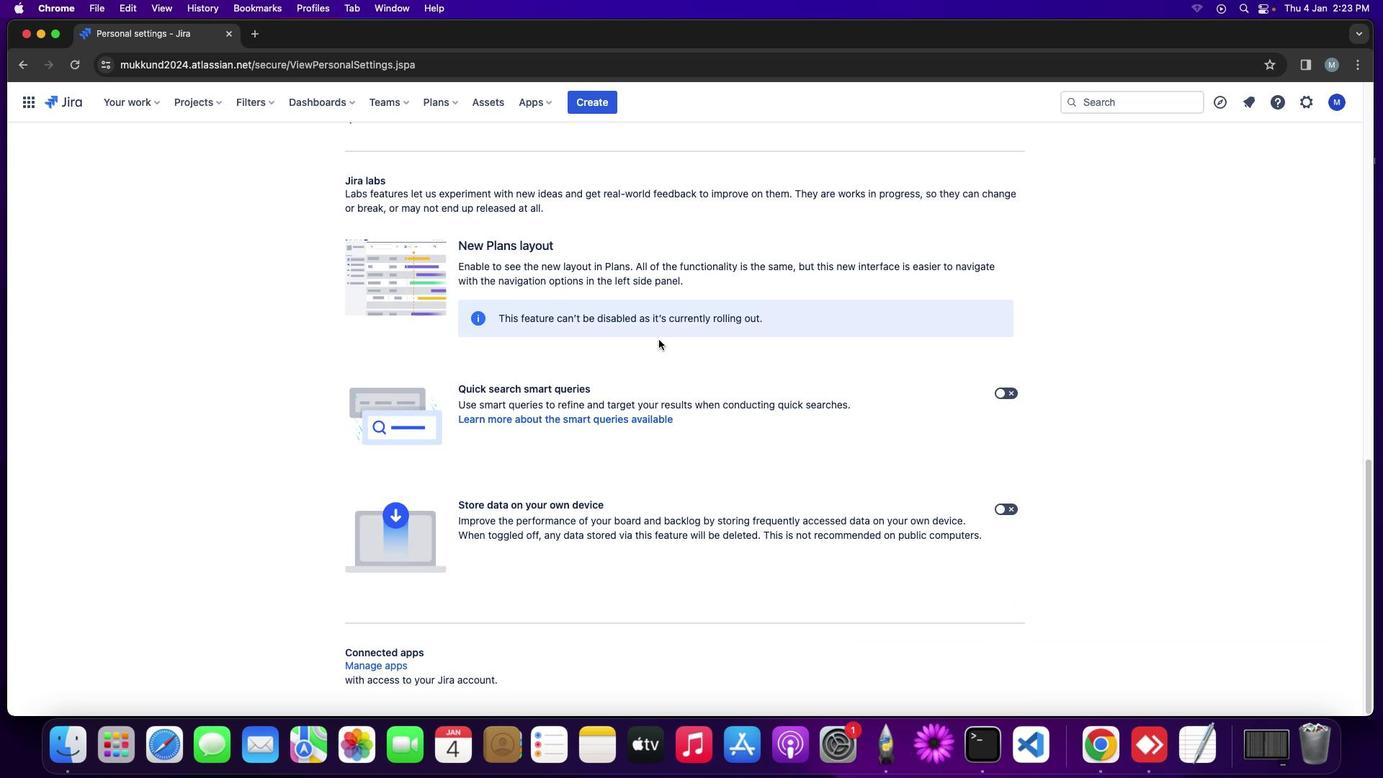 
Action: Mouse scrolled (639, 342) with delta (0, 0)
Screenshot: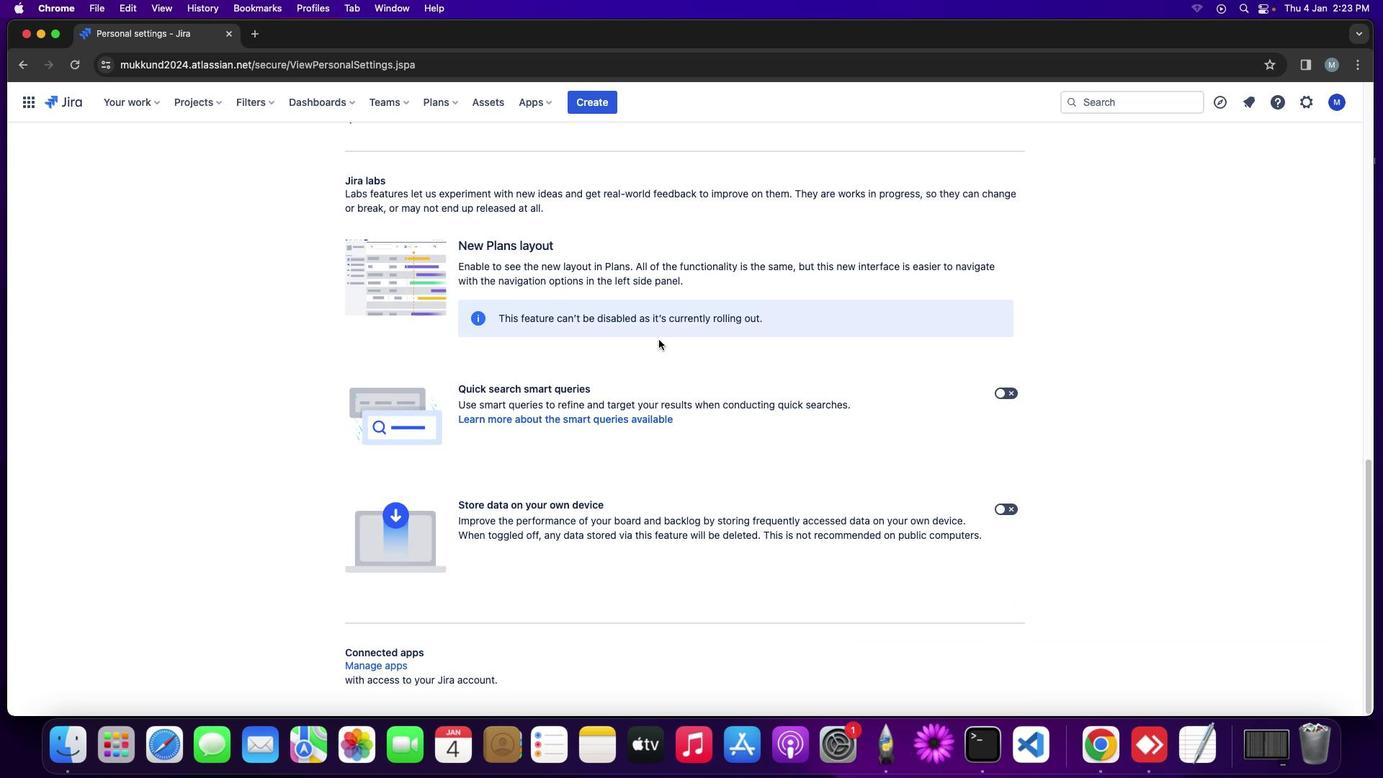
Action: Mouse moved to (640, 342)
Screenshot: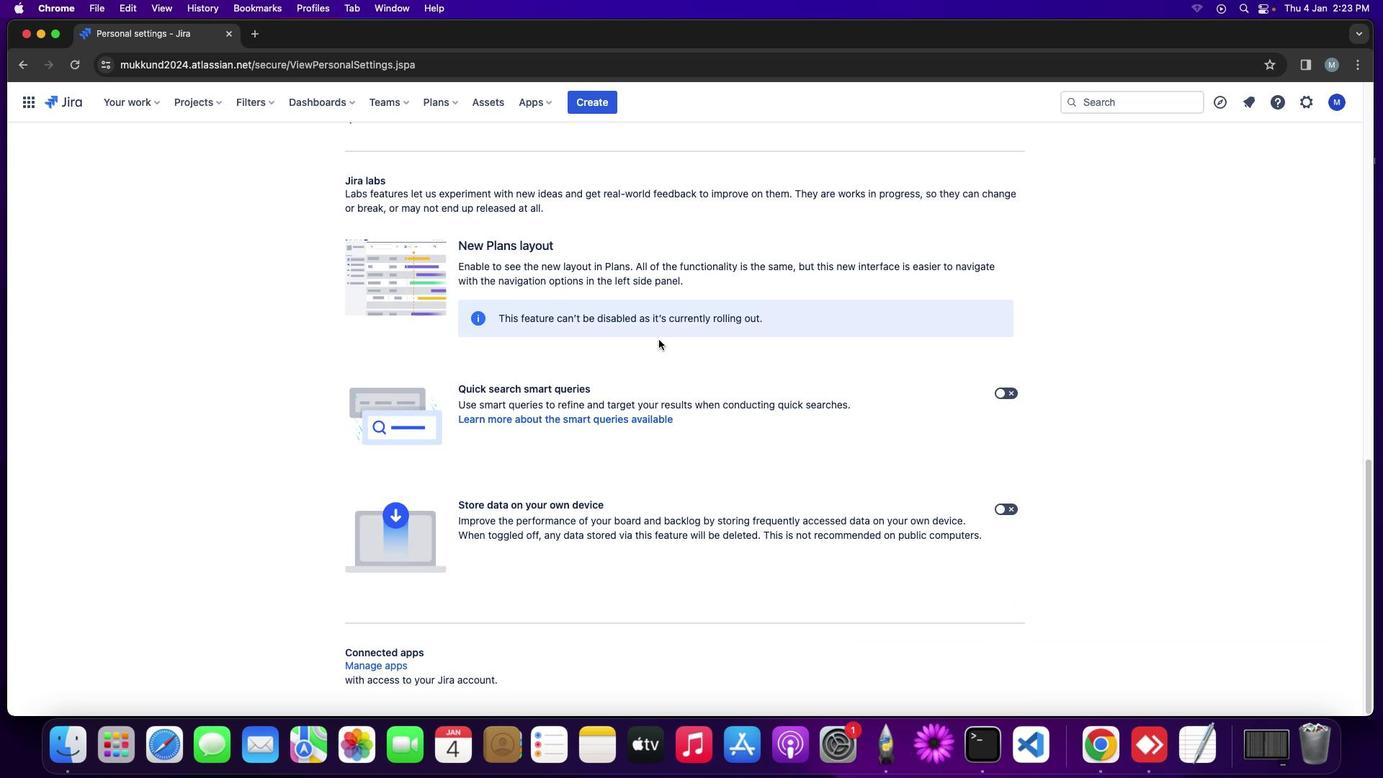 
Action: Mouse scrolled (640, 342) with delta (0, -2)
Screenshot: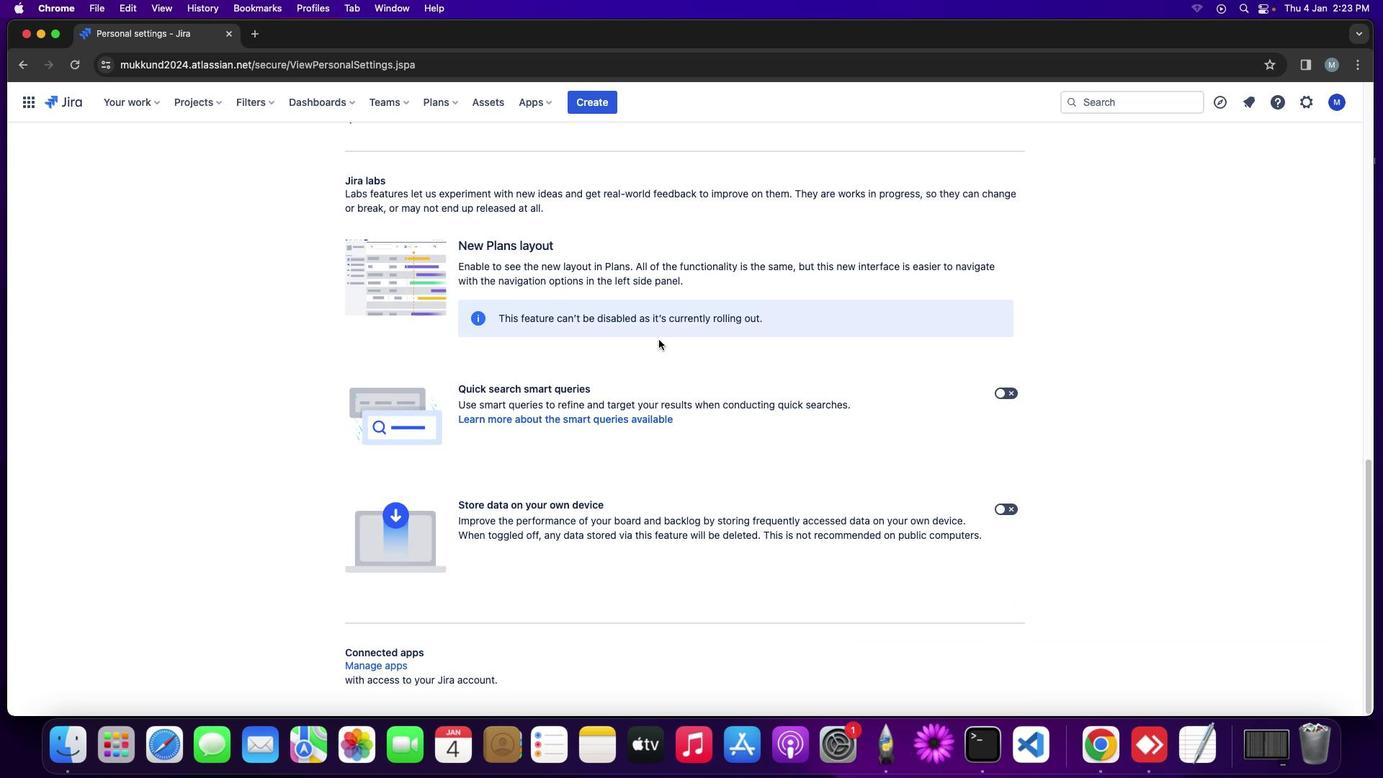 
Action: Mouse moved to (640, 342)
Screenshot: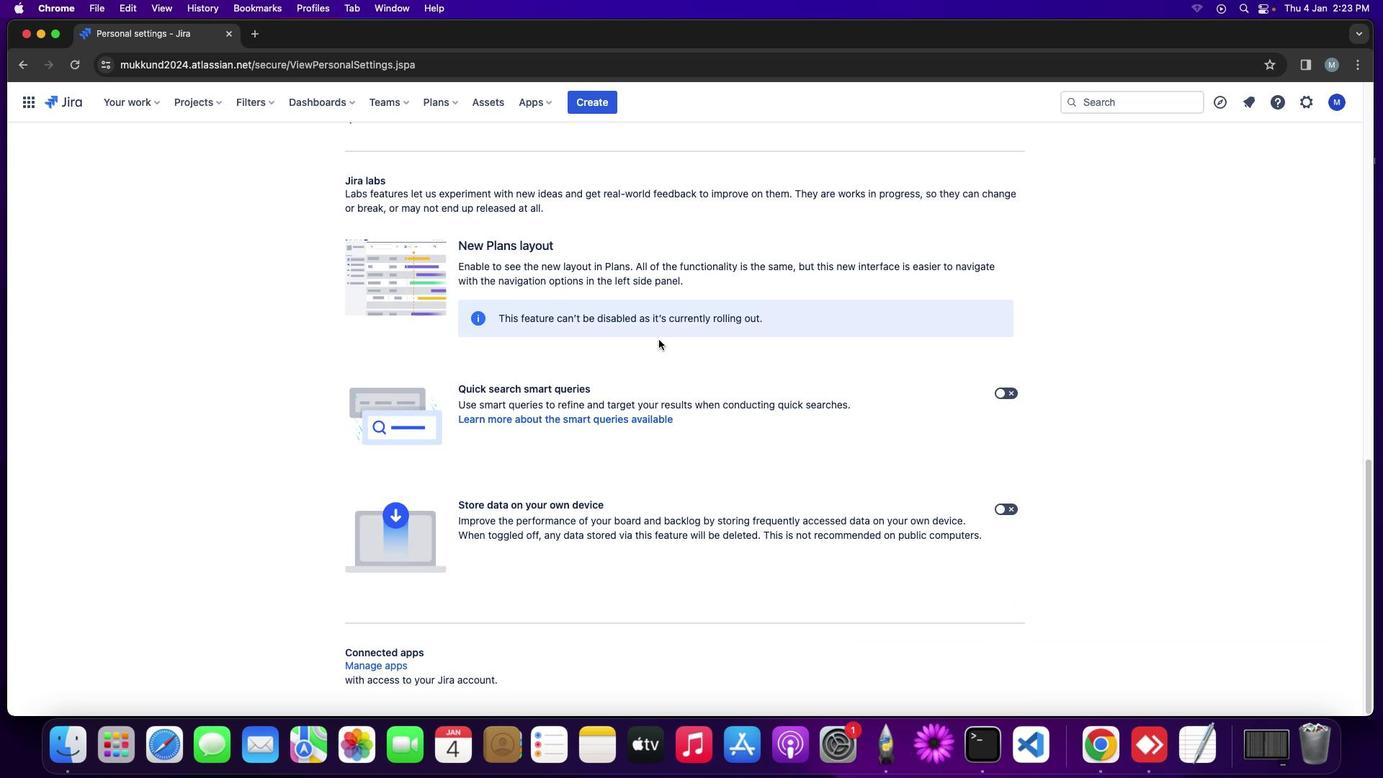 
Action: Mouse scrolled (640, 342) with delta (0, -3)
Screenshot: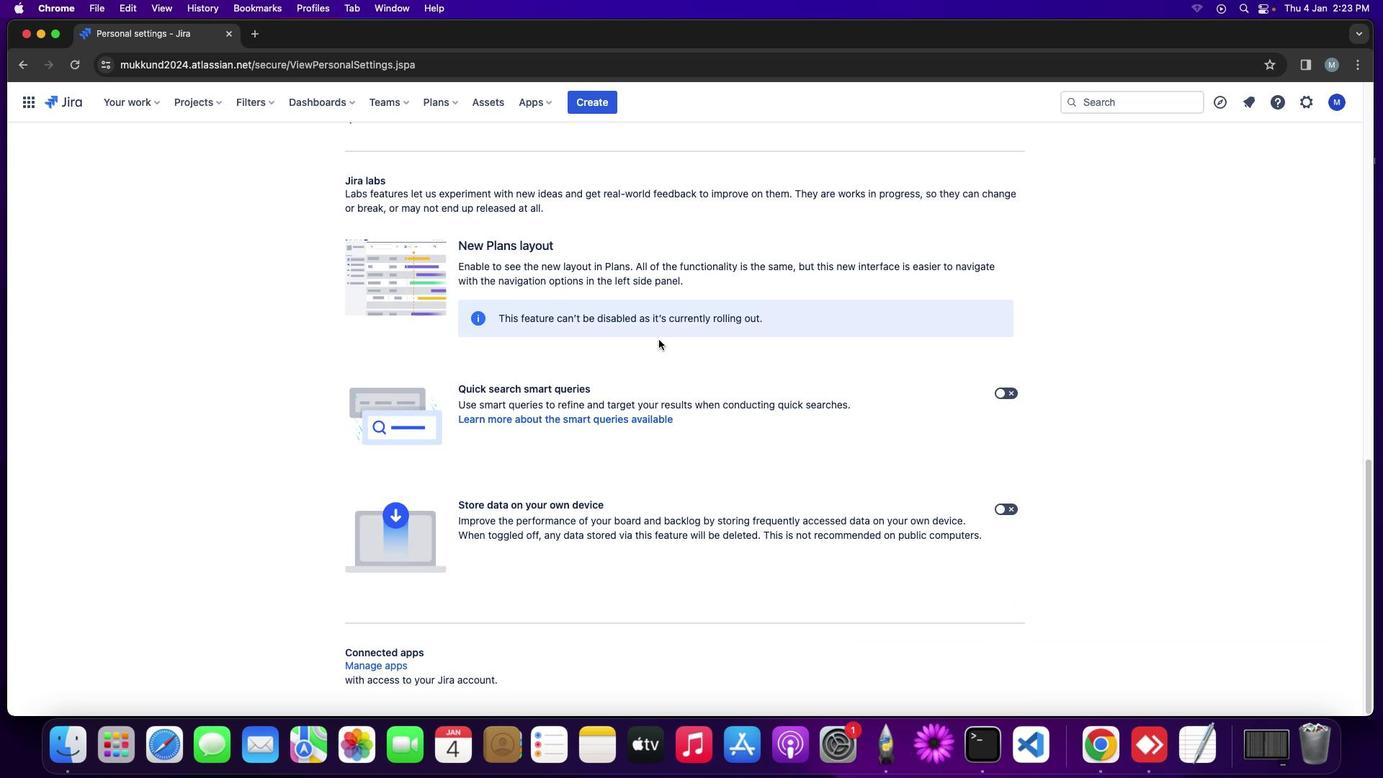 
Action: Mouse moved to (659, 340)
Screenshot: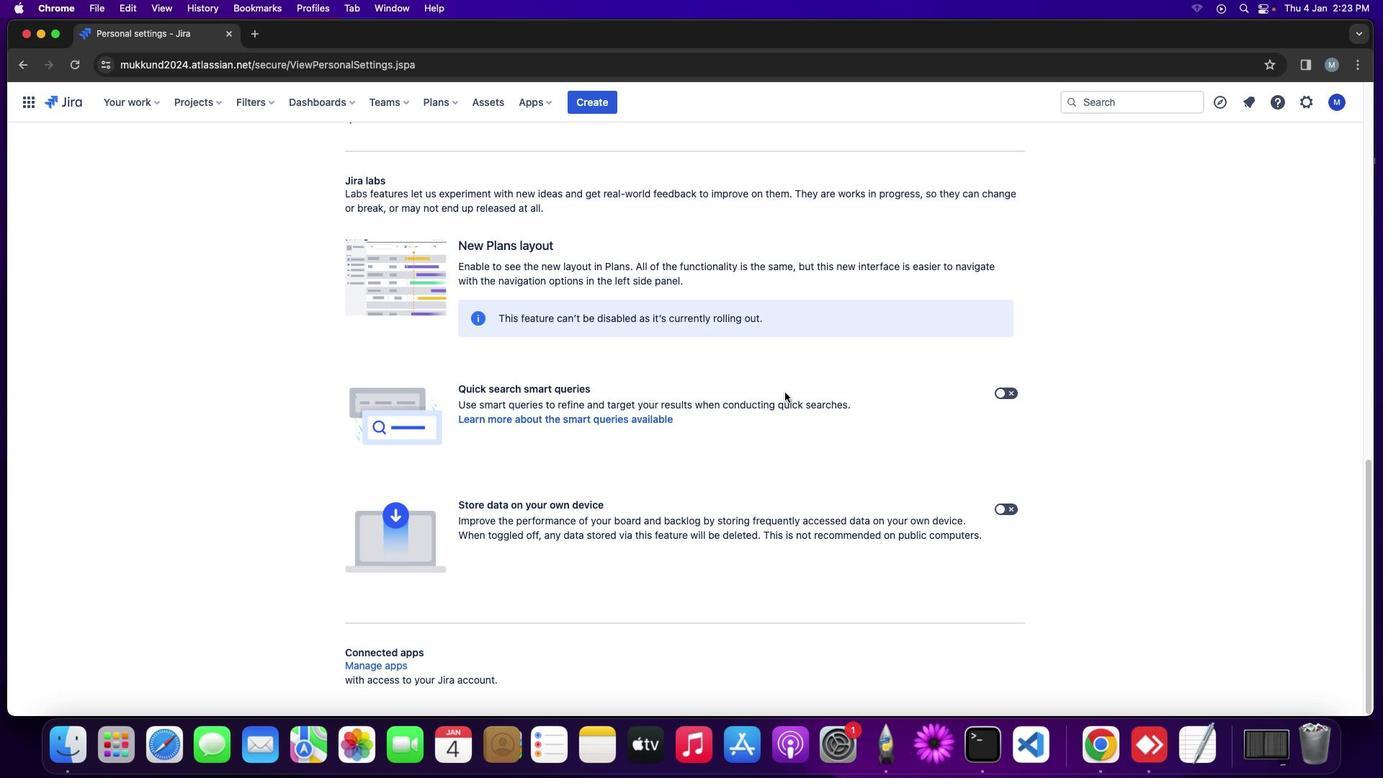 
Action: Mouse scrolled (659, 340) with delta (0, 0)
Screenshot: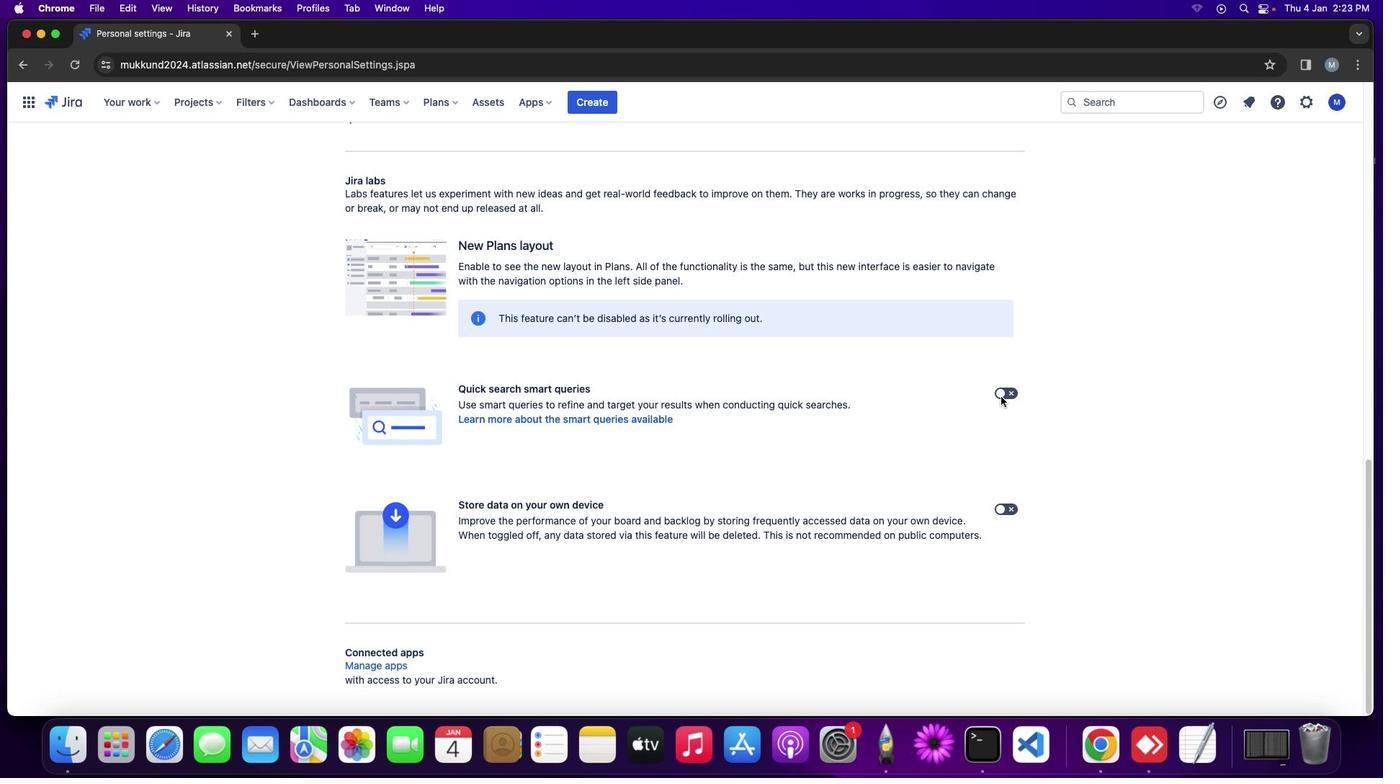 
Action: Mouse scrolled (659, 340) with delta (0, 0)
Screenshot: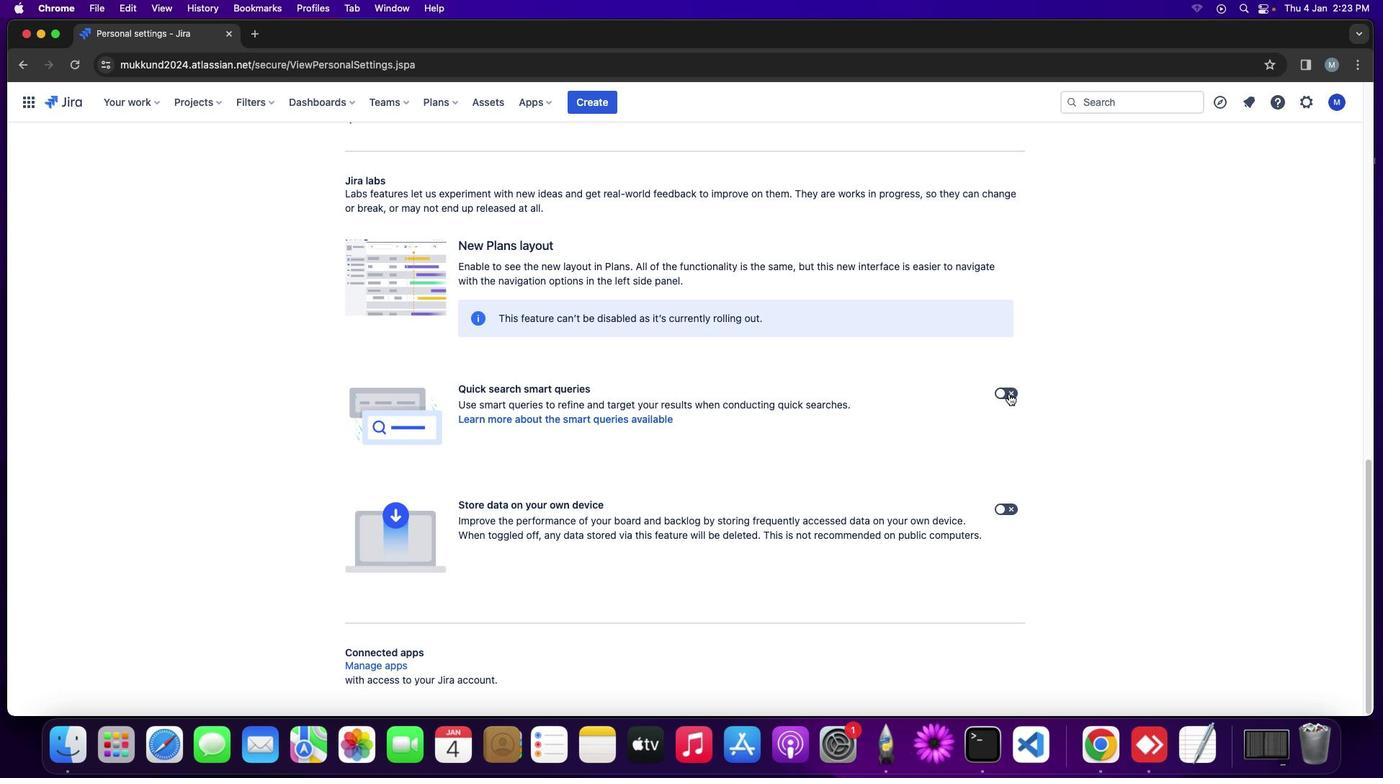 
Action: Mouse moved to (659, 340)
Screenshot: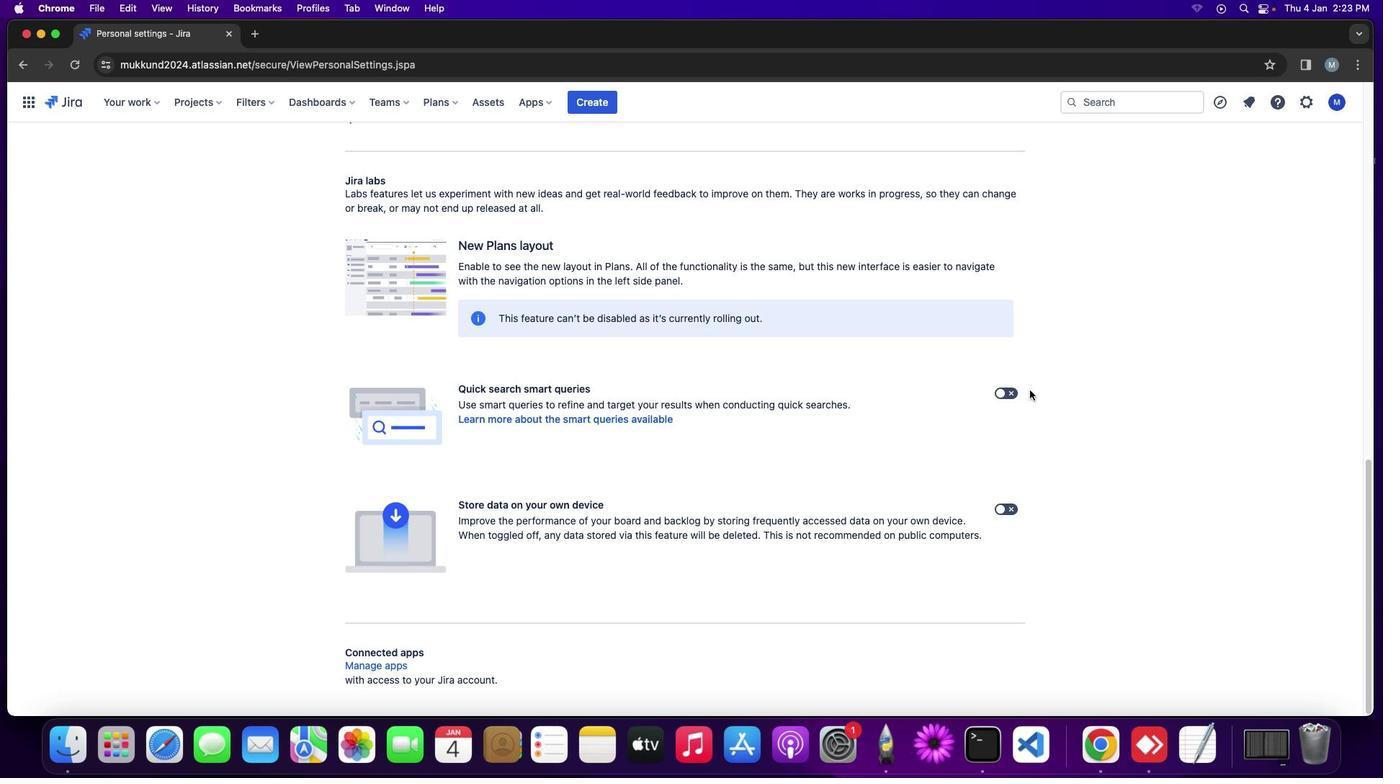 
Action: Mouse scrolled (659, 340) with delta (0, 0)
Screenshot: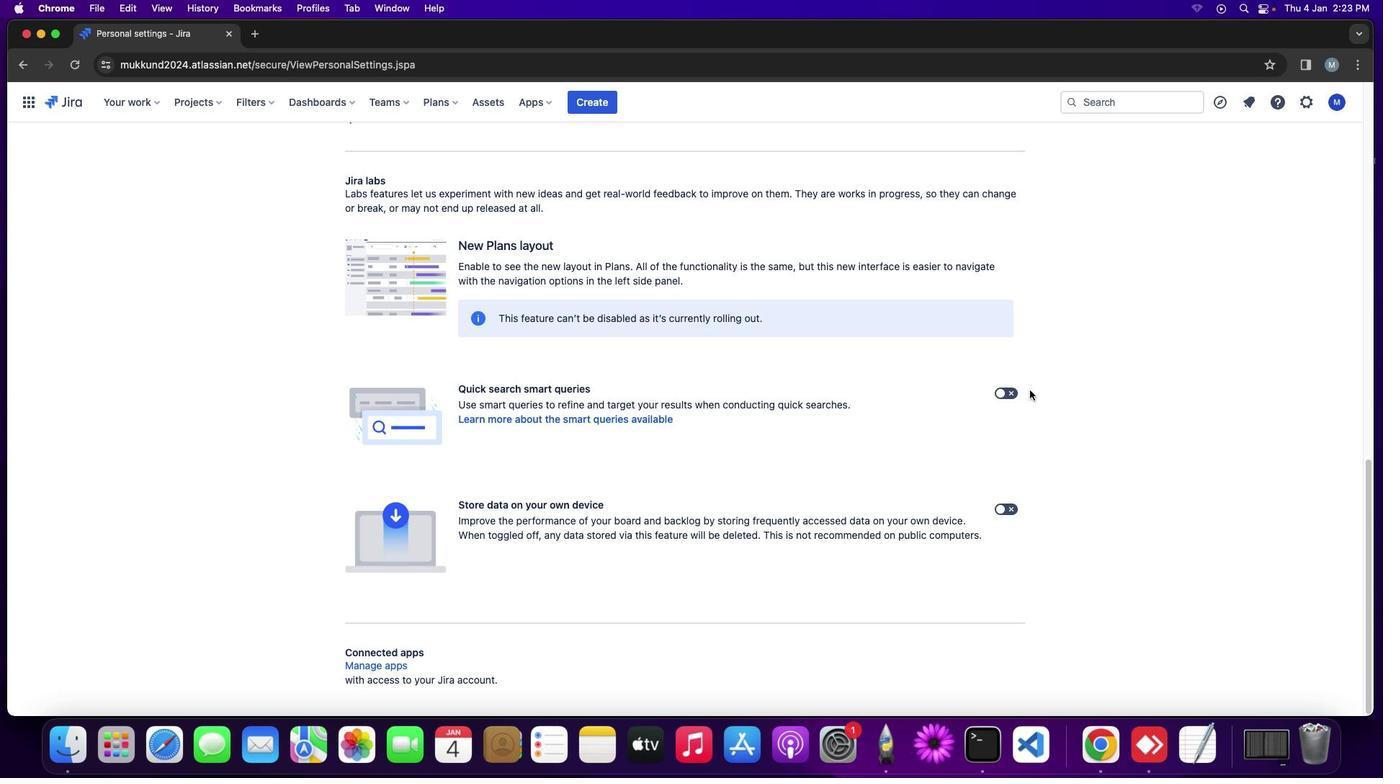 
Action: Mouse moved to (1014, 393)
Screenshot: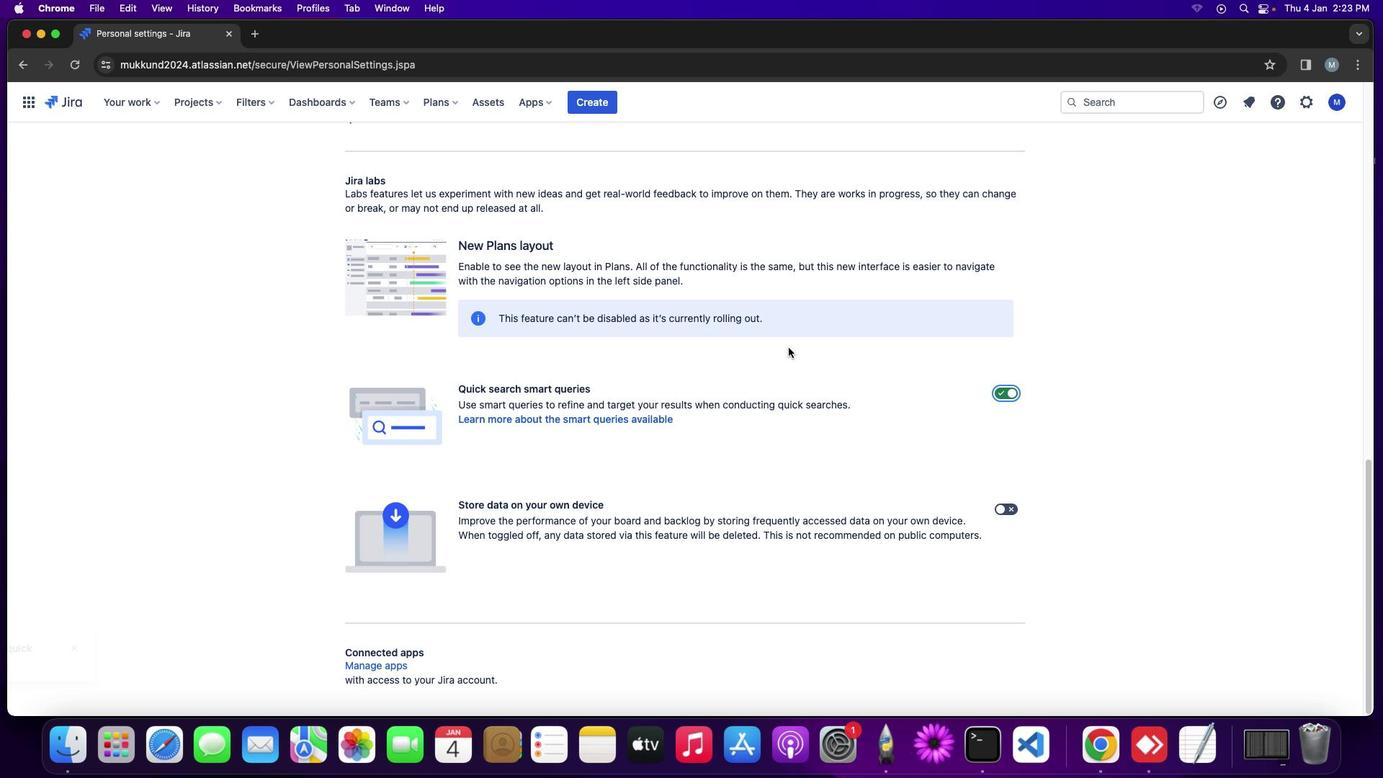
Action: Mouse pressed left at (1014, 393)
Screenshot: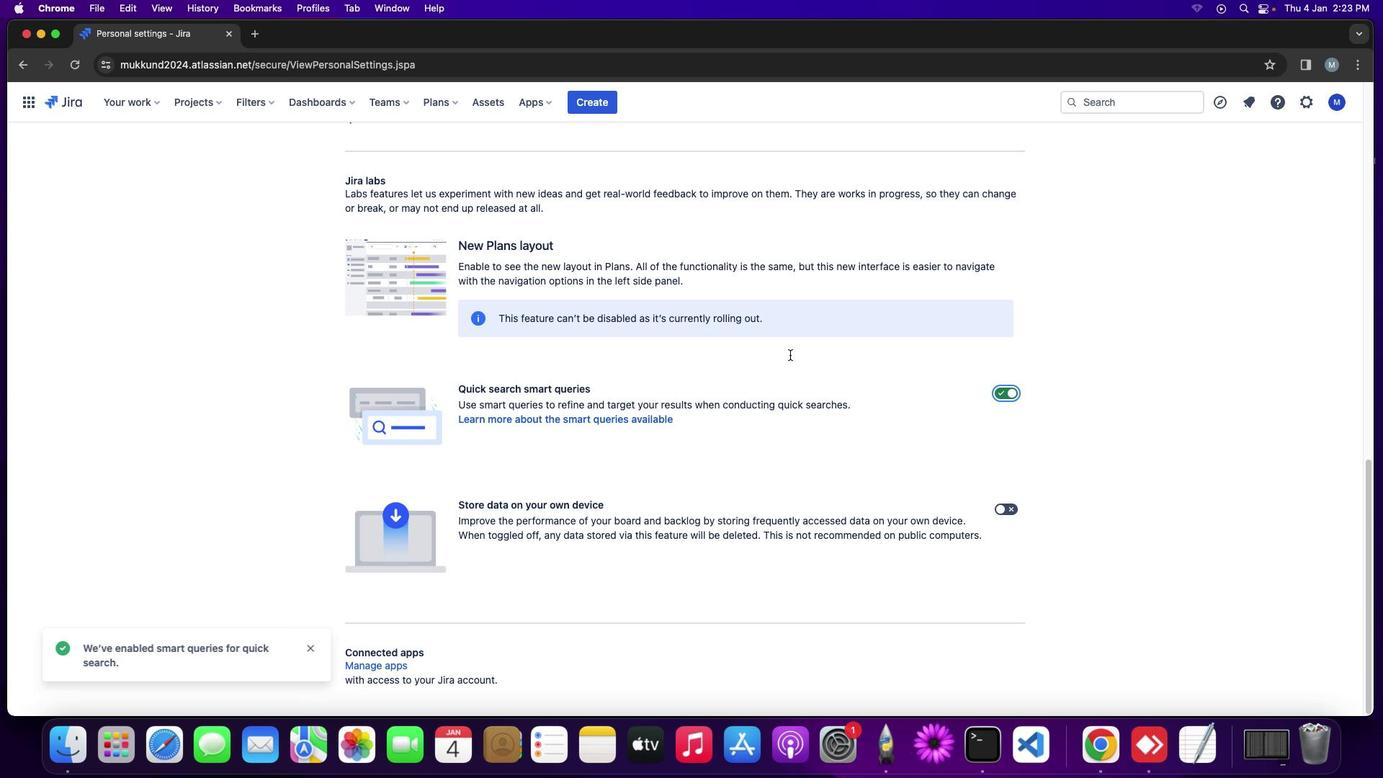 
Action: Mouse moved to (790, 355)
Screenshot: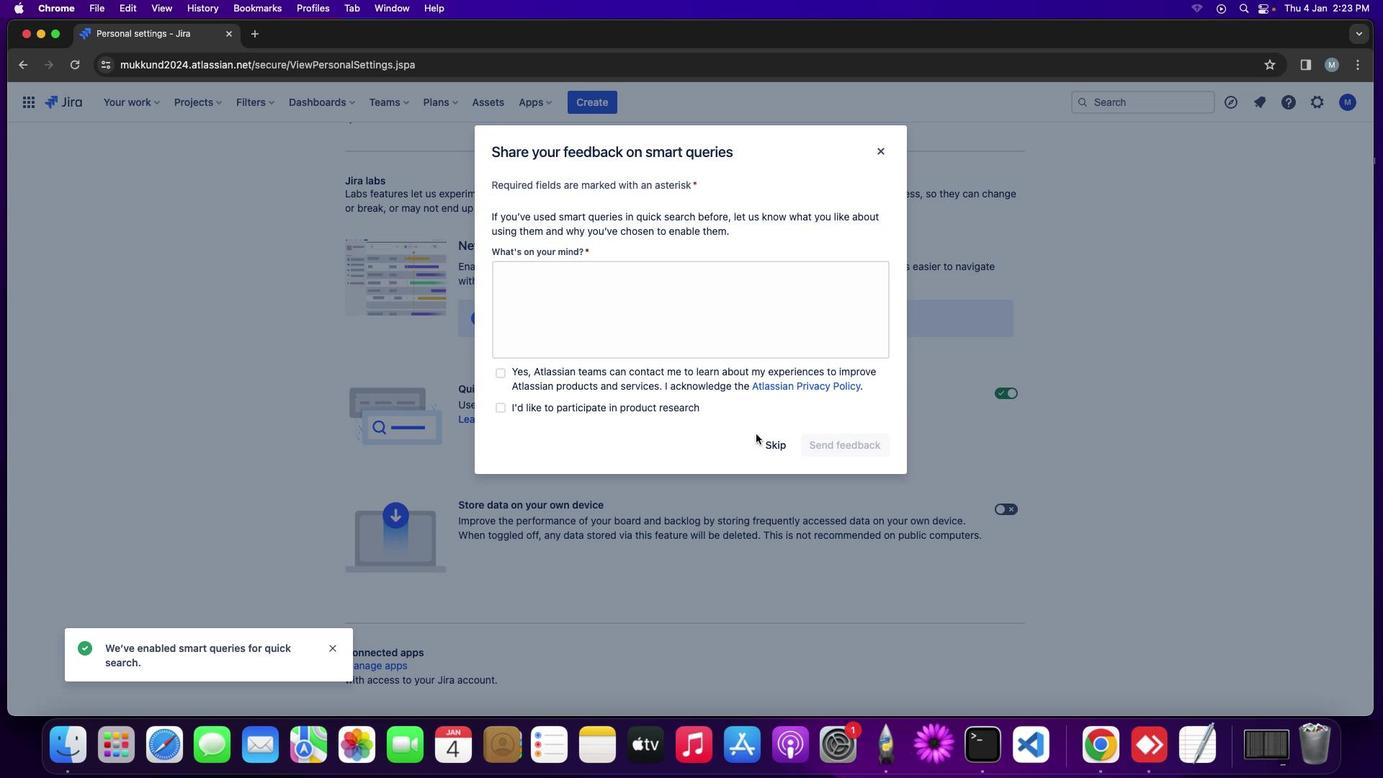 
Action: Mouse scrolled (790, 355) with delta (0, 0)
Screenshot: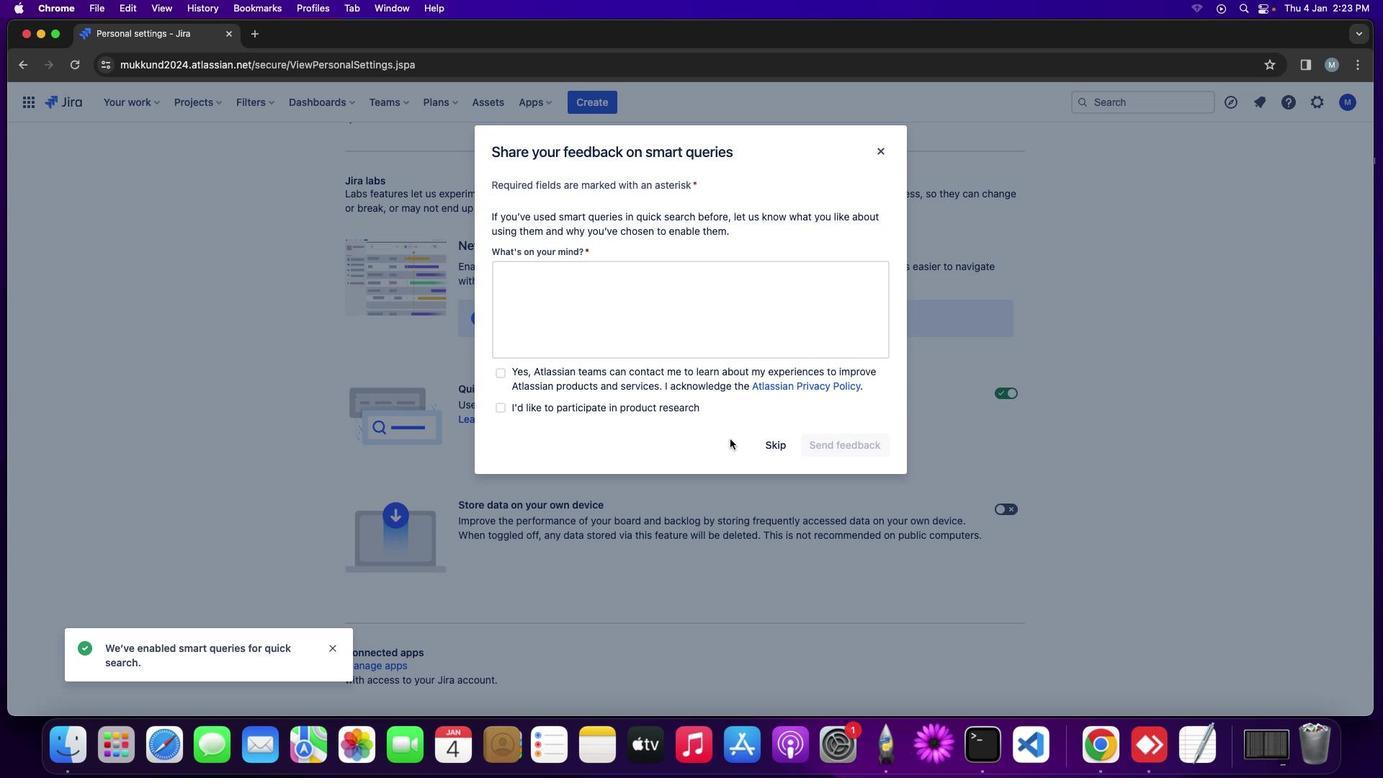 
Action: Mouse scrolled (790, 355) with delta (0, 0)
Screenshot: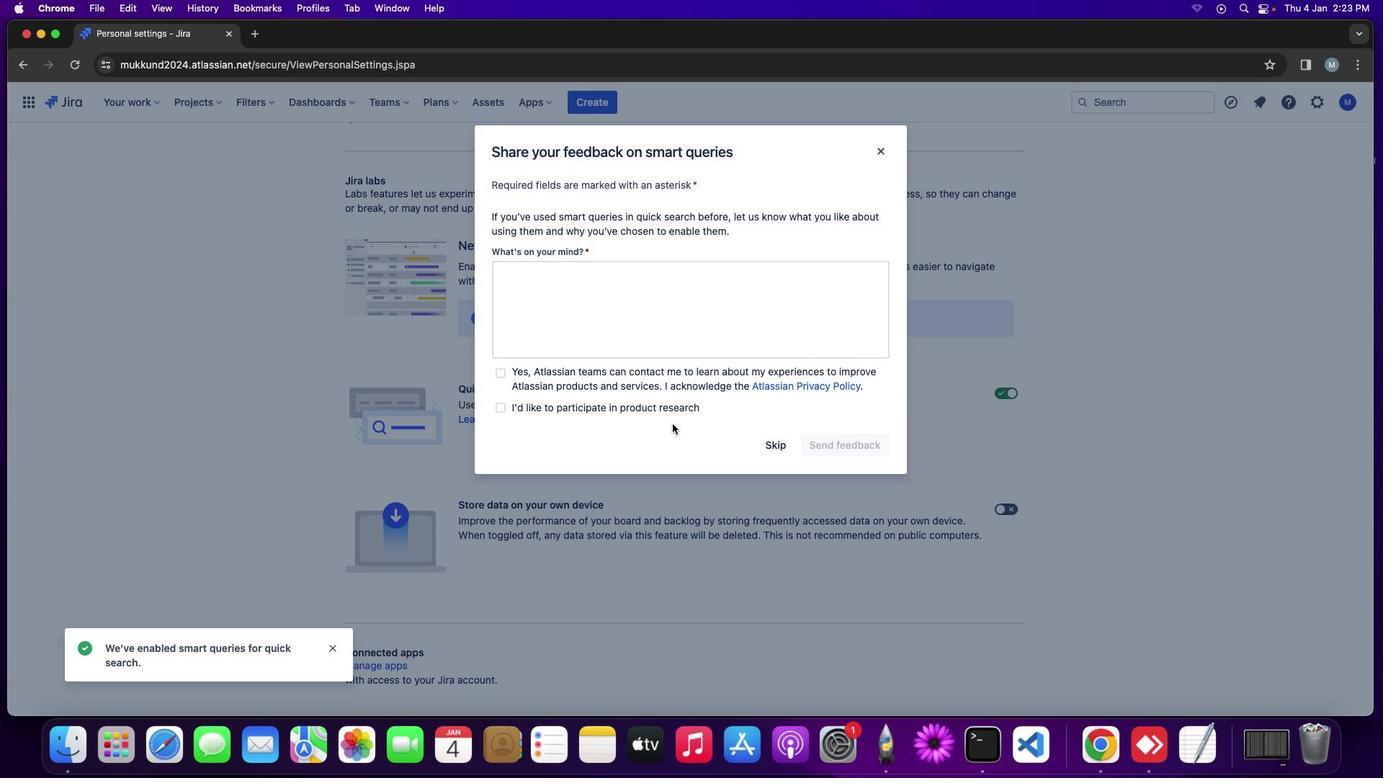 
Action: Mouse scrolled (790, 355) with delta (0, 1)
Screenshot: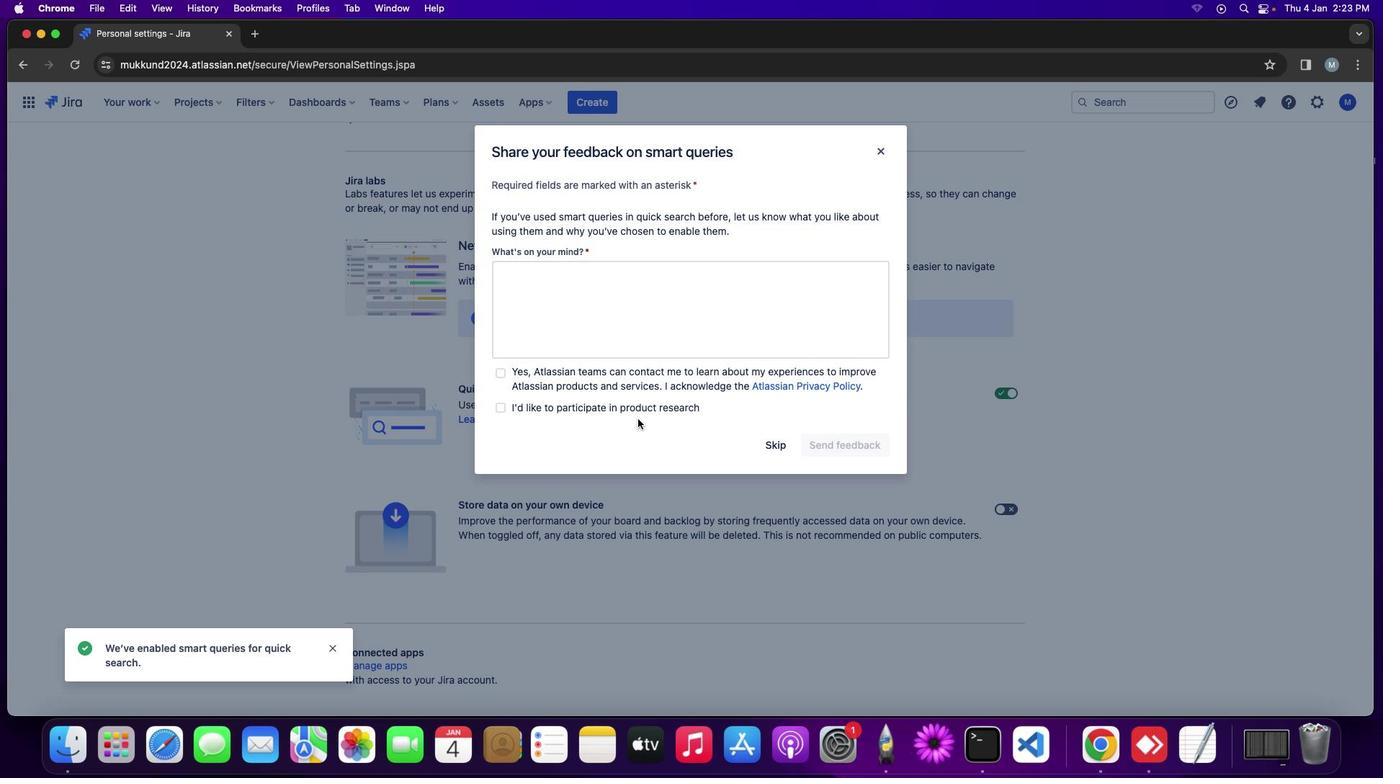 
Action: Mouse scrolled (790, 355) with delta (0, 2)
Screenshot: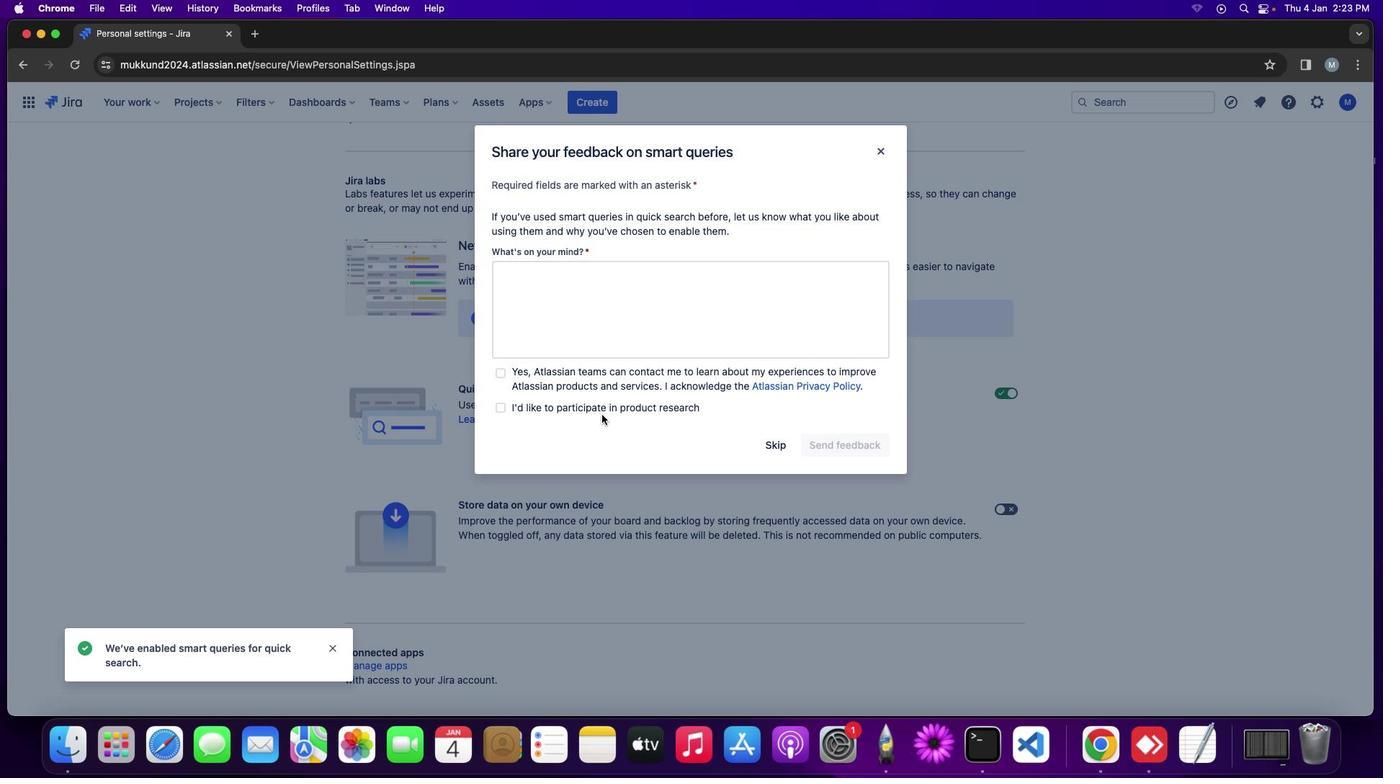 
Action: Mouse scrolled (790, 355) with delta (0, 3)
Screenshot: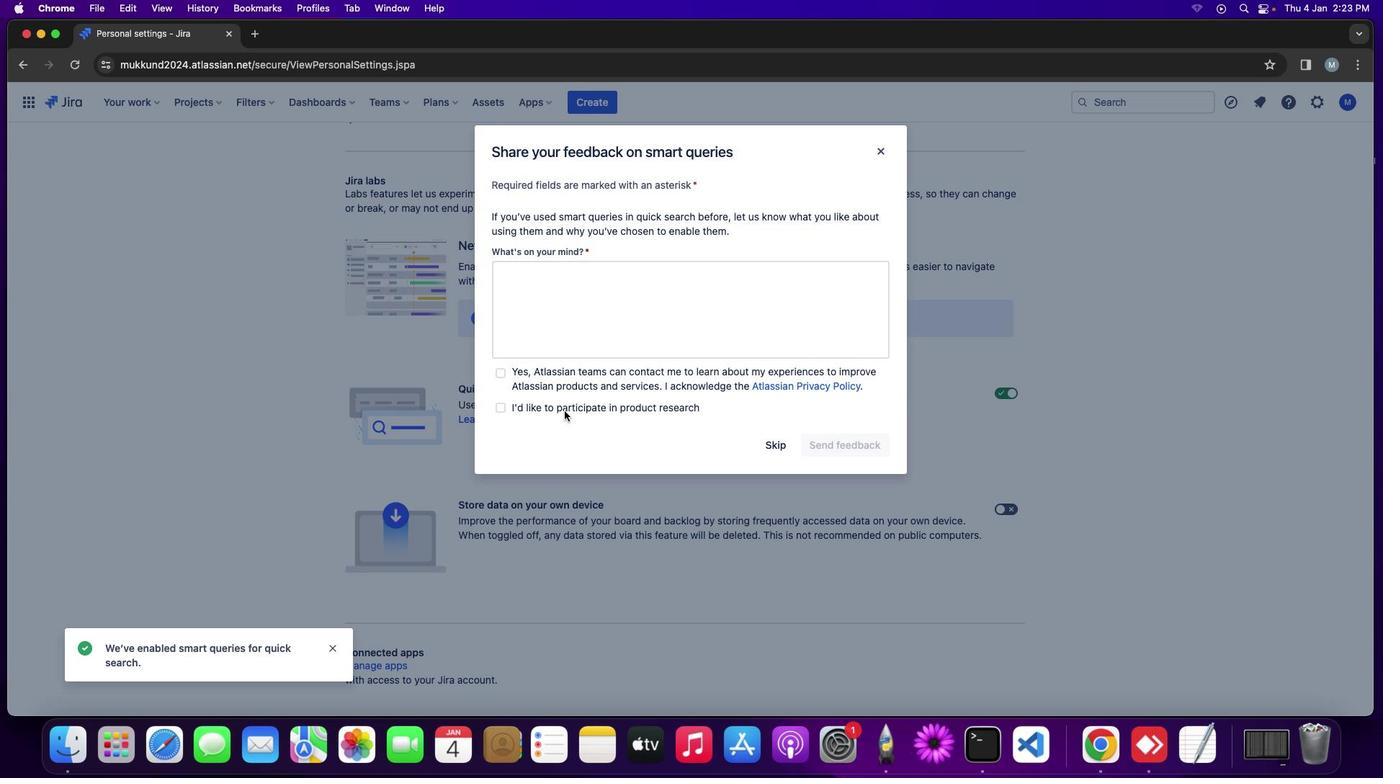 
Action: Mouse moved to (774, 444)
Screenshot: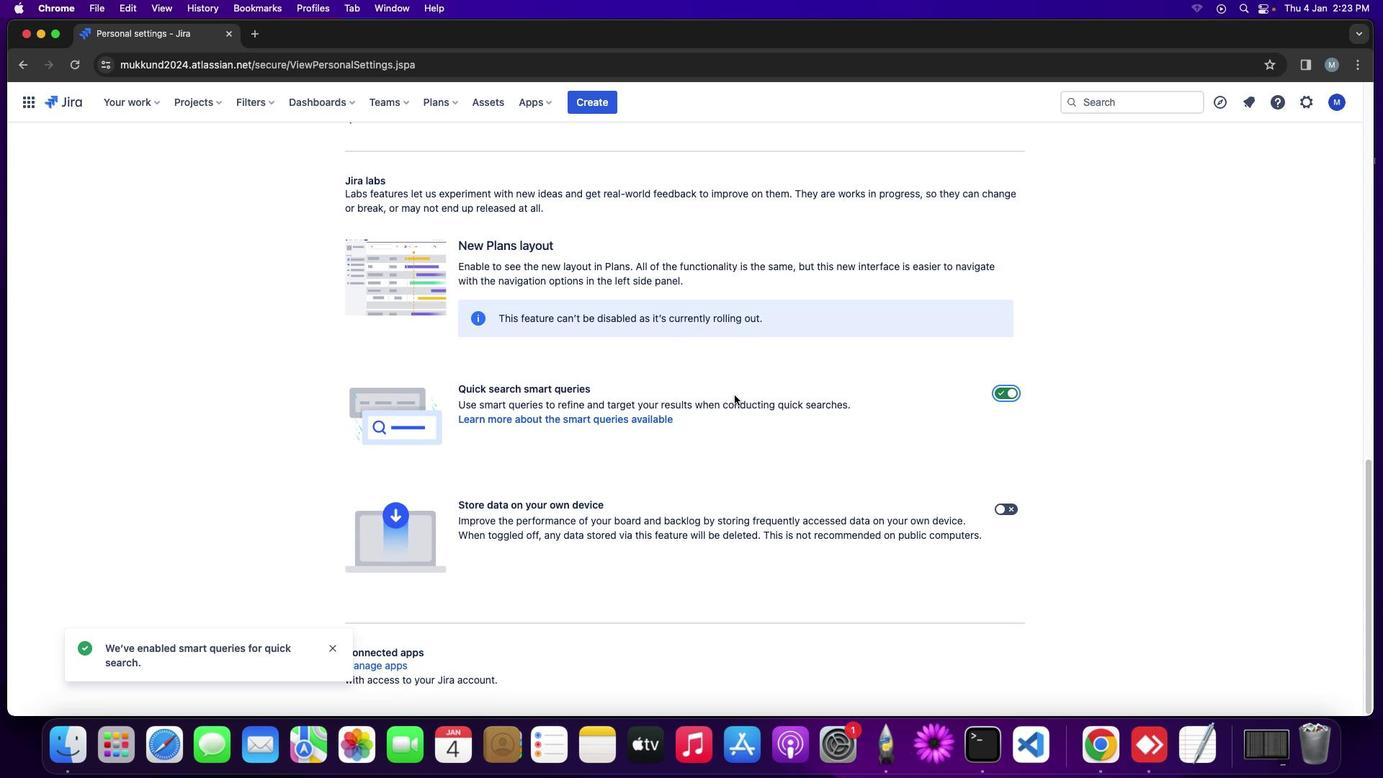 
Action: Mouse pressed left at (774, 444)
Screenshot: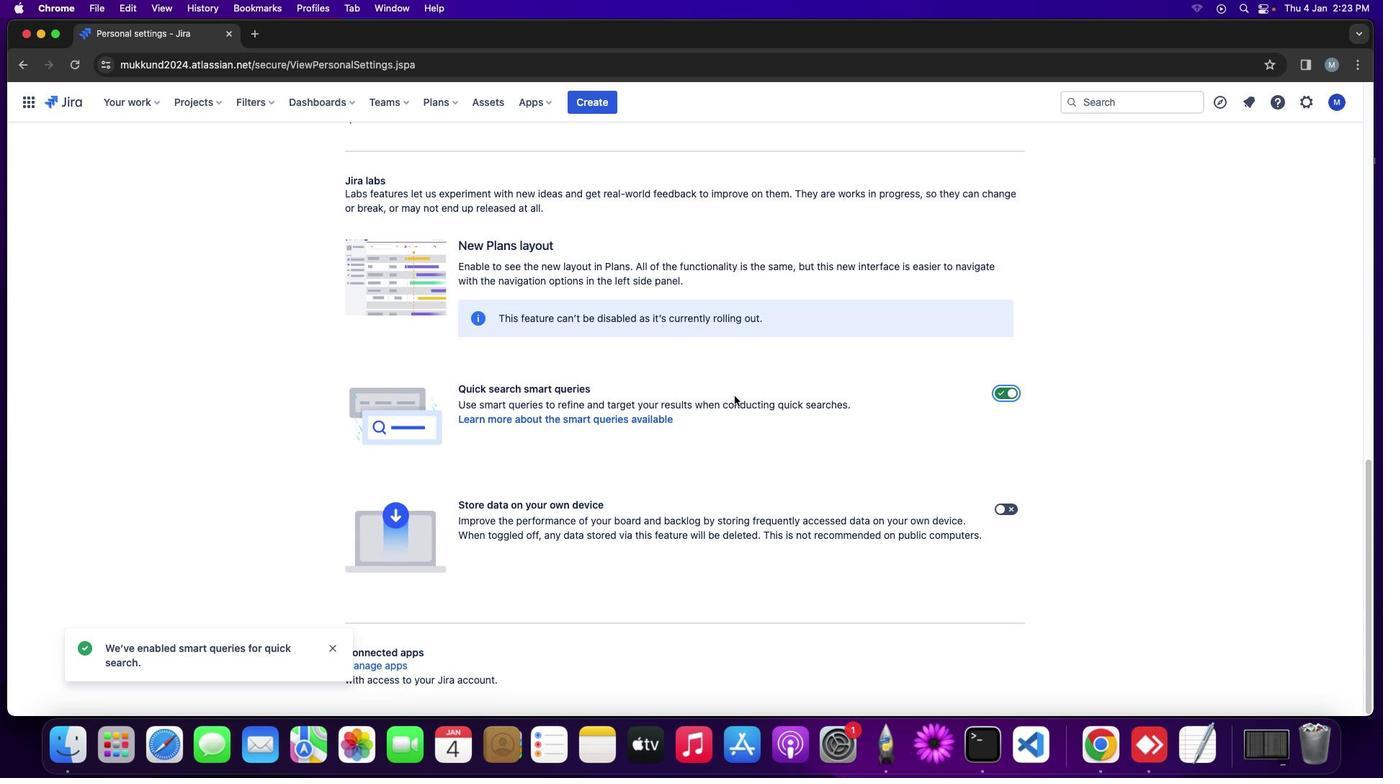 
Action: Mouse moved to (734, 394)
Screenshot: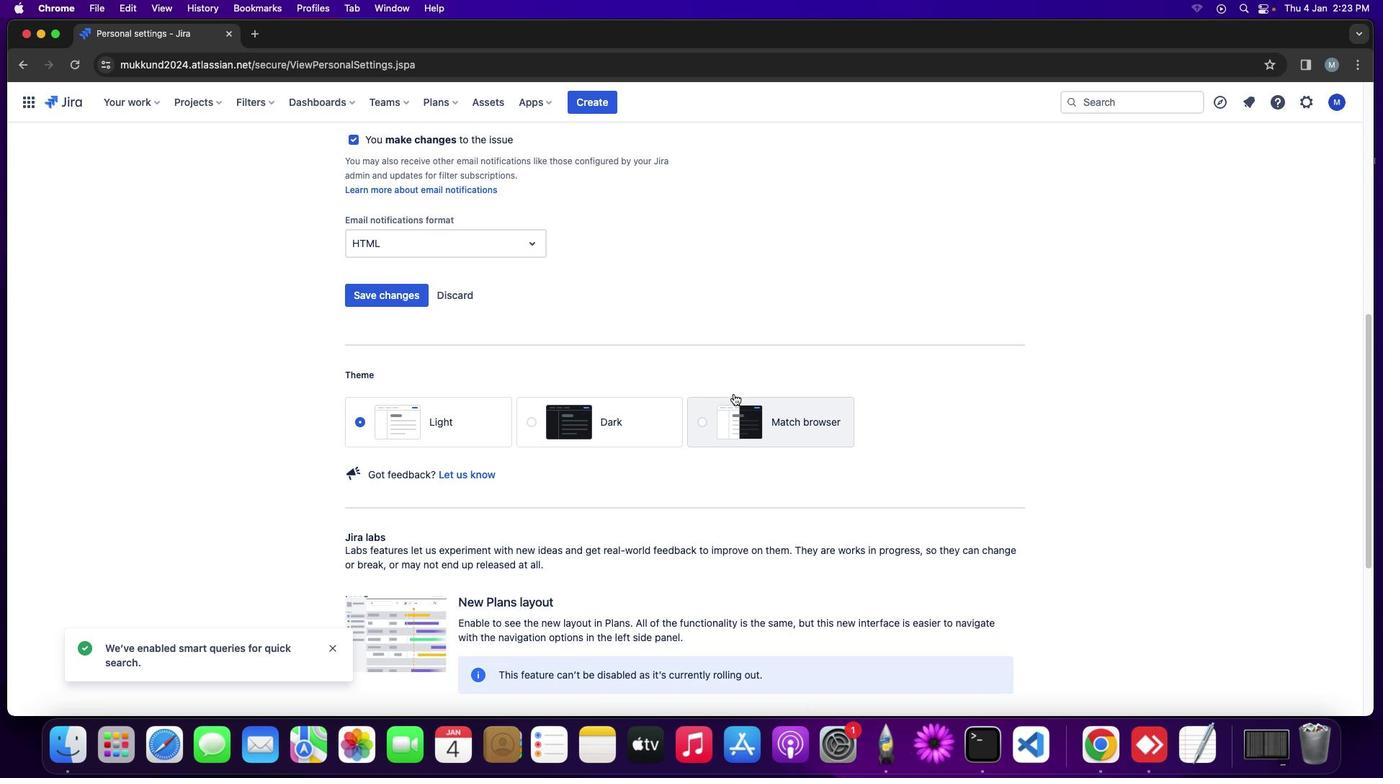 
Action: Mouse scrolled (734, 394) with delta (0, 0)
Screenshot: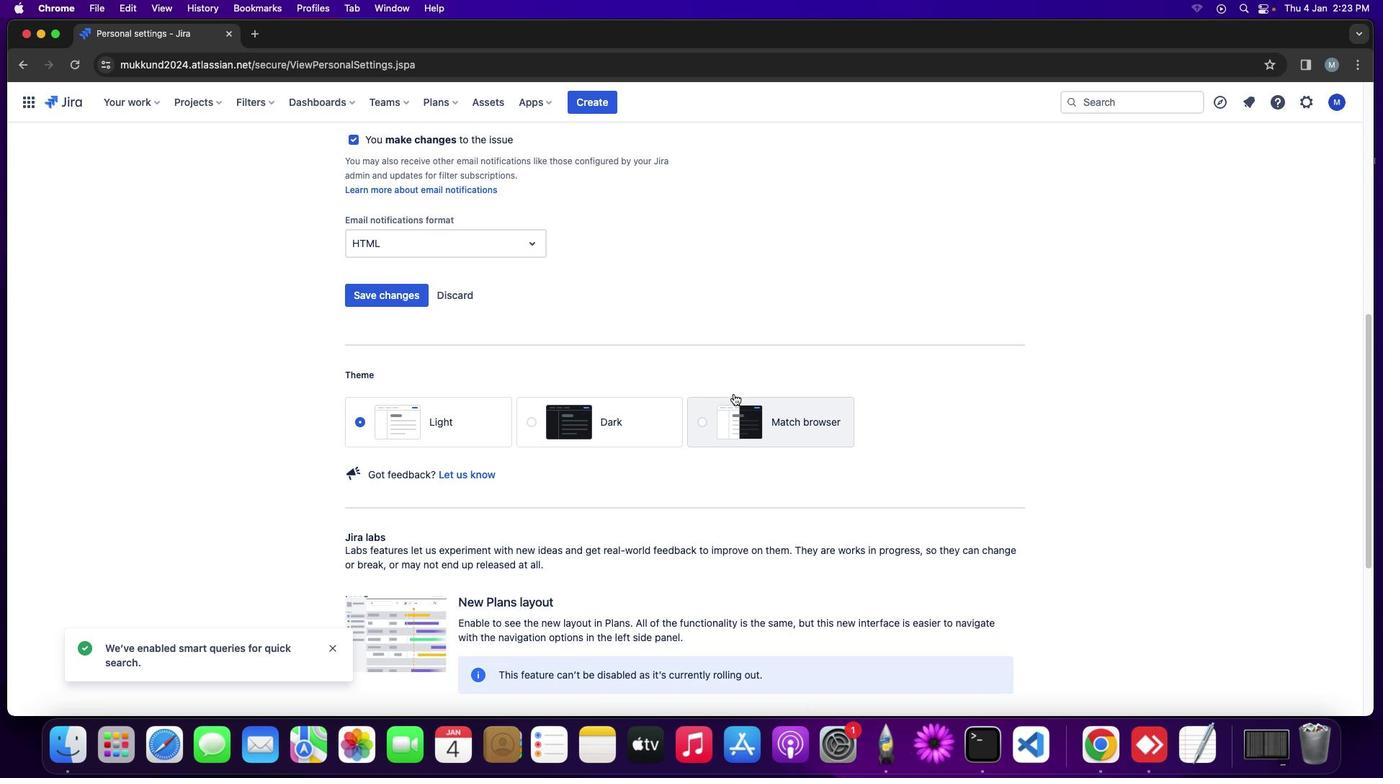 
Action: Mouse moved to (734, 394)
Screenshot: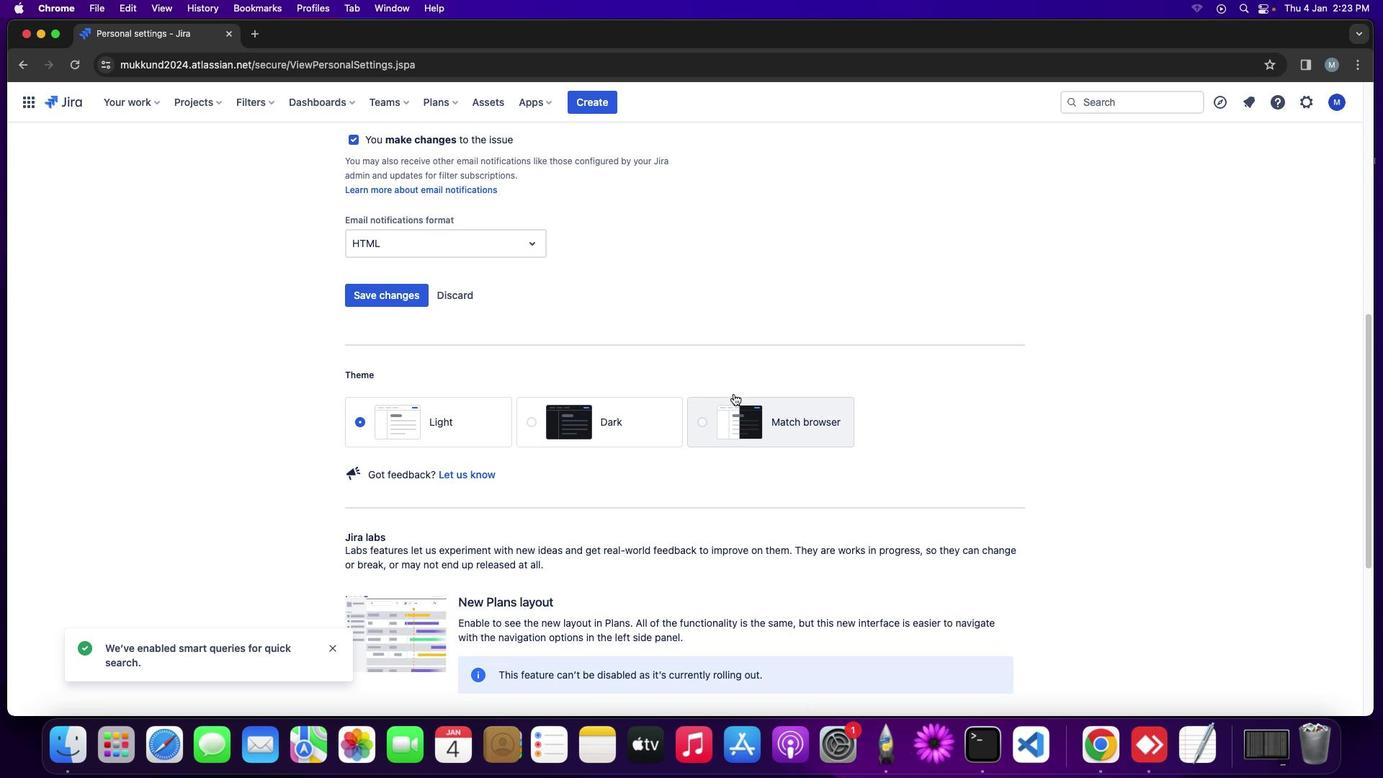 
Action: Mouse scrolled (734, 394) with delta (0, 0)
Screenshot: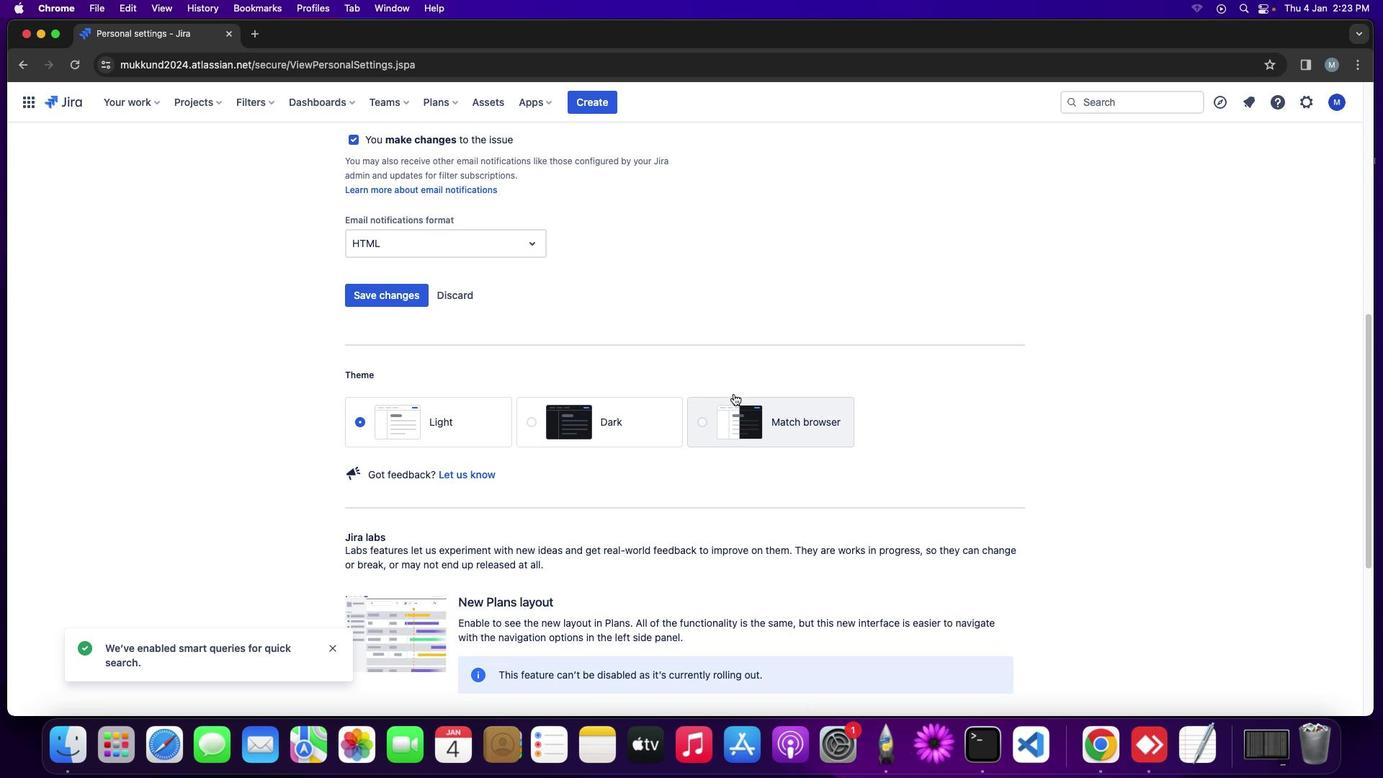 
Action: Mouse scrolled (734, 394) with delta (0, 2)
Screenshot: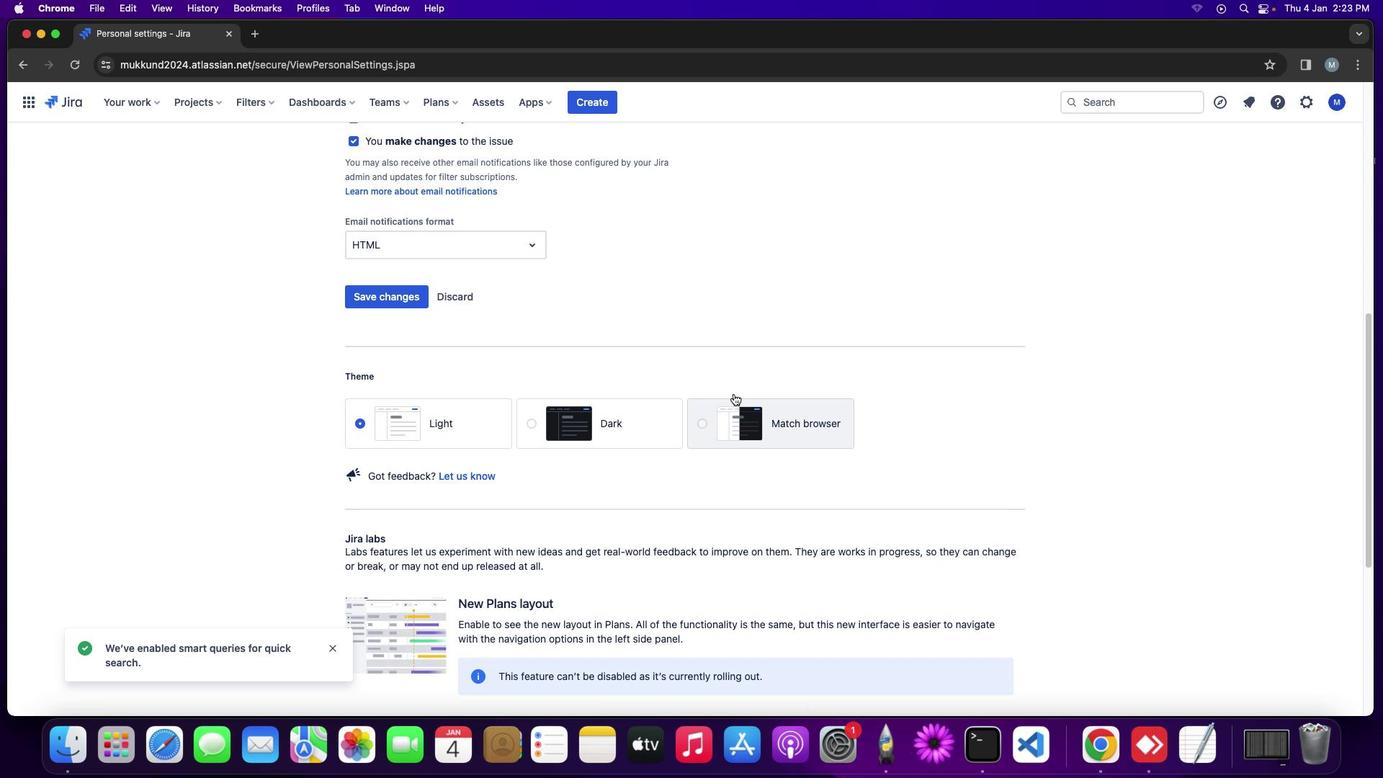 
Action: Mouse moved to (734, 394)
Screenshot: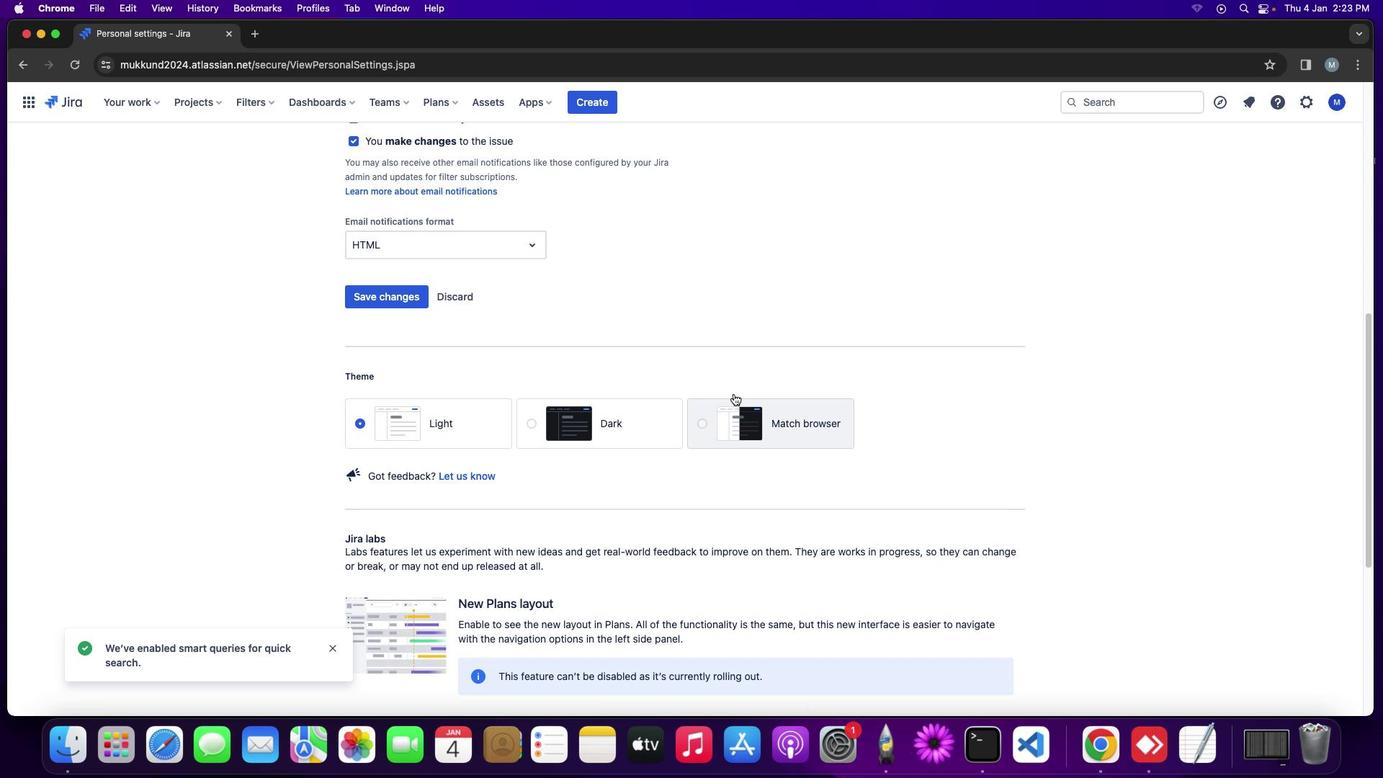
Action: Mouse scrolled (734, 394) with delta (0, 3)
Screenshot: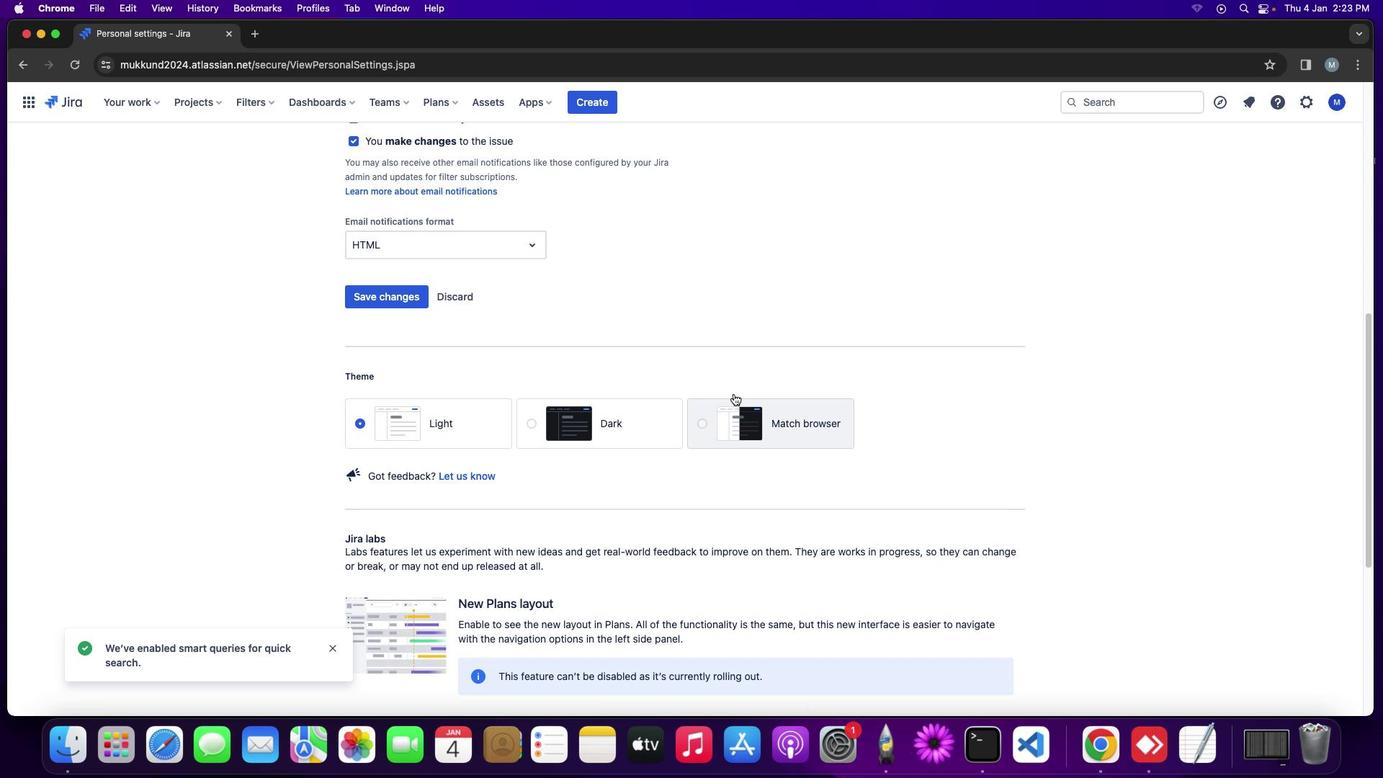 
Action: Mouse moved to (734, 394)
Screenshot: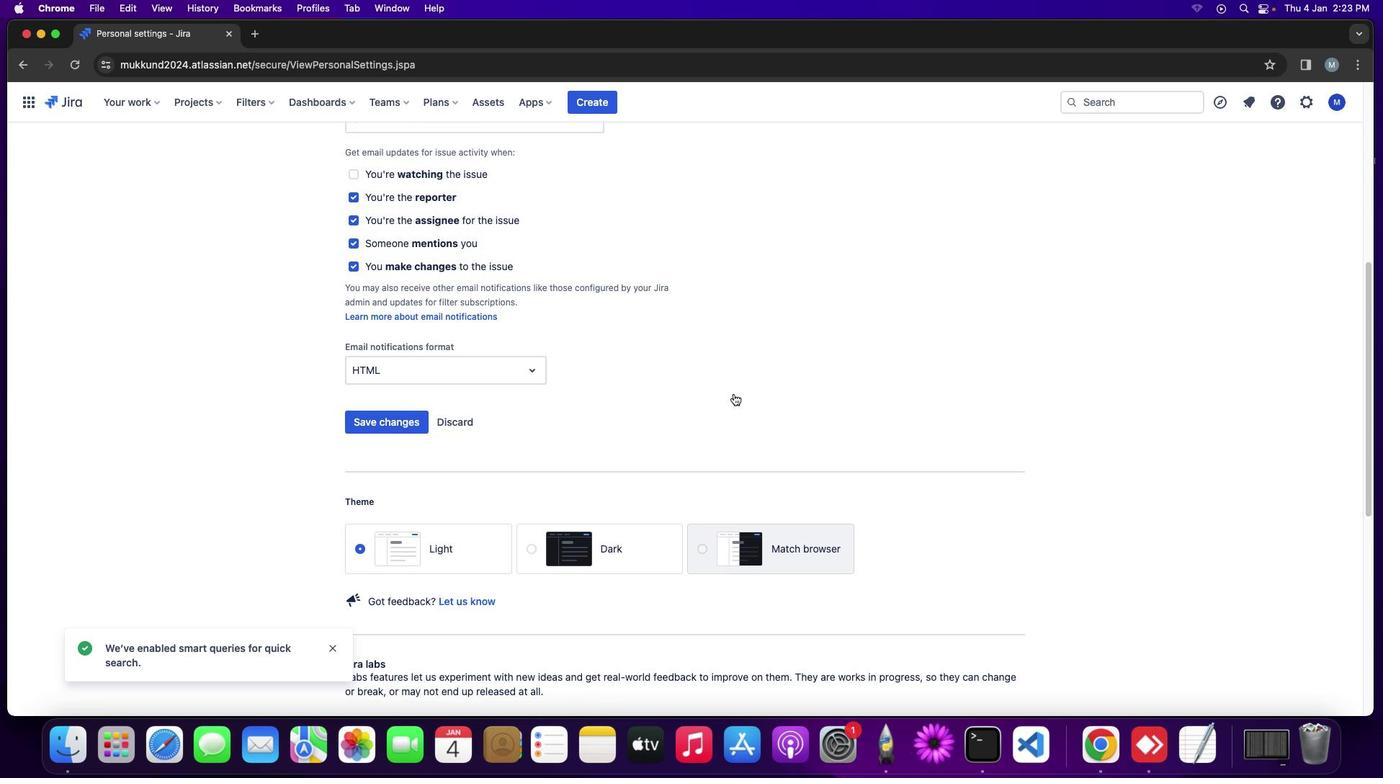 
Action: Mouse scrolled (734, 394) with delta (0, 0)
Screenshot: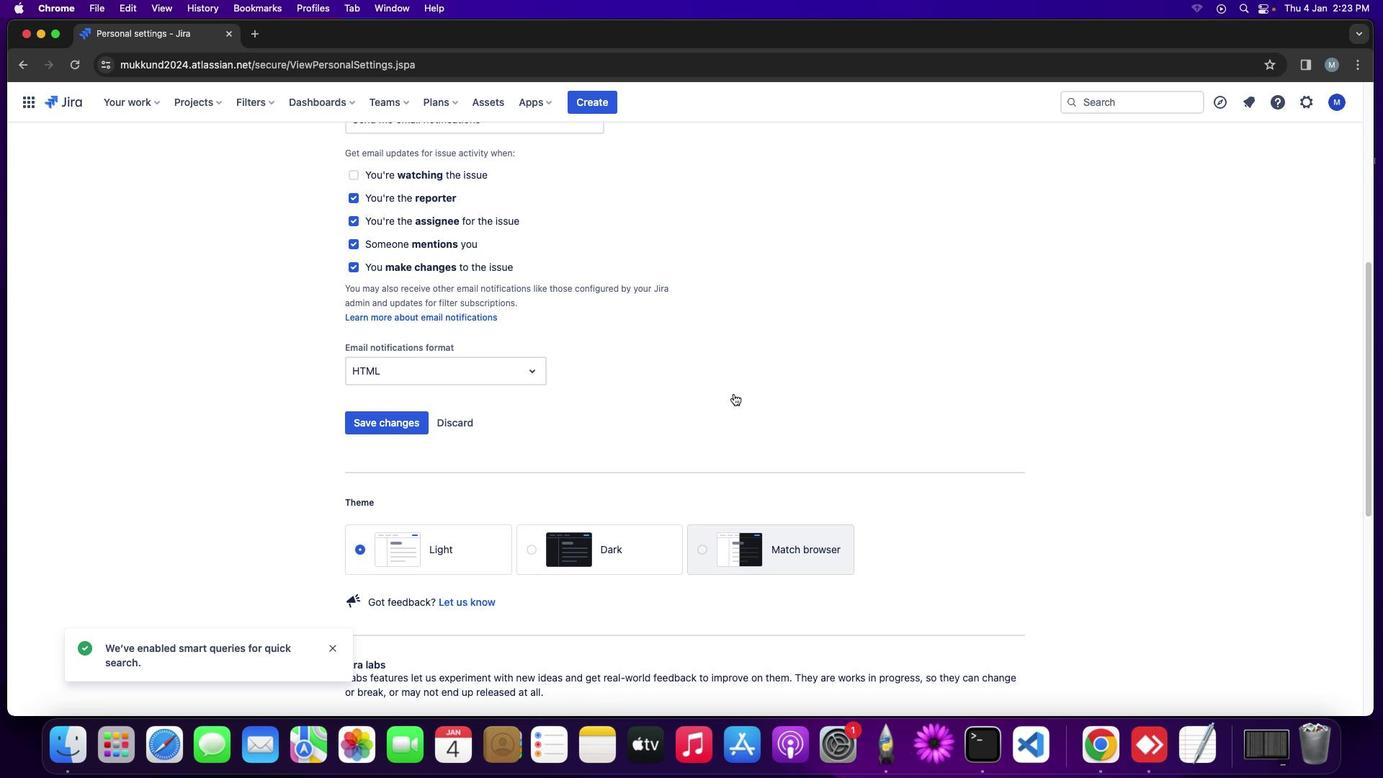 
Action: Mouse scrolled (734, 394) with delta (0, 0)
Screenshot: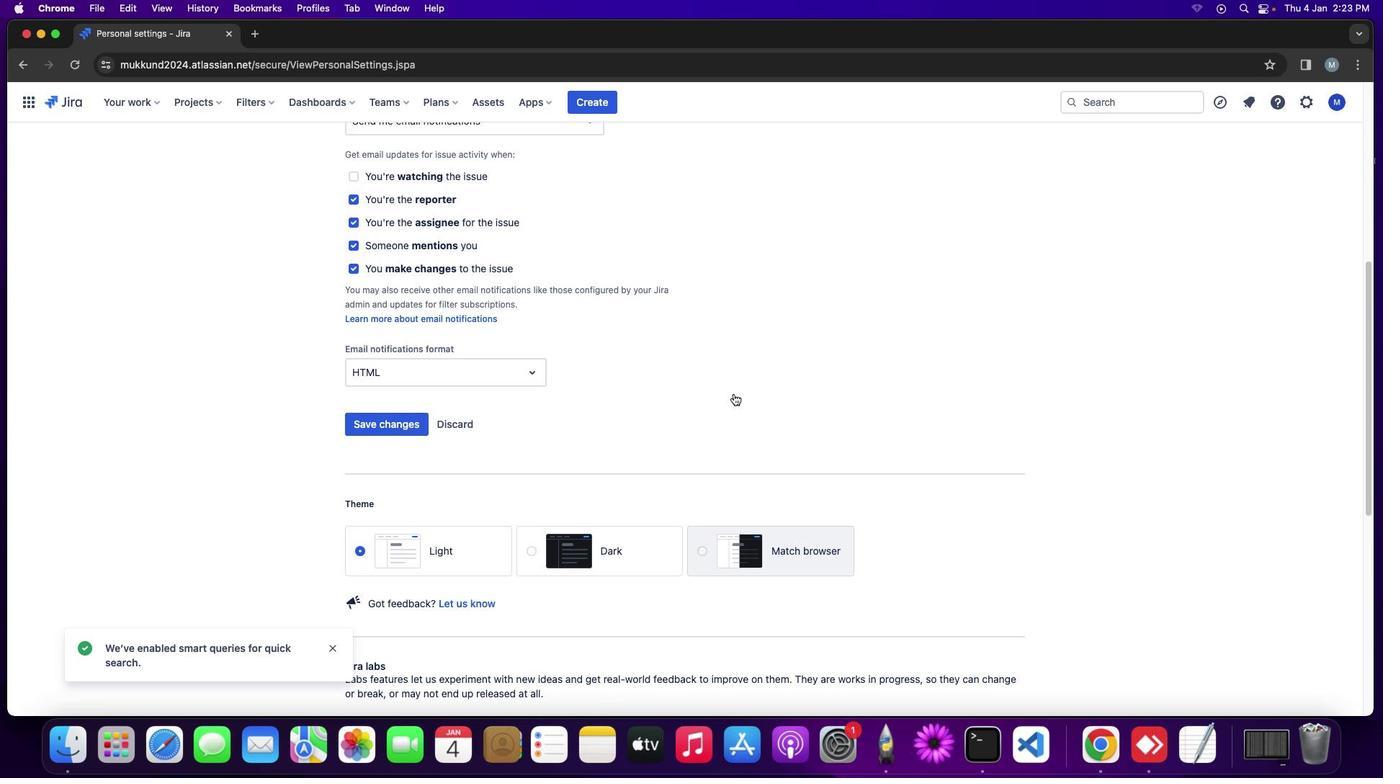 
Action: Mouse scrolled (734, 394) with delta (0, 0)
Screenshot: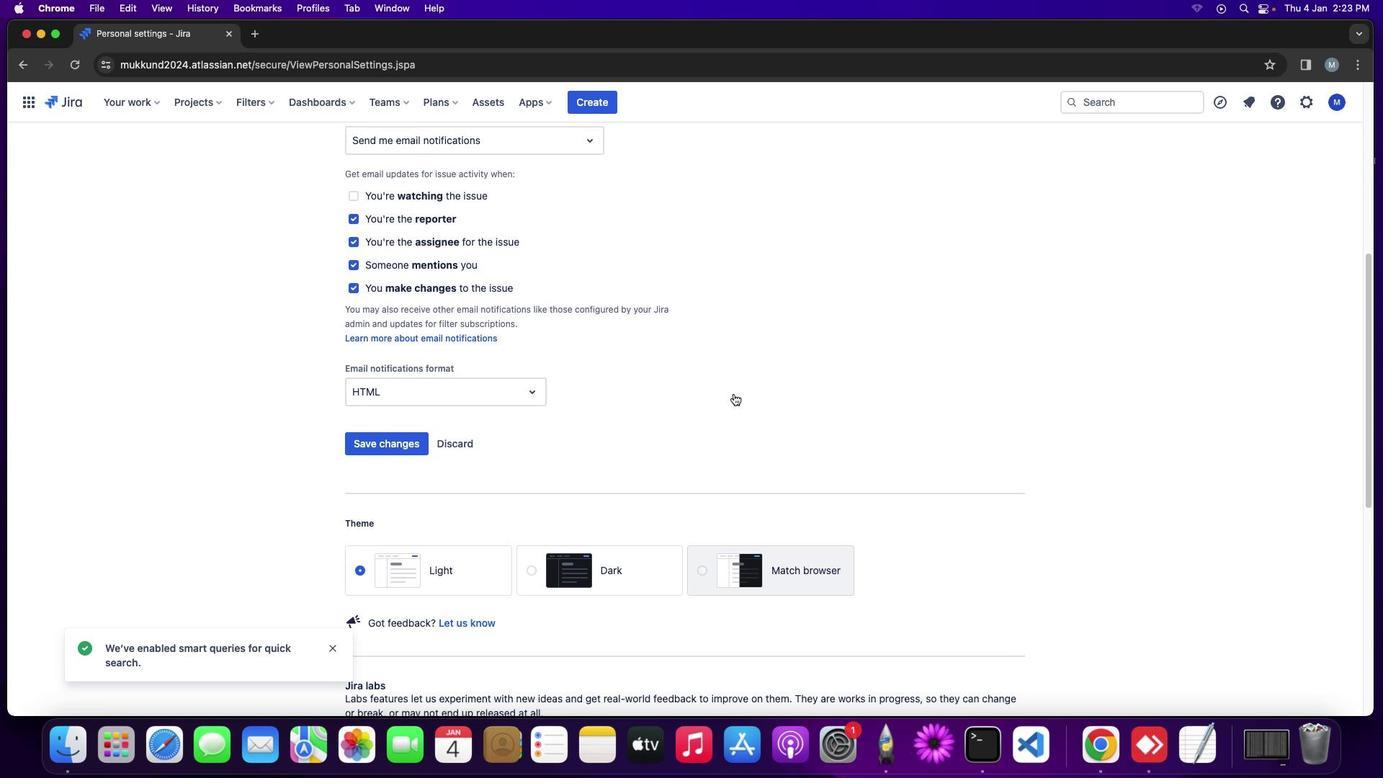 
Action: Mouse moved to (734, 394)
Screenshot: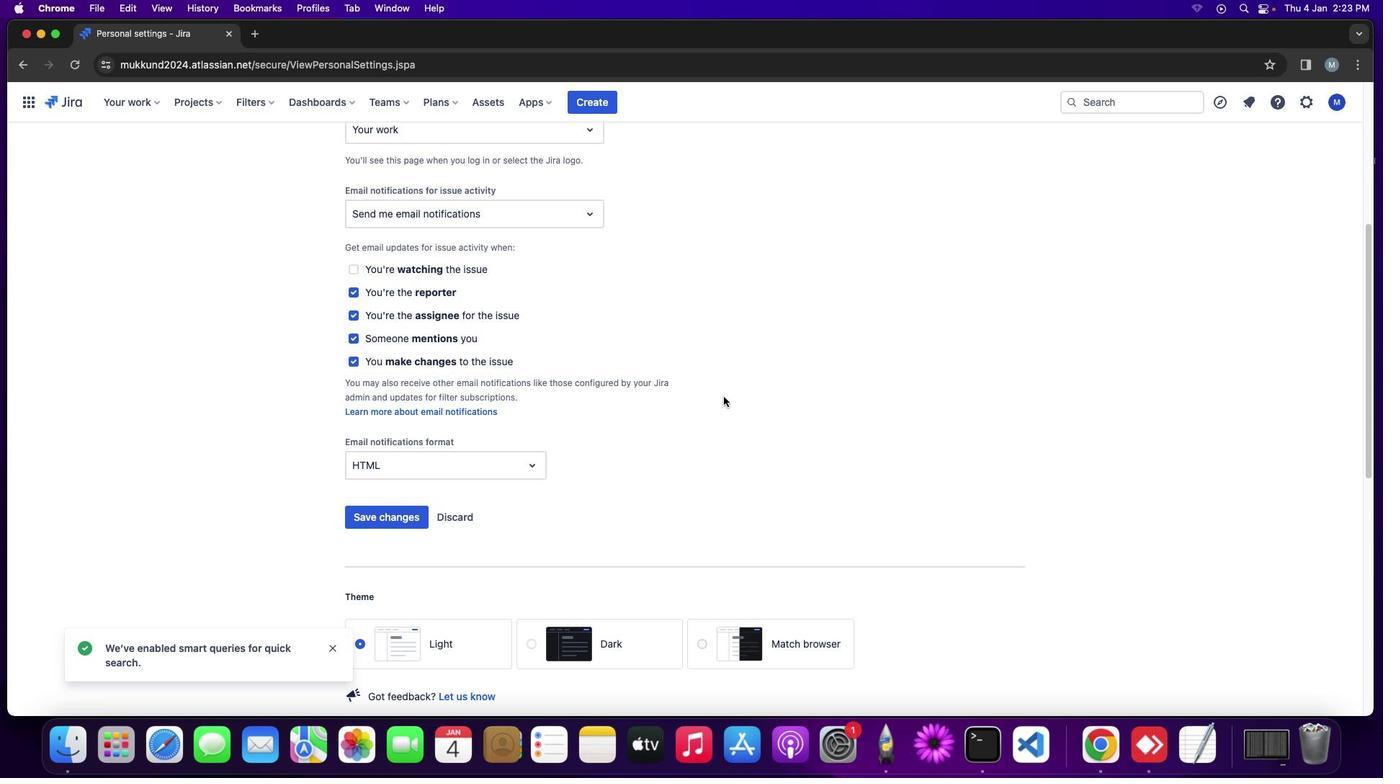 
Action: Mouse scrolled (734, 394) with delta (0, 0)
Screenshot: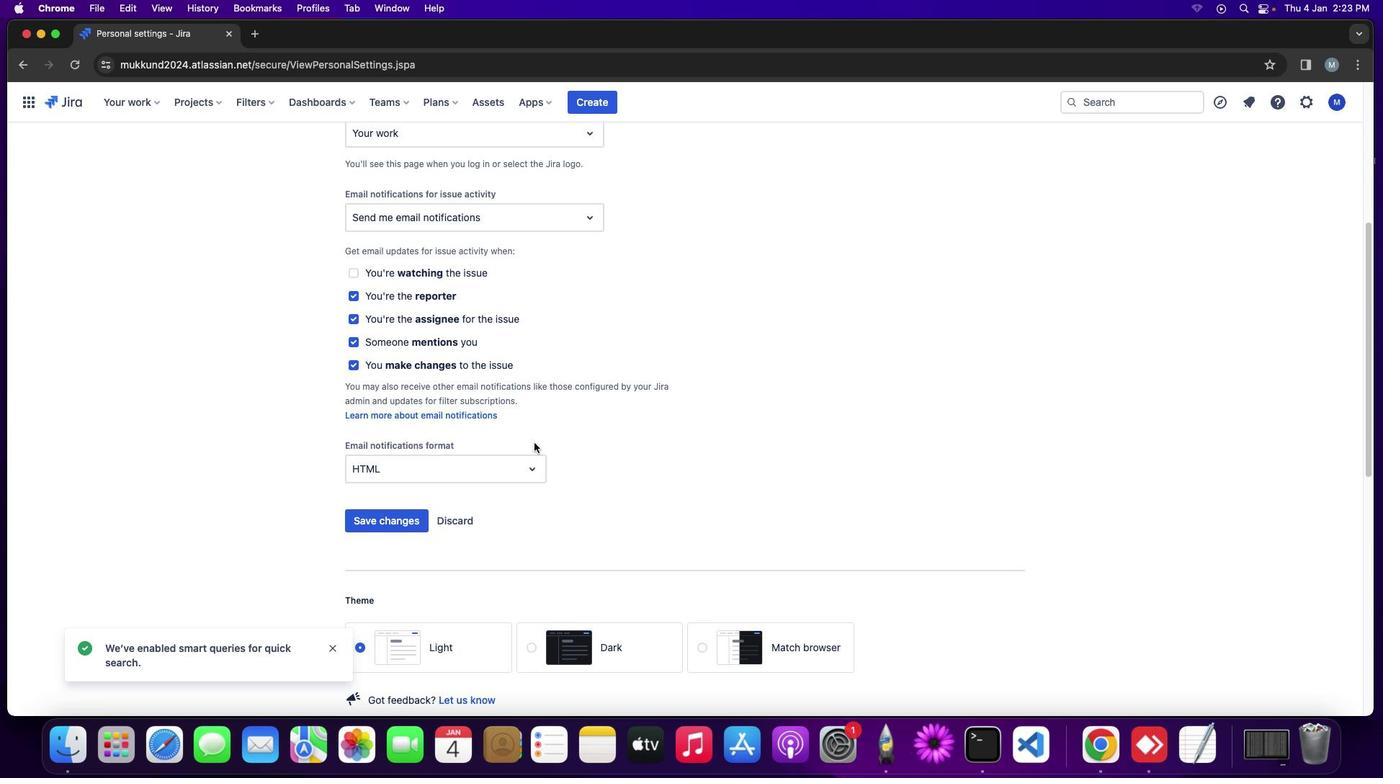 
Action: Mouse scrolled (734, 394) with delta (0, 0)
Screenshot: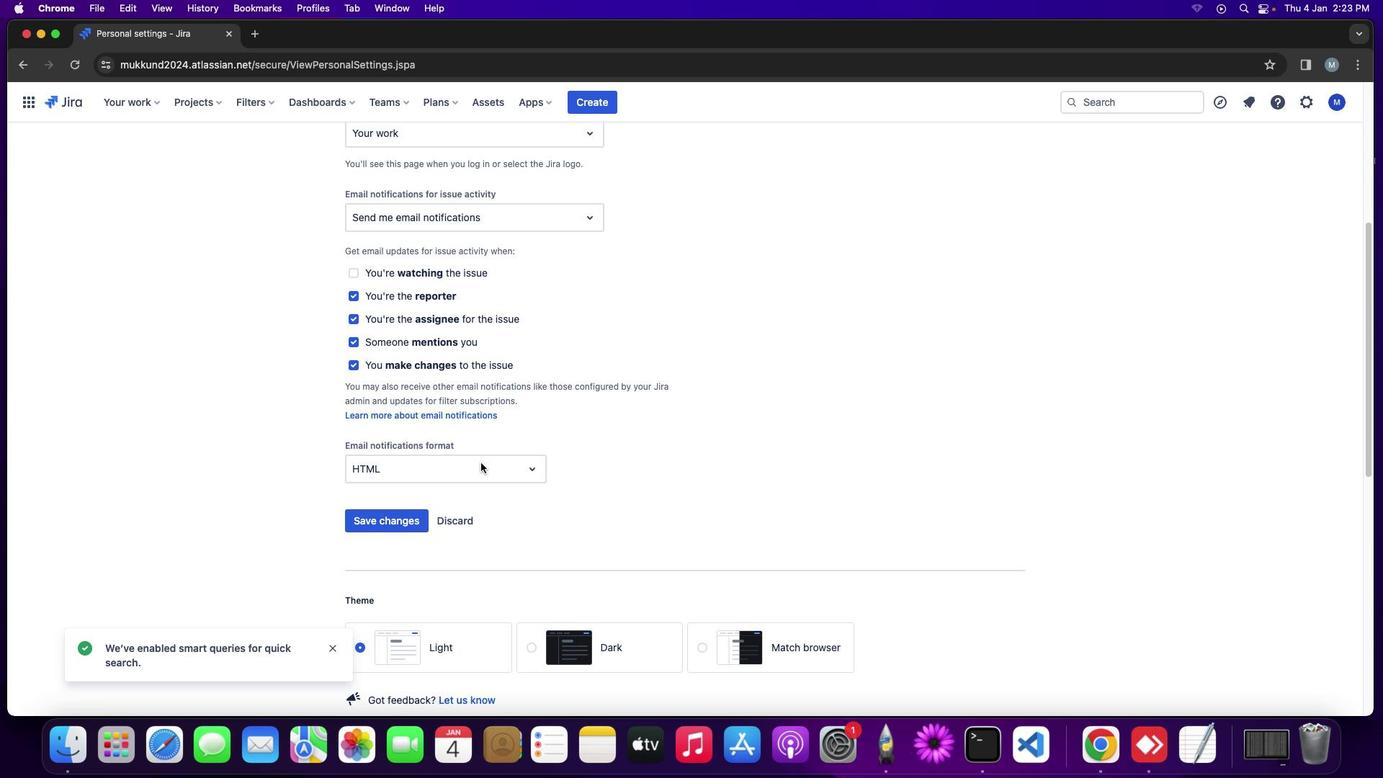 
Action: Mouse scrolled (734, 394) with delta (0, 2)
Screenshot: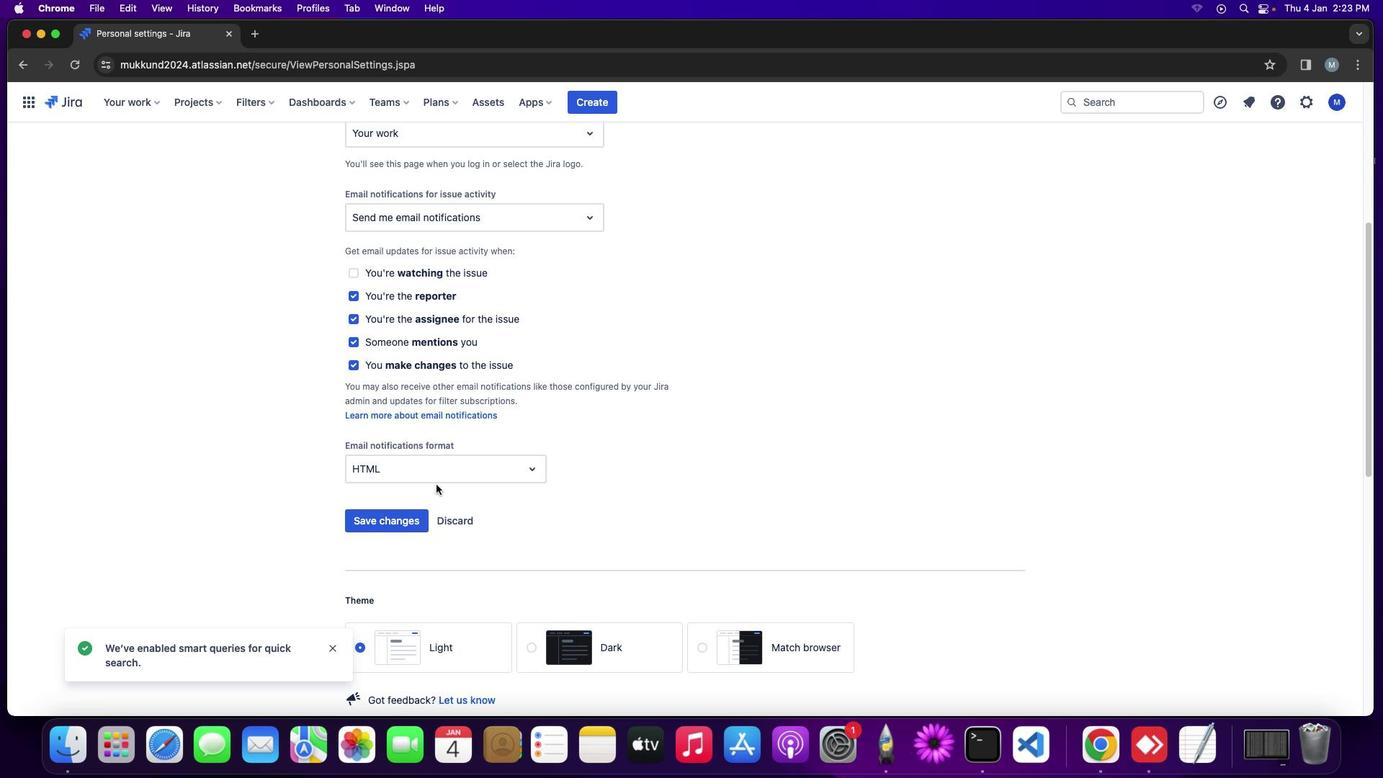 
Action: Mouse scrolled (734, 394) with delta (0, 0)
Screenshot: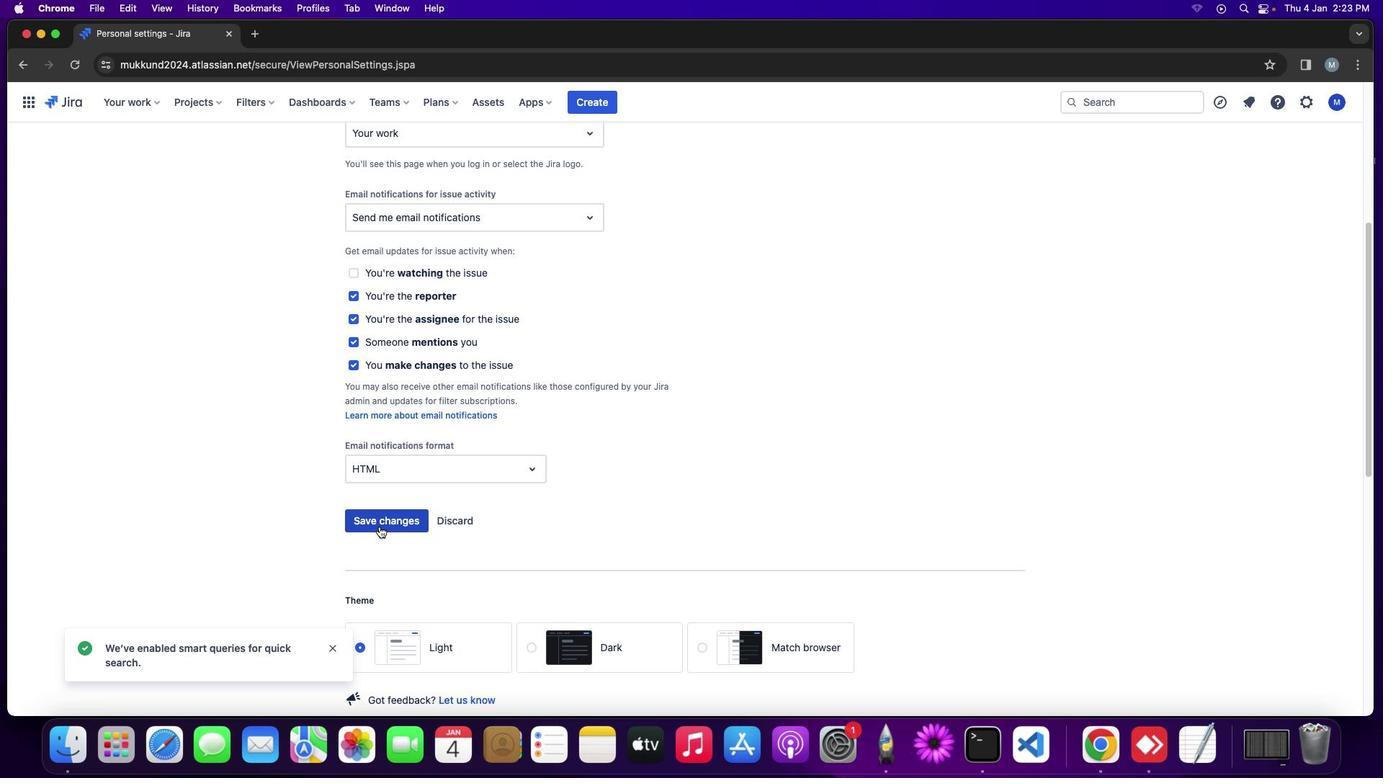 
Action: Mouse scrolled (734, 394) with delta (0, 0)
Screenshot: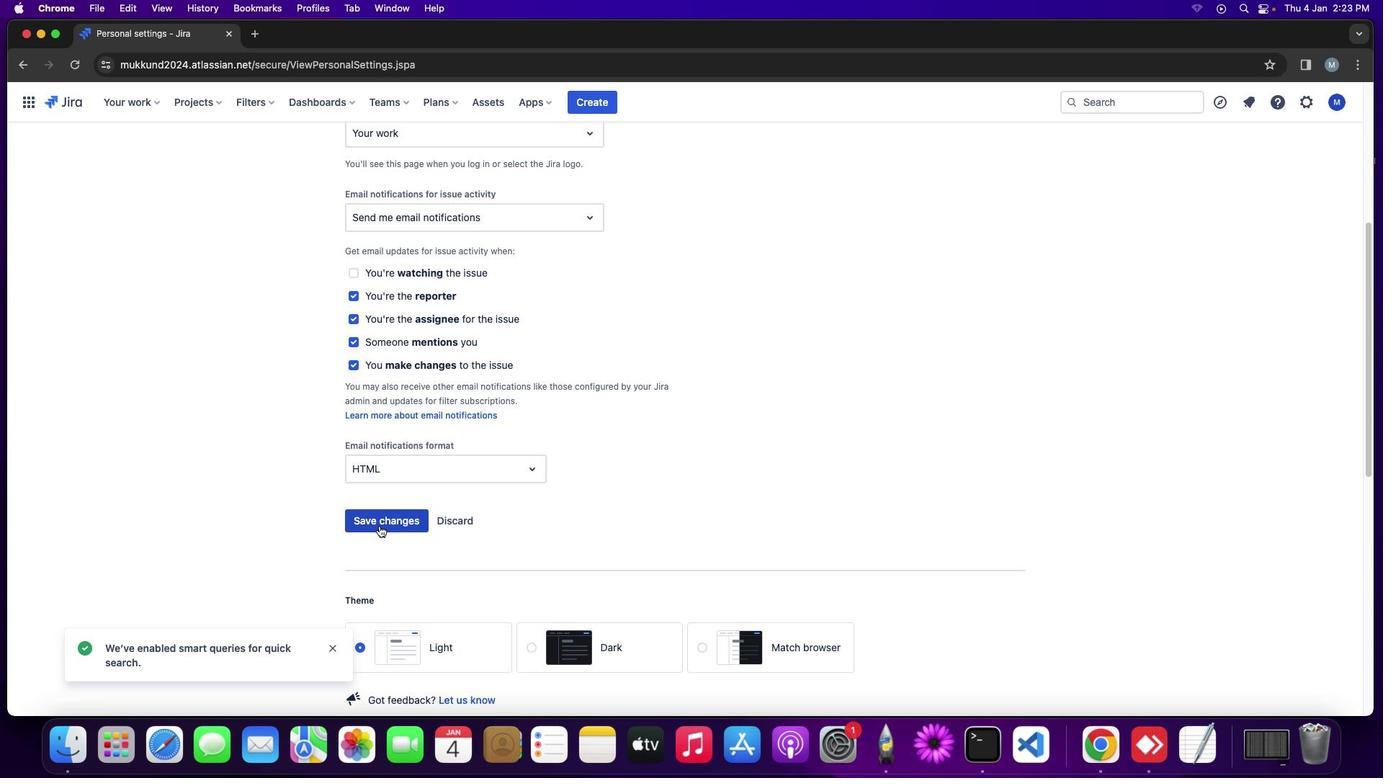 
Action: Mouse scrolled (734, 394) with delta (0, 1)
Screenshot: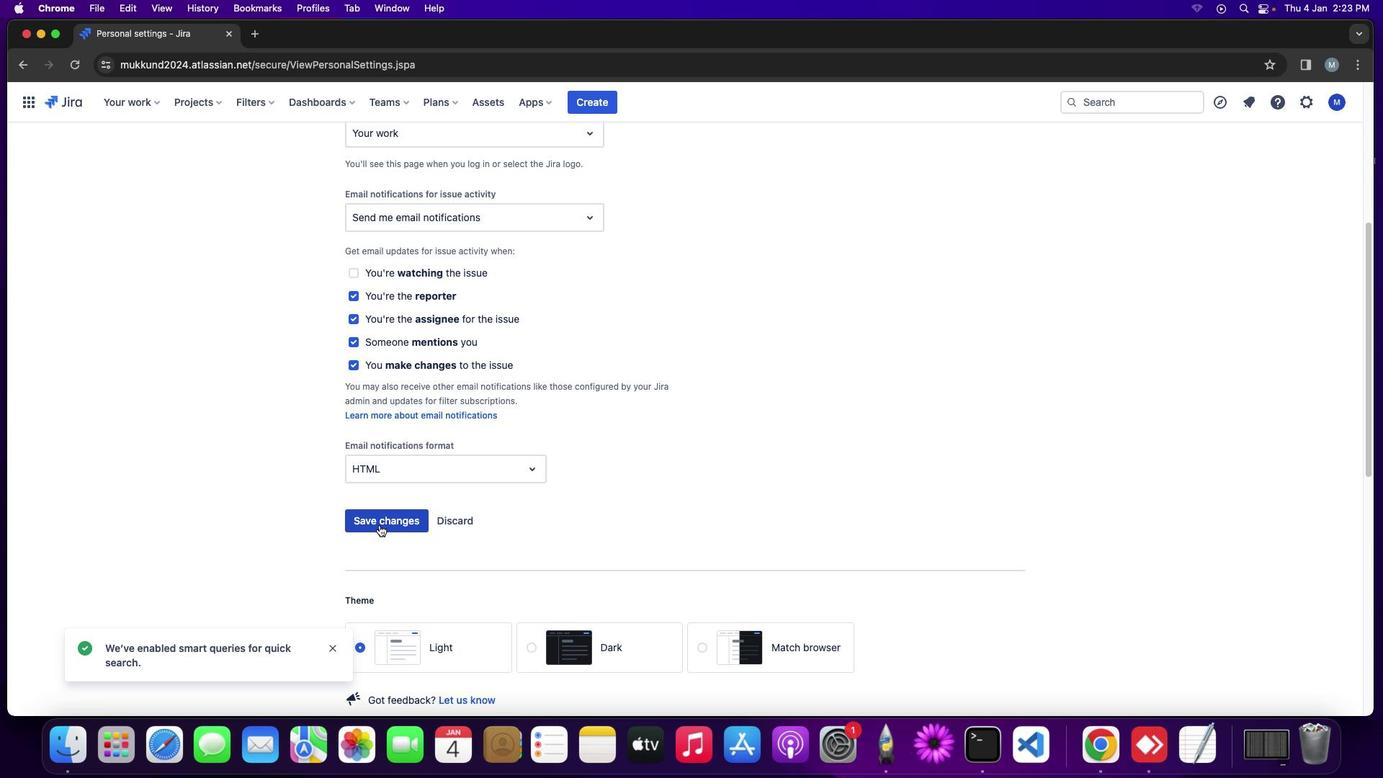 
Action: Mouse moved to (379, 522)
Screenshot: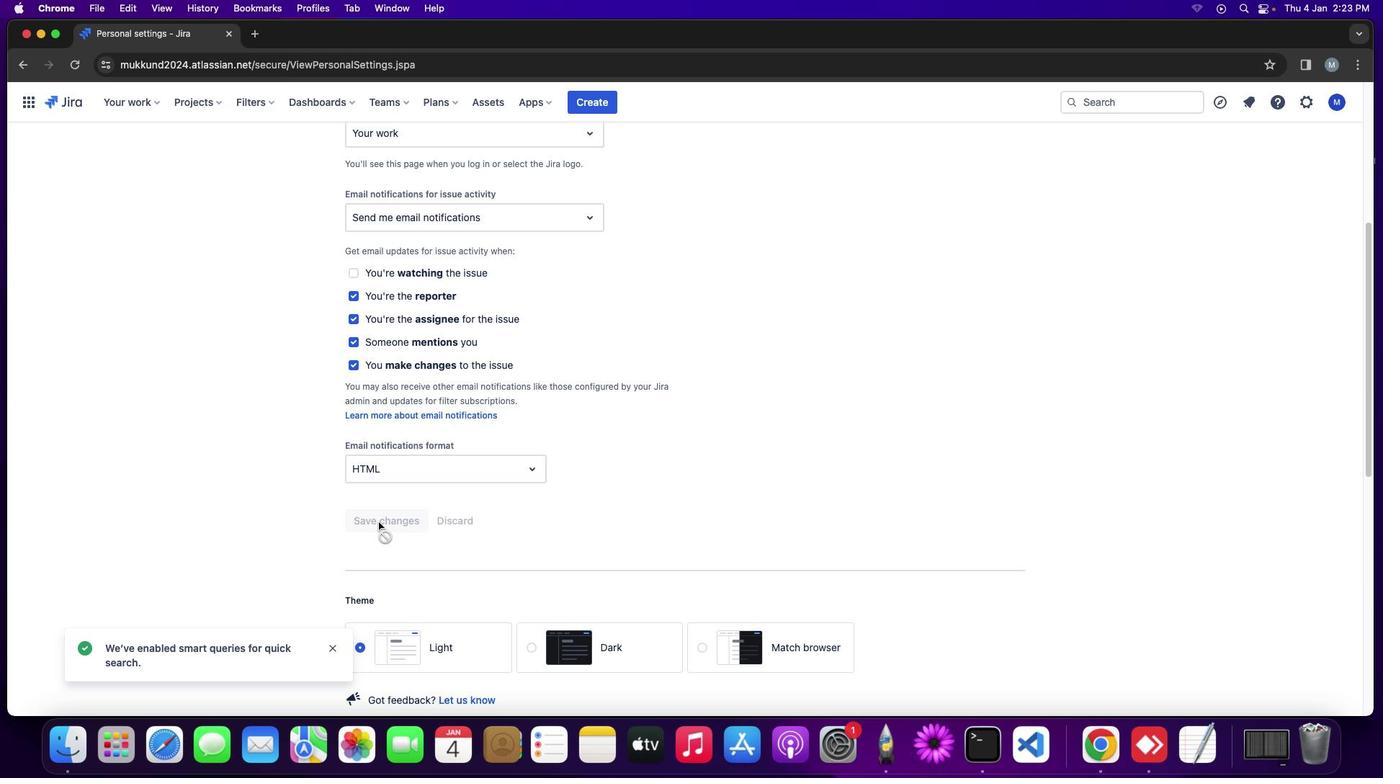 
Action: Mouse pressed left at (379, 522)
Screenshot: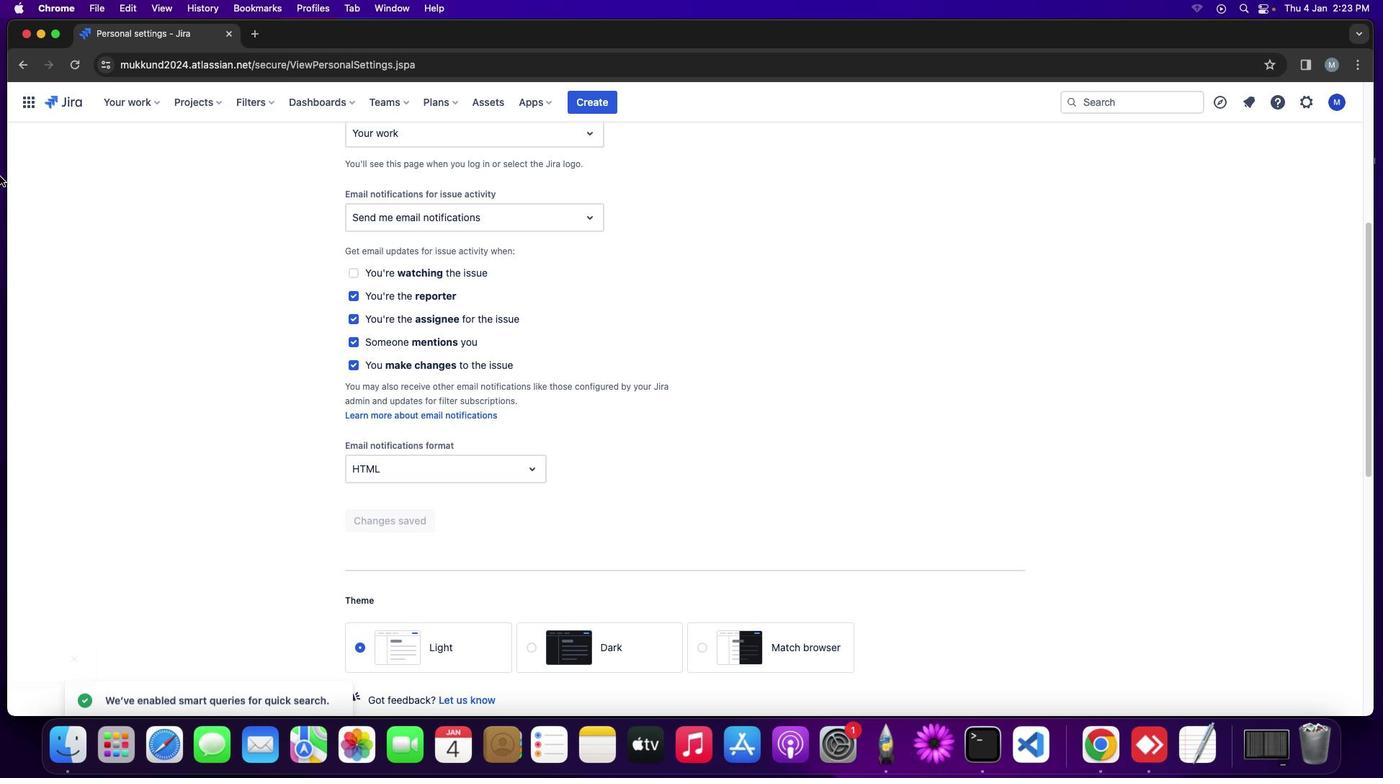 
Action: Mouse moved to (790, 464)
Screenshot: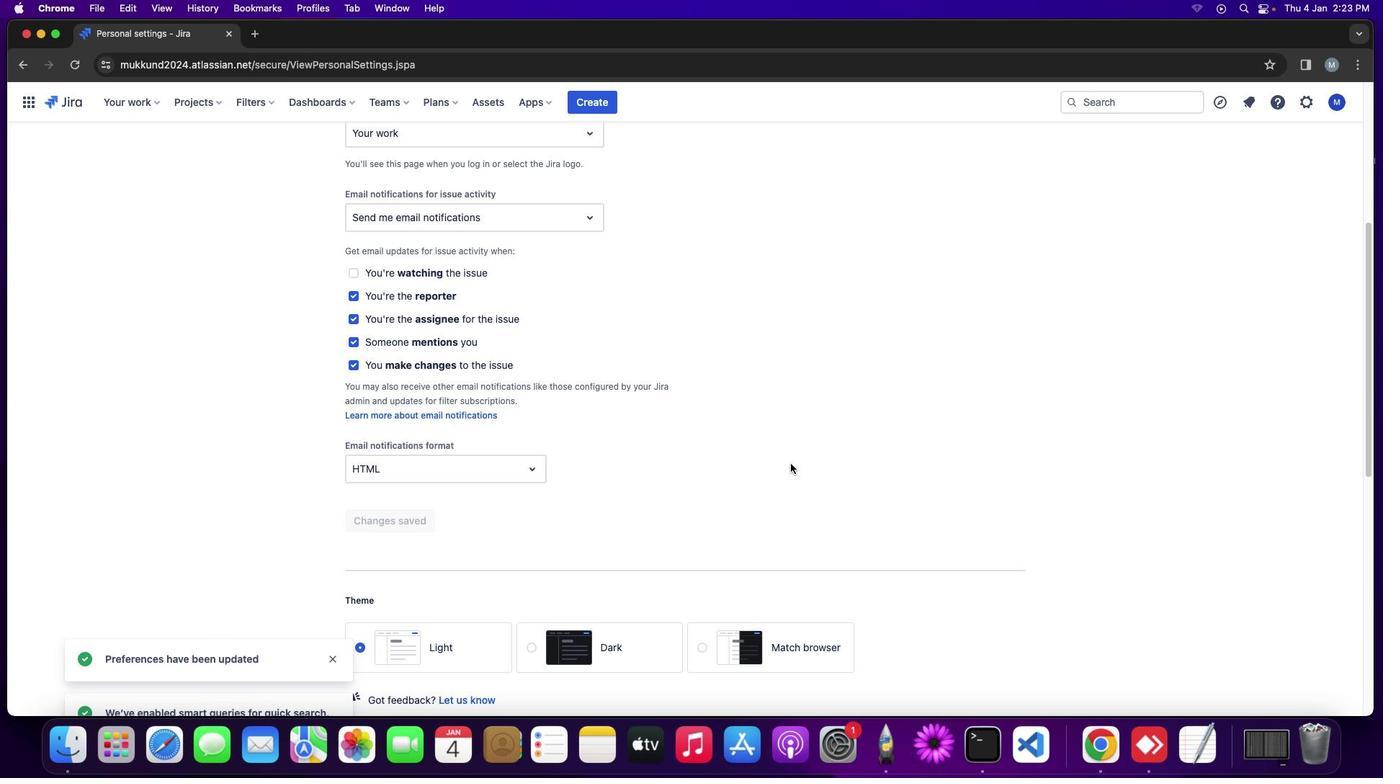 
